 Task: Business Calendars
Action: Mouse pressed left at (114, 59)
Screenshot: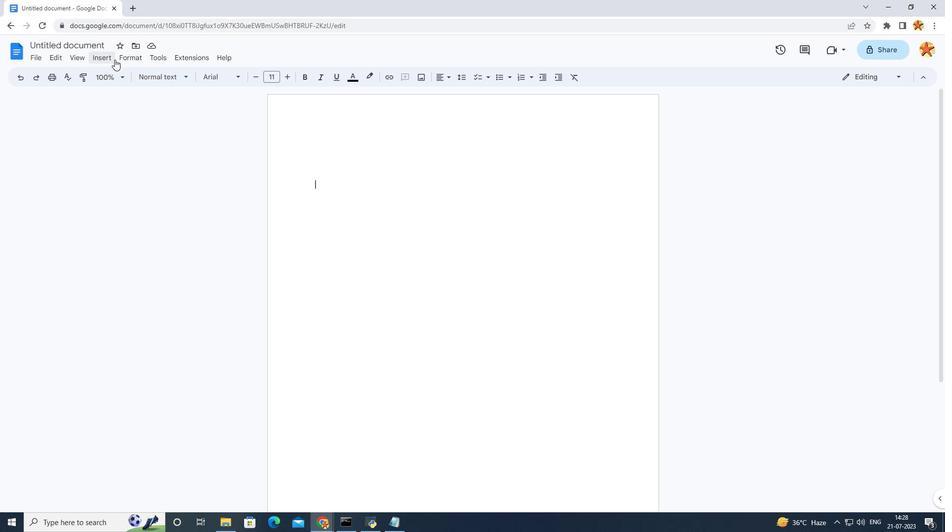 
Action: Mouse moved to (120, 84)
Screenshot: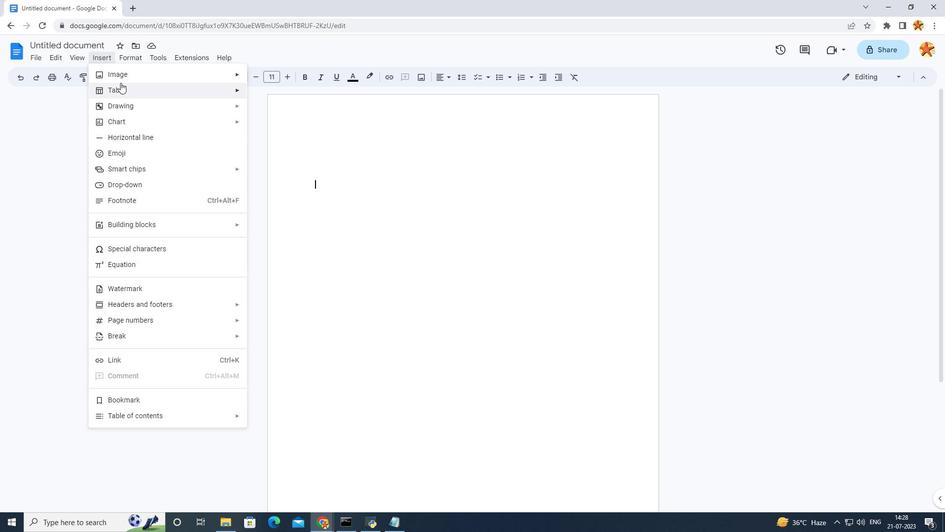 
Action: Mouse pressed left at (120, 84)
Screenshot: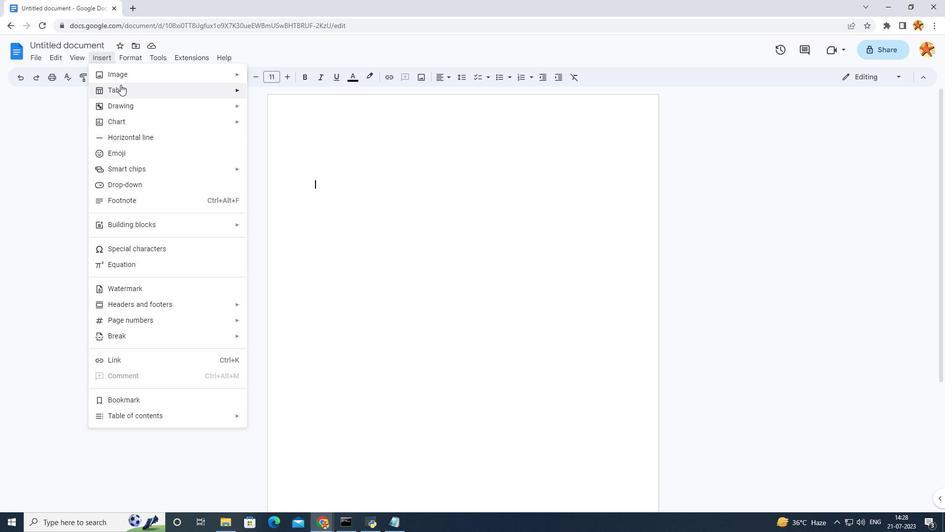 
Action: Mouse moved to (308, 168)
Screenshot: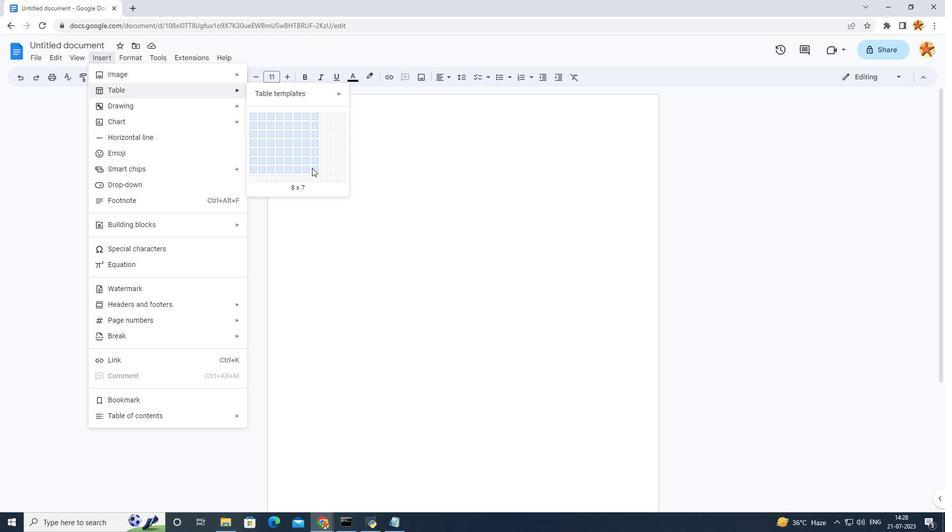 
Action: Mouse pressed left at (308, 168)
Screenshot: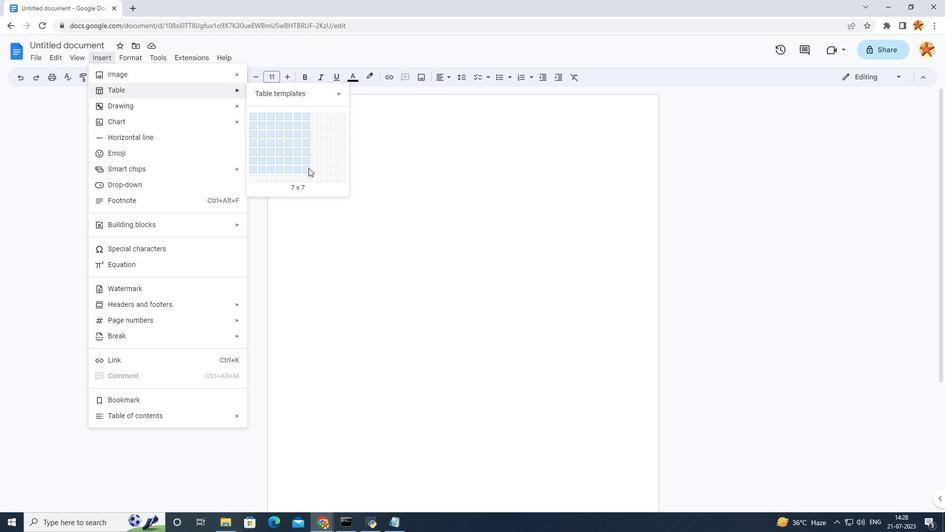 
Action: Mouse moved to (378, 307)
Screenshot: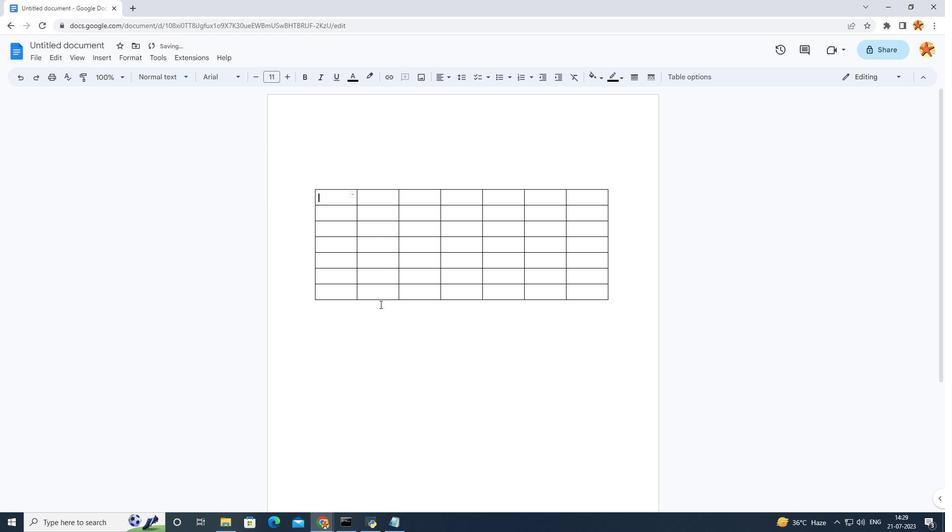 
Action: Mouse scrolled (378, 306) with delta (0, 0)
Screenshot: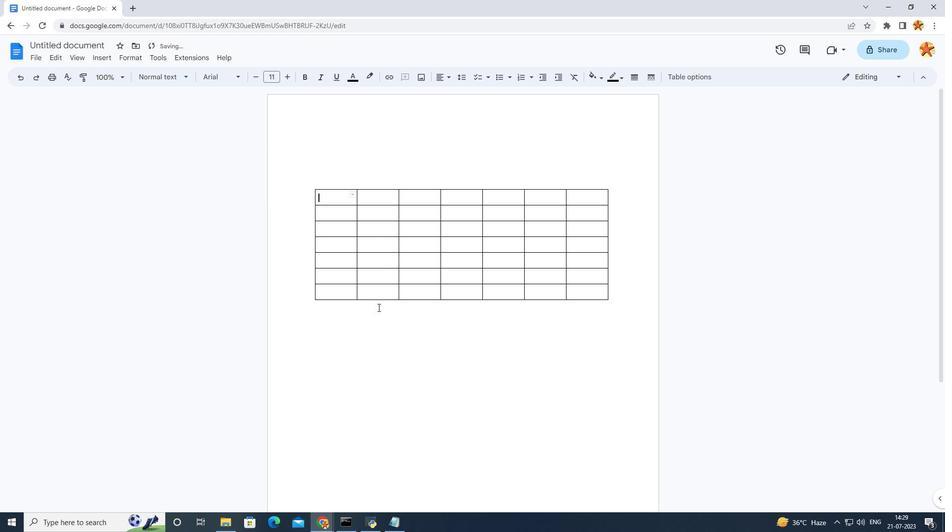 
Action: Mouse scrolled (378, 306) with delta (0, 0)
Screenshot: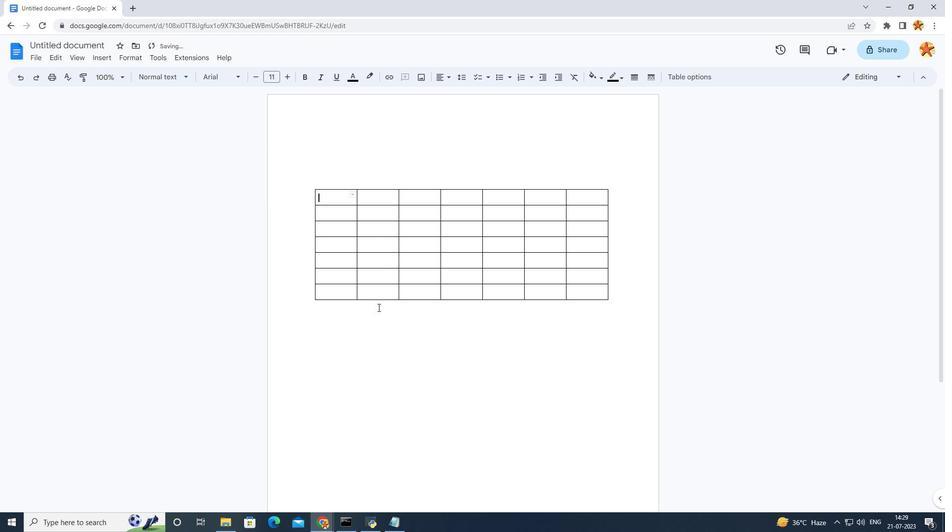 
Action: Mouse scrolled (378, 306) with delta (0, 0)
Screenshot: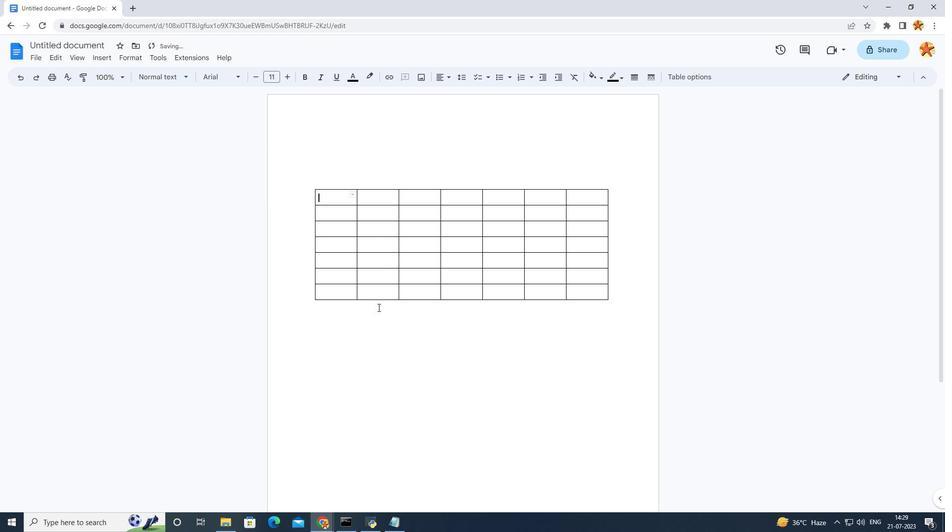 
Action: Mouse moved to (376, 286)
Screenshot: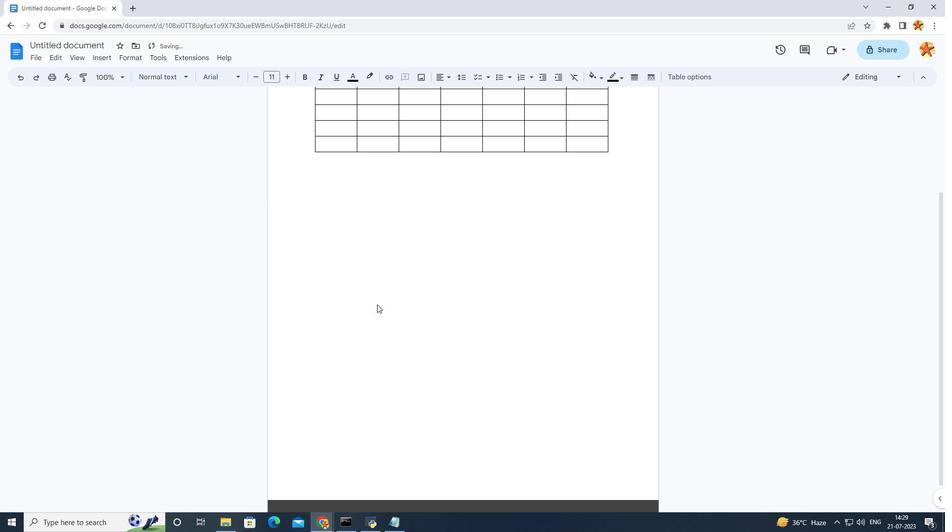 
Action: Mouse scrolled (376, 287) with delta (0, 0)
Screenshot: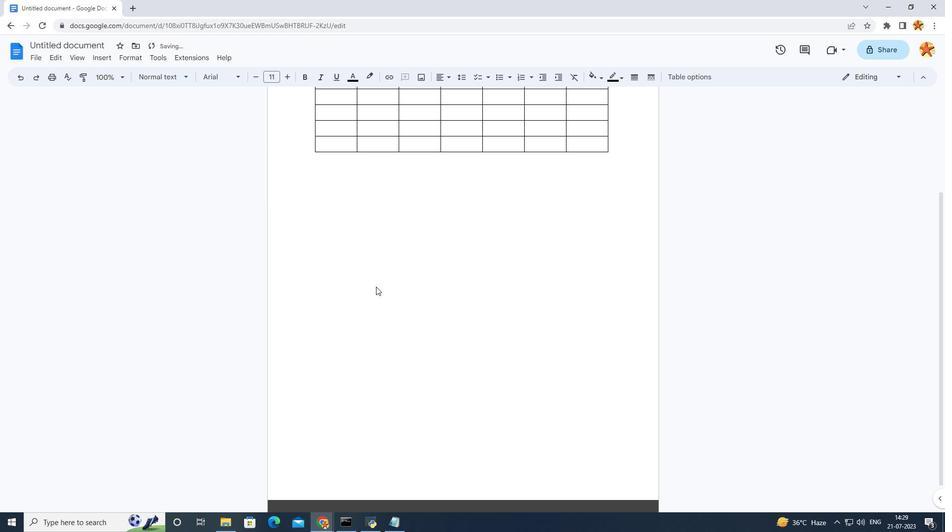 
Action: Mouse moved to (375, 286)
Screenshot: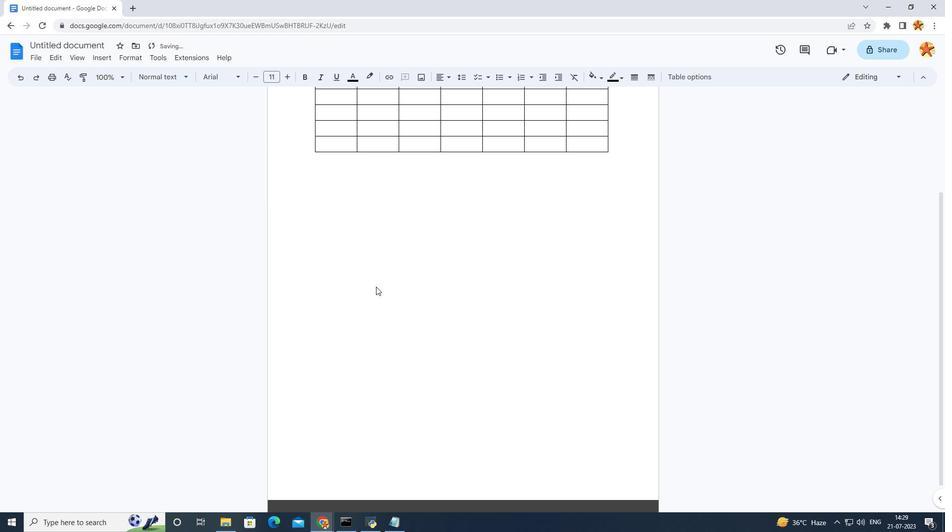 
Action: Mouse scrolled (375, 286) with delta (0, 0)
Screenshot: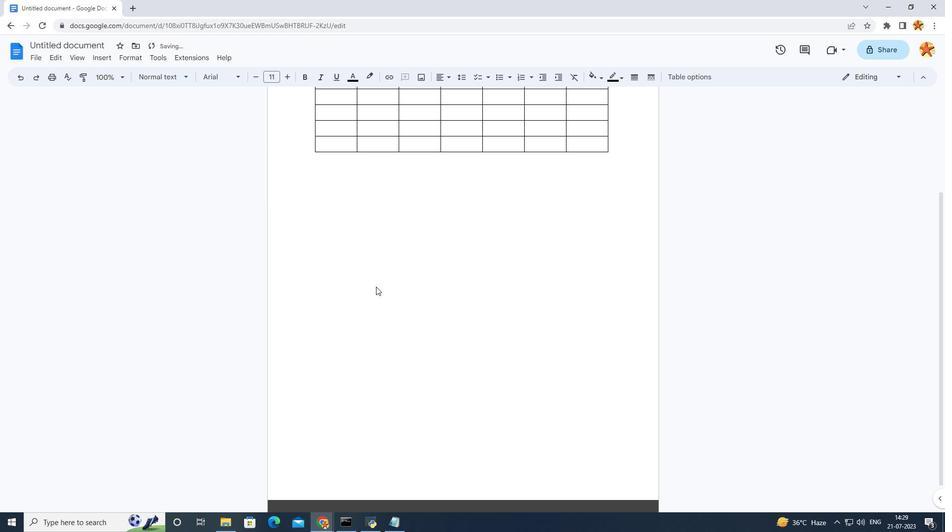 
Action: Mouse moved to (329, 276)
Screenshot: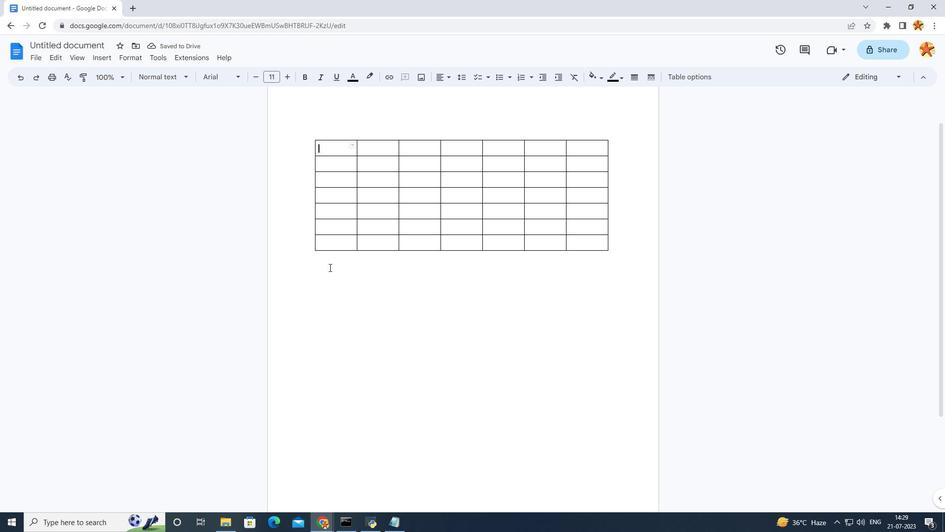 
Action: Mouse pressed left at (329, 276)
Screenshot: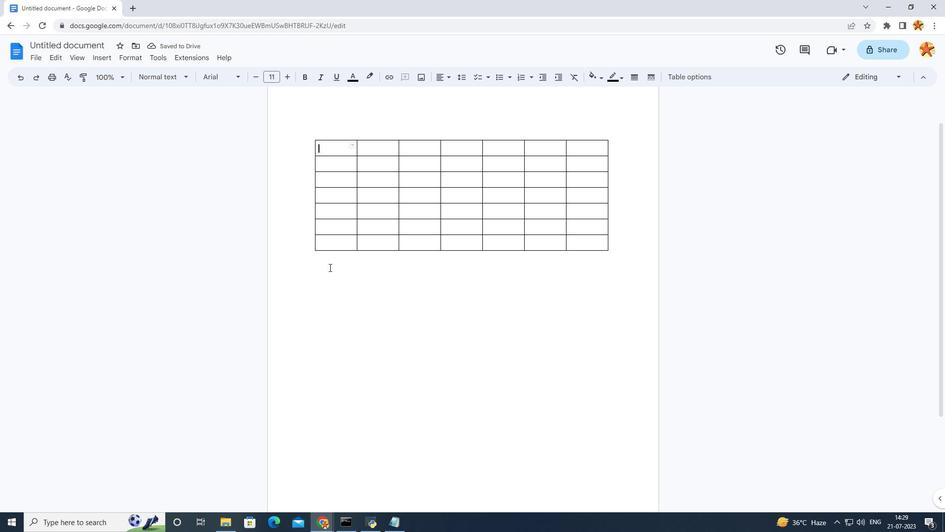 
Action: Mouse moved to (100, 55)
Screenshot: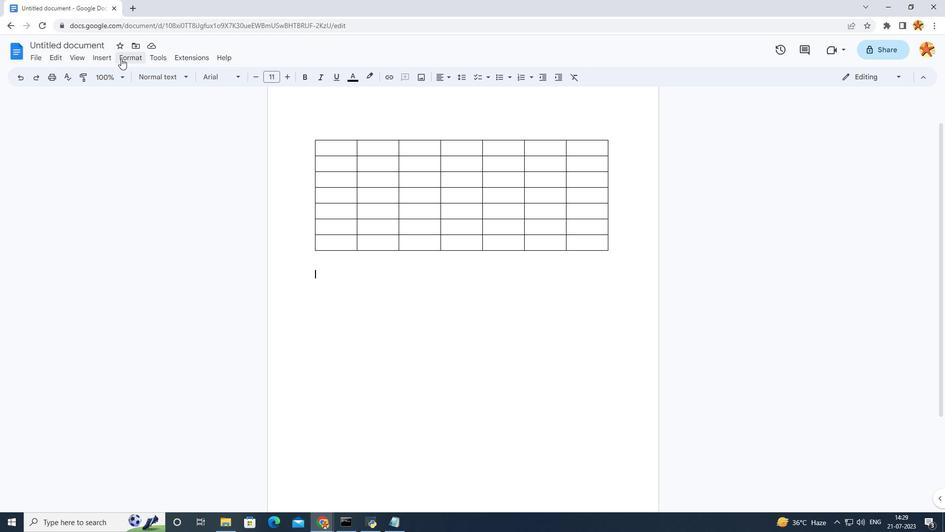 
Action: Mouse pressed left at (100, 55)
Screenshot: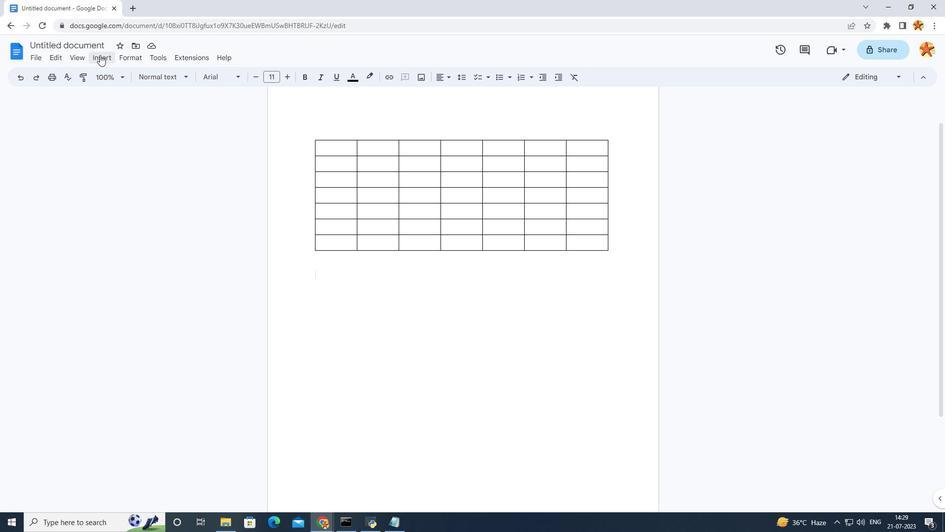 
Action: Mouse moved to (299, 155)
Screenshot: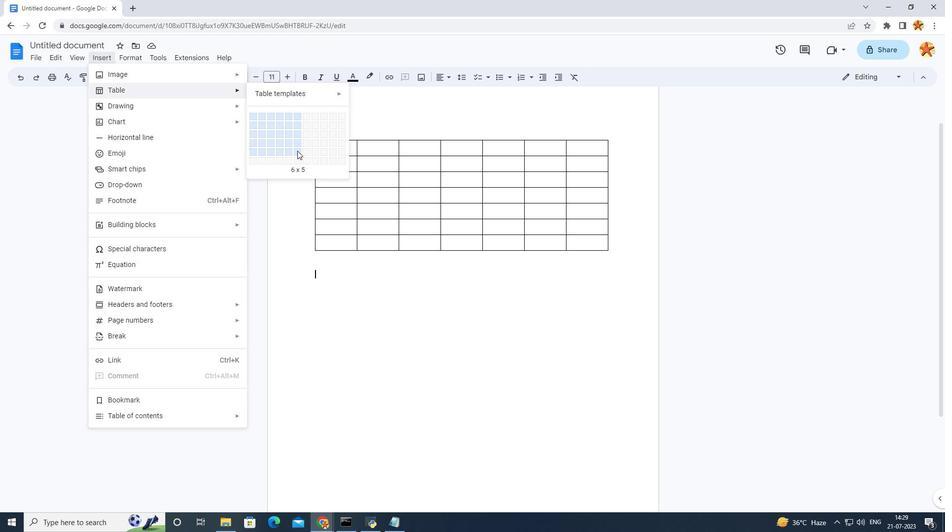 
Action: Mouse pressed left at (299, 155)
Screenshot: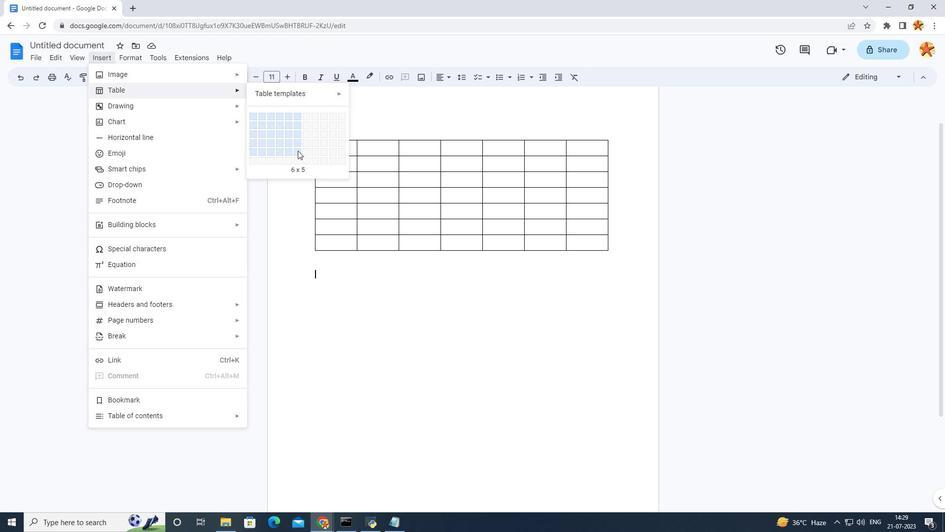 
Action: Mouse moved to (383, 447)
Screenshot: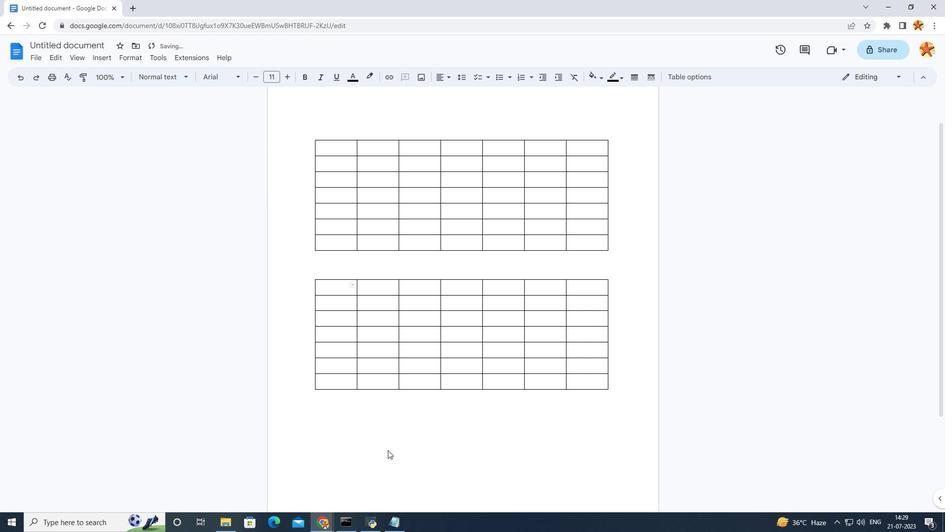 
Action: Mouse pressed left at (383, 447)
Screenshot: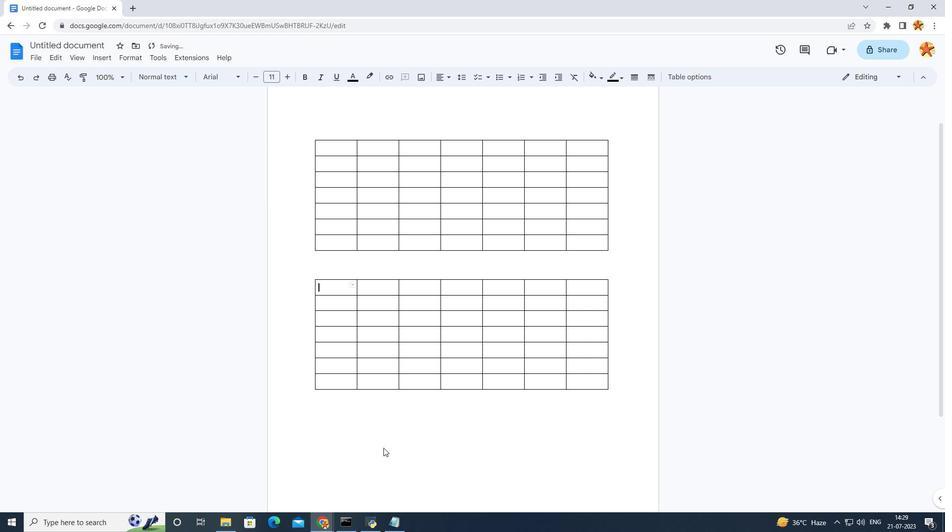
Action: Mouse moved to (384, 432)
Screenshot: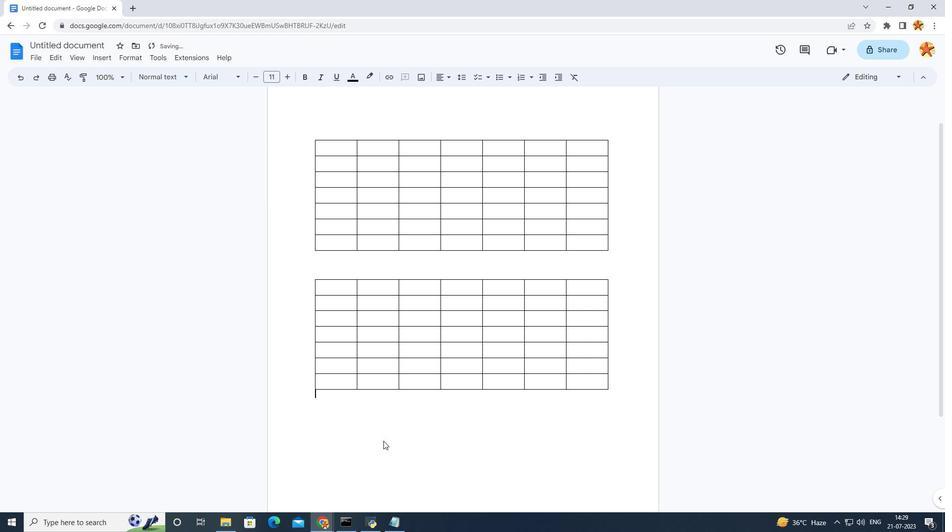 
Action: Key pressed <Key.enter>
Screenshot: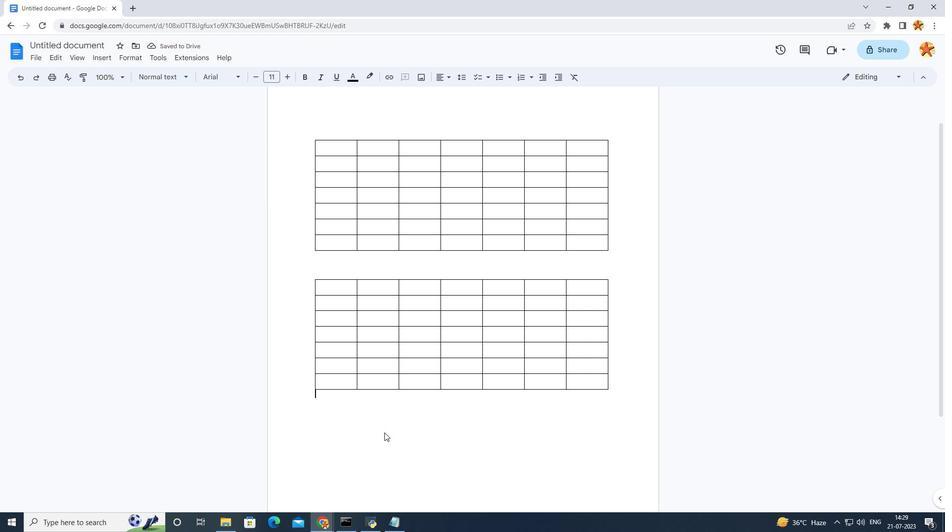 
Action: Mouse moved to (376, 423)
Screenshot: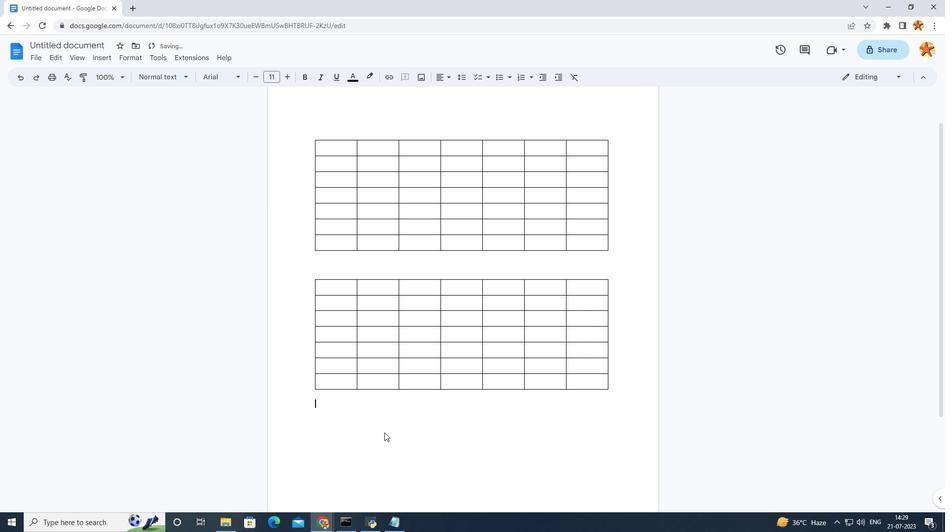 
Action: Key pressed <Key.enter>
Screenshot: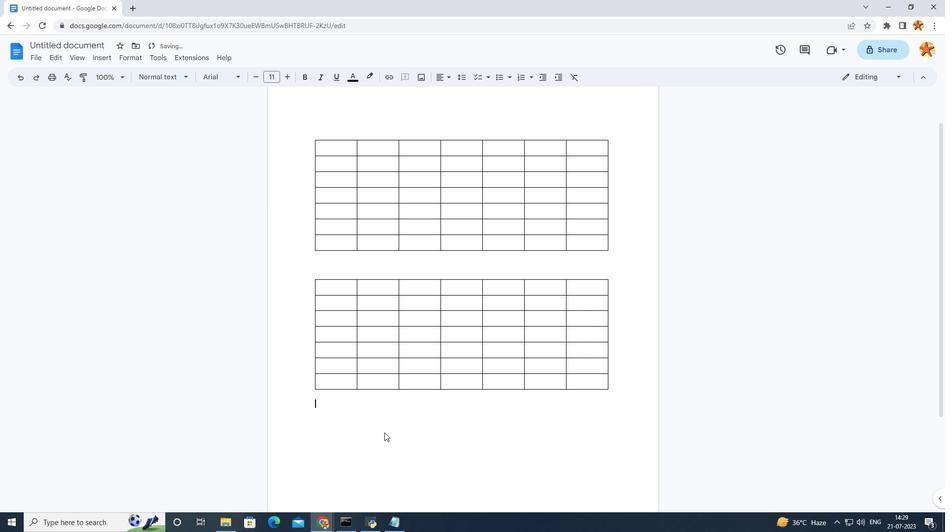 
Action: Mouse moved to (348, 403)
Screenshot: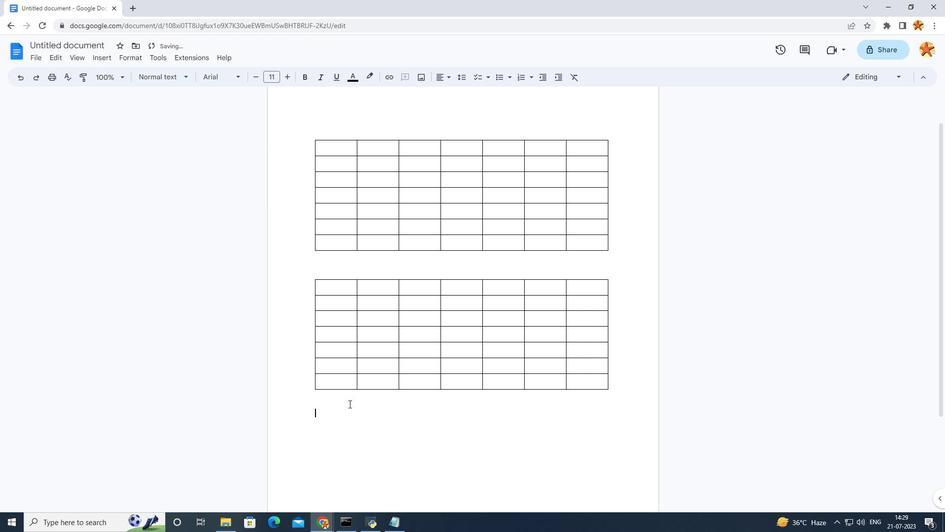 
Action: Mouse scrolled (348, 403) with delta (0, 0)
Screenshot: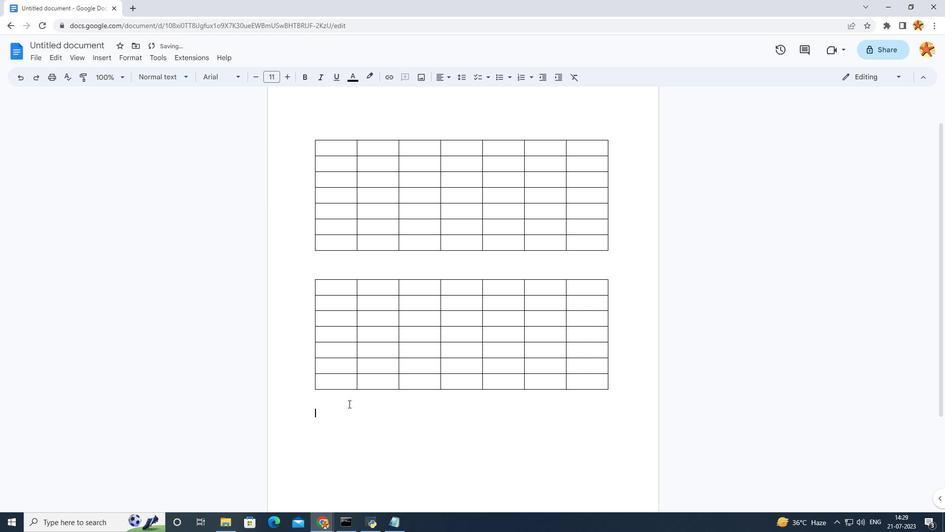 
Action: Mouse scrolled (348, 404) with delta (0, 0)
Screenshot: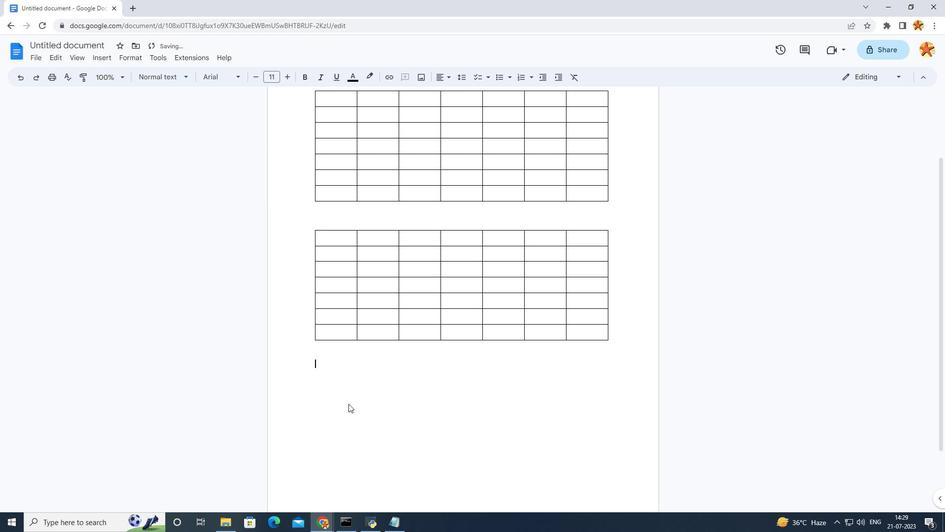 
Action: Mouse moved to (615, 268)
Screenshot: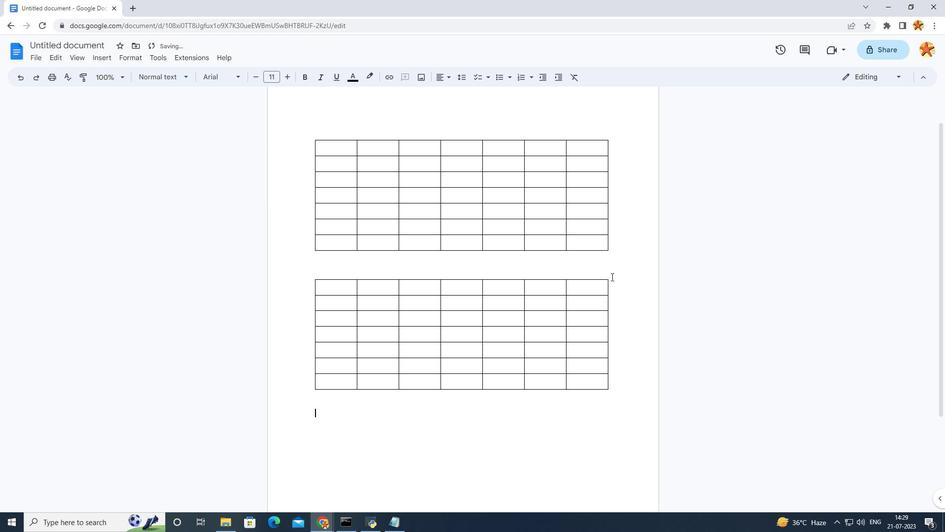 
Action: Mouse pressed left at (615, 268)
Screenshot: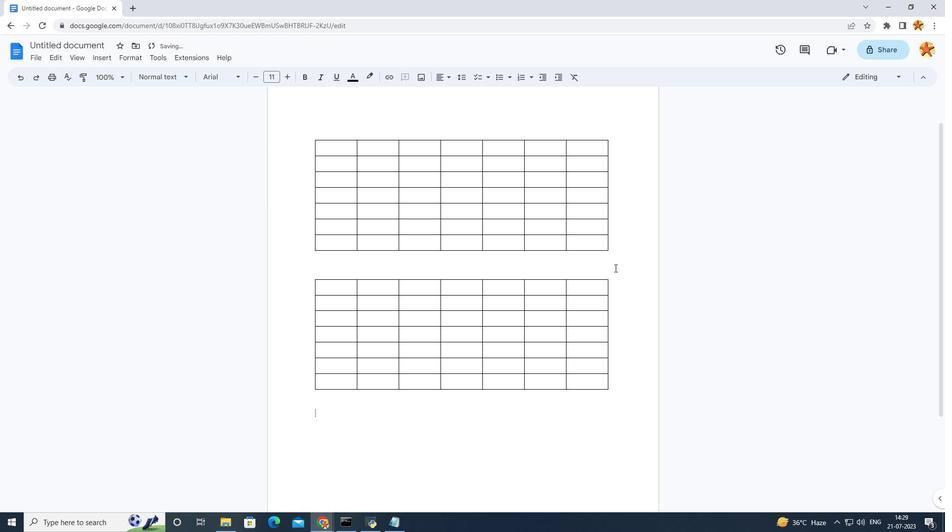 
Action: Key pressed <Key.enter><Key.enter><Key.enter>
Screenshot: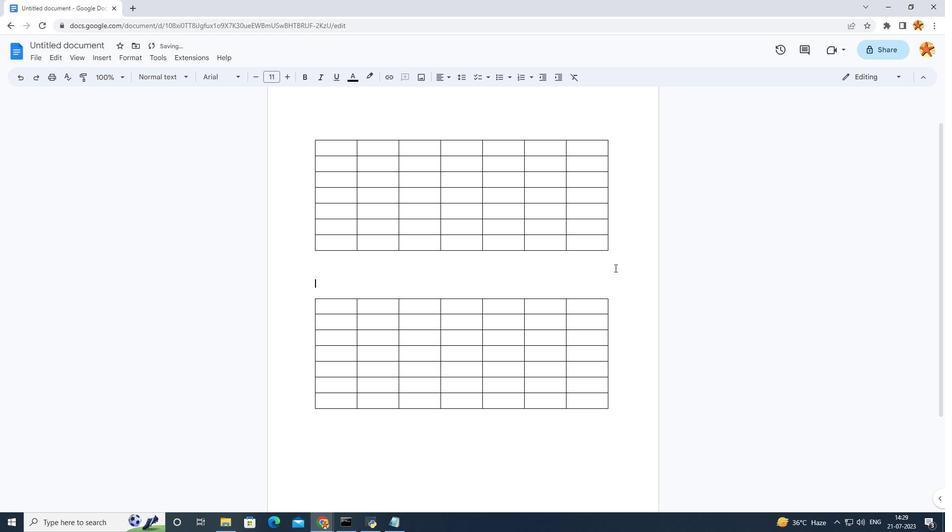 
Action: Mouse moved to (332, 452)
Screenshot: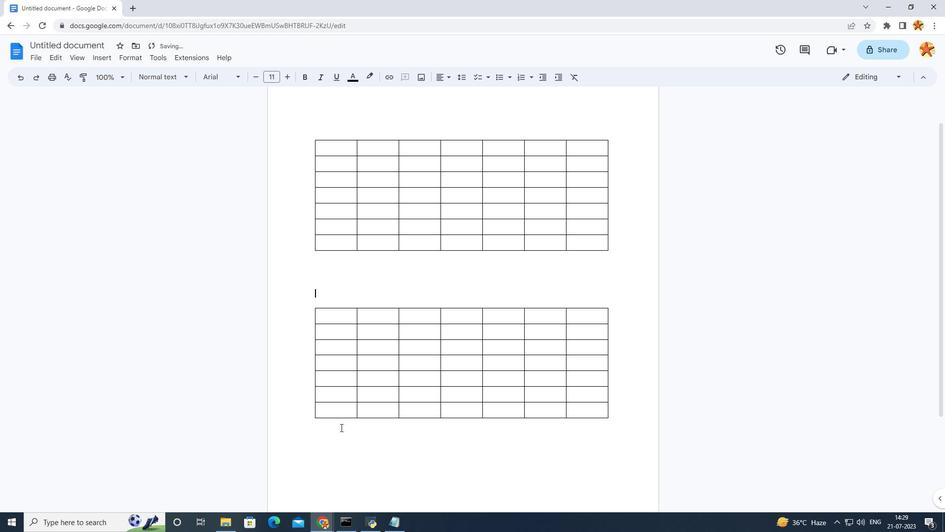 
Action: Mouse pressed left at (332, 452)
Screenshot: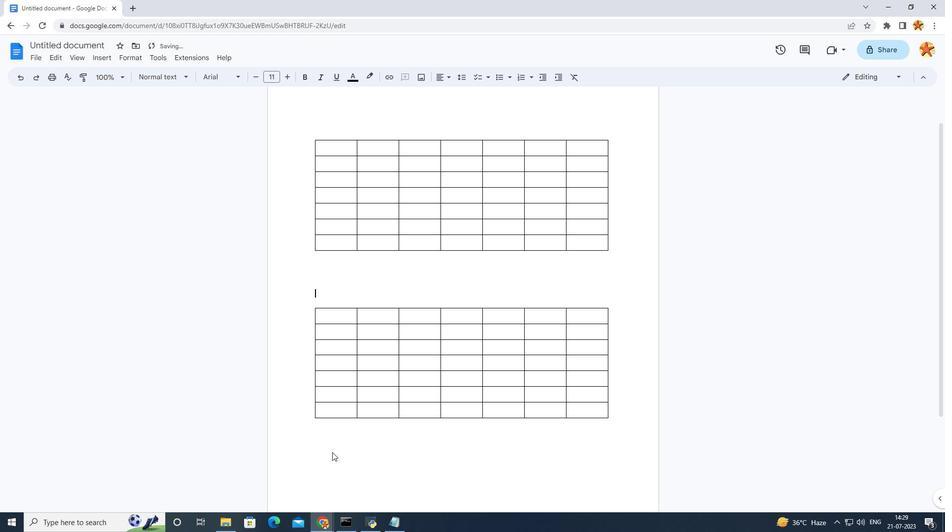 
Action: Key pressed <Key.enter><Key.enter>
Screenshot: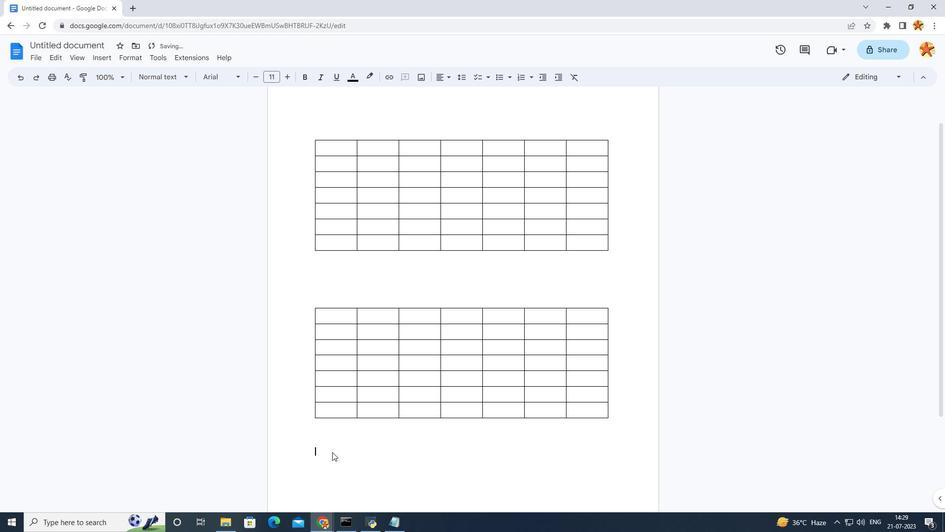 
Action: Mouse moved to (106, 57)
Screenshot: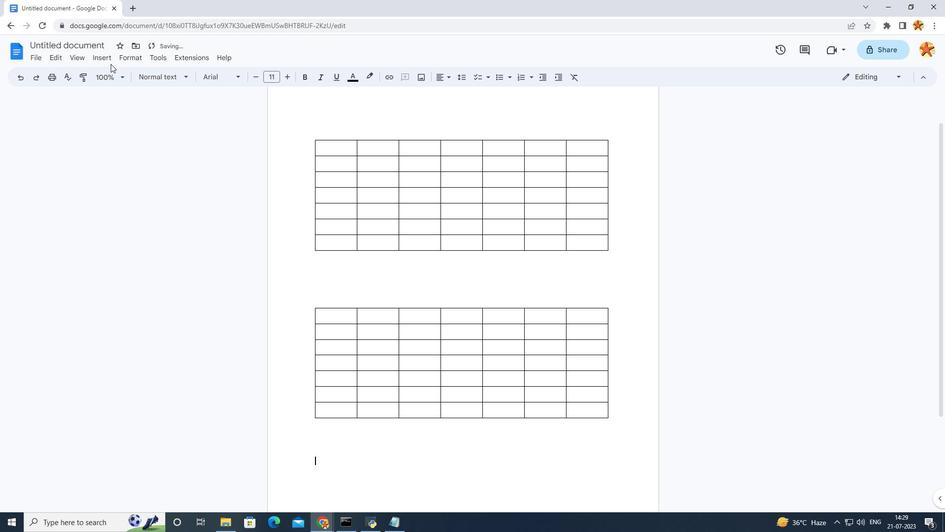
Action: Mouse pressed left at (106, 57)
Screenshot: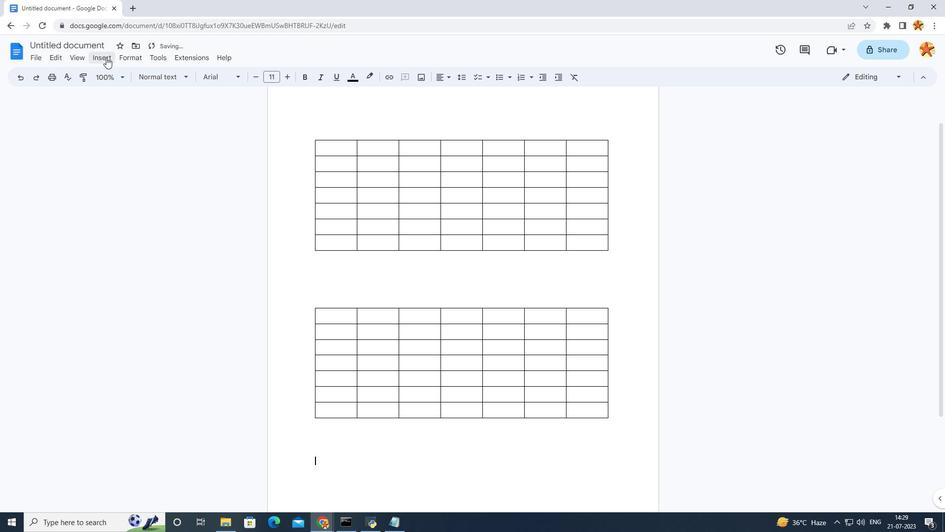 
Action: Mouse moved to (303, 167)
Screenshot: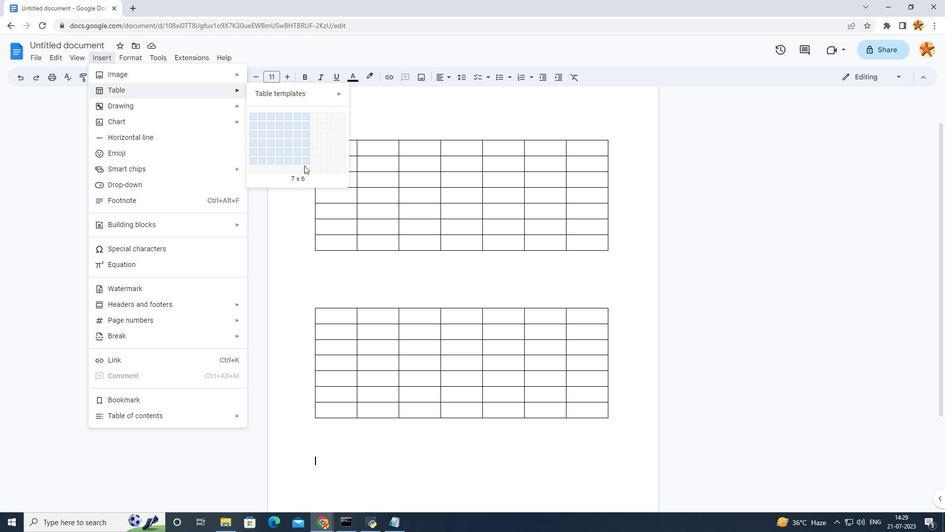 
Action: Mouse pressed left at (303, 167)
Screenshot: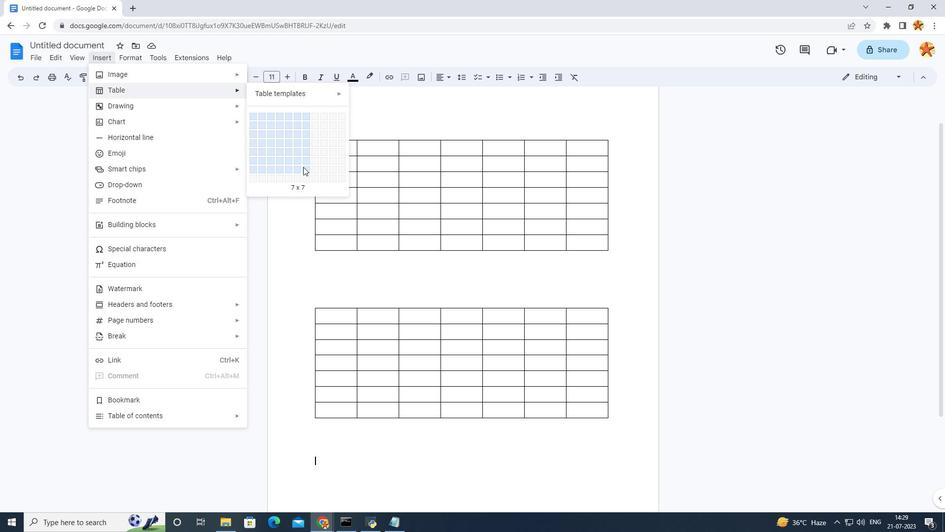 
Action: Mouse moved to (363, 289)
Screenshot: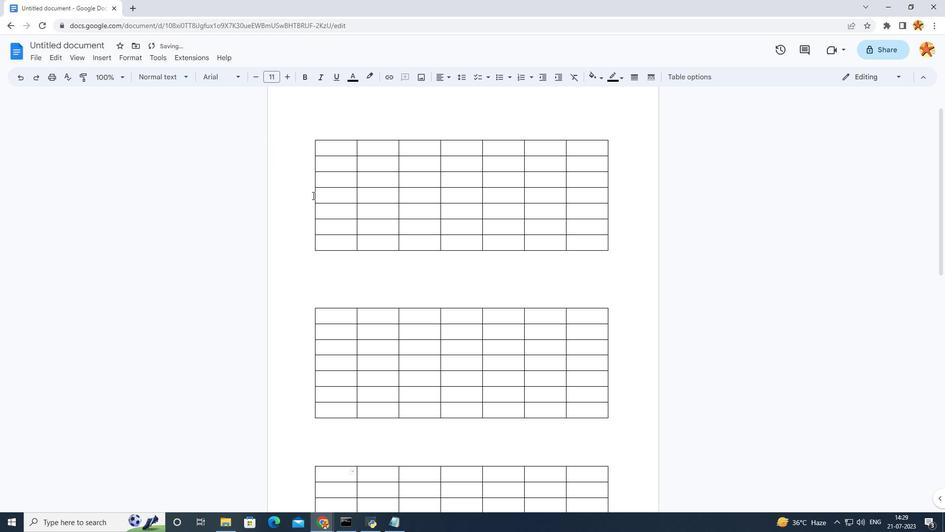 
Action: Mouse scrolled (363, 289) with delta (0, 0)
Screenshot: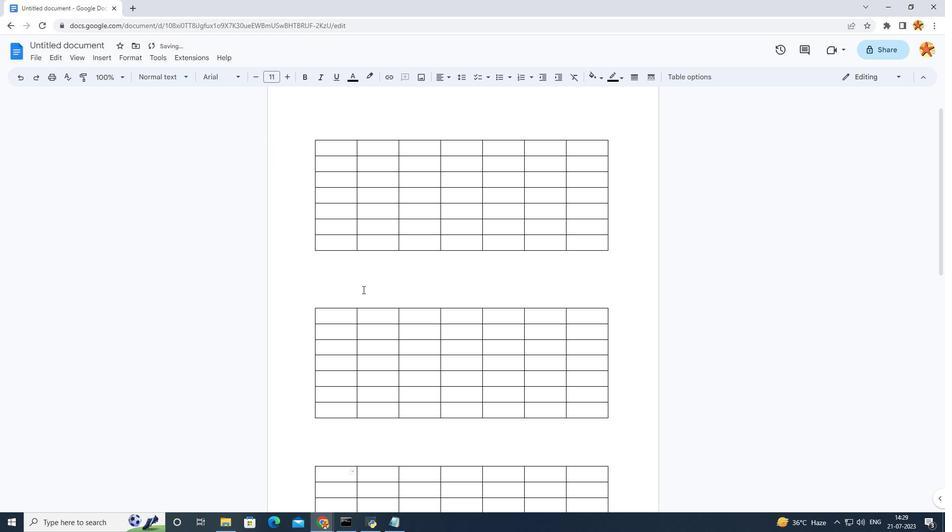 
Action: Mouse scrolled (363, 289) with delta (0, 0)
Screenshot: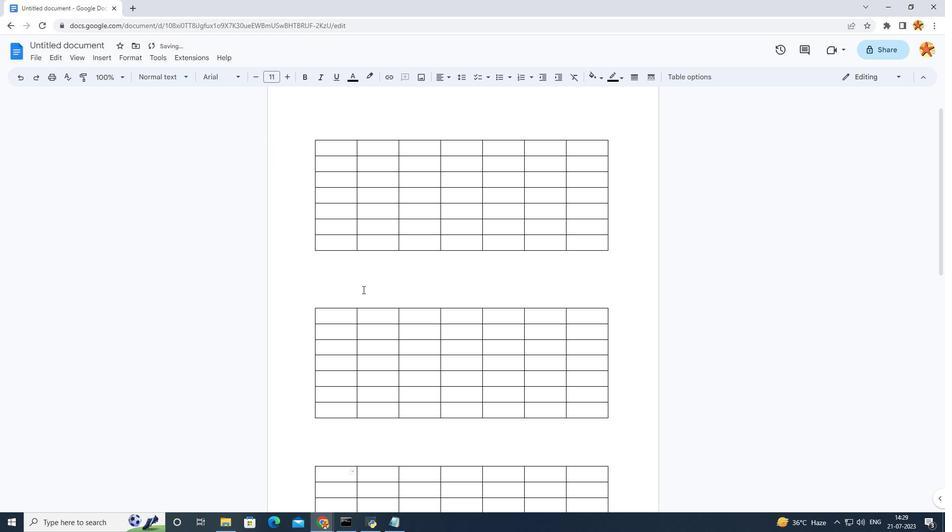 
Action: Mouse scrolled (363, 289) with delta (0, 0)
Screenshot: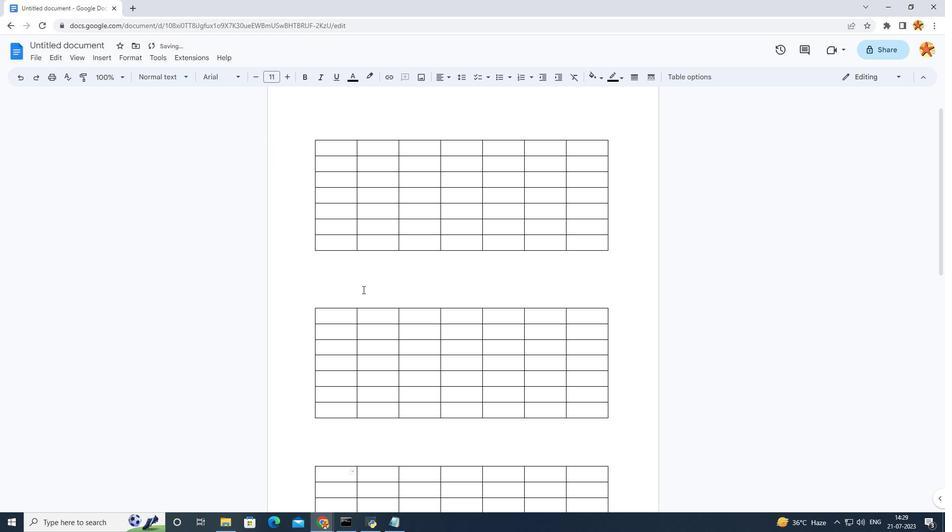 
Action: Mouse scrolled (363, 289) with delta (0, 0)
Screenshot: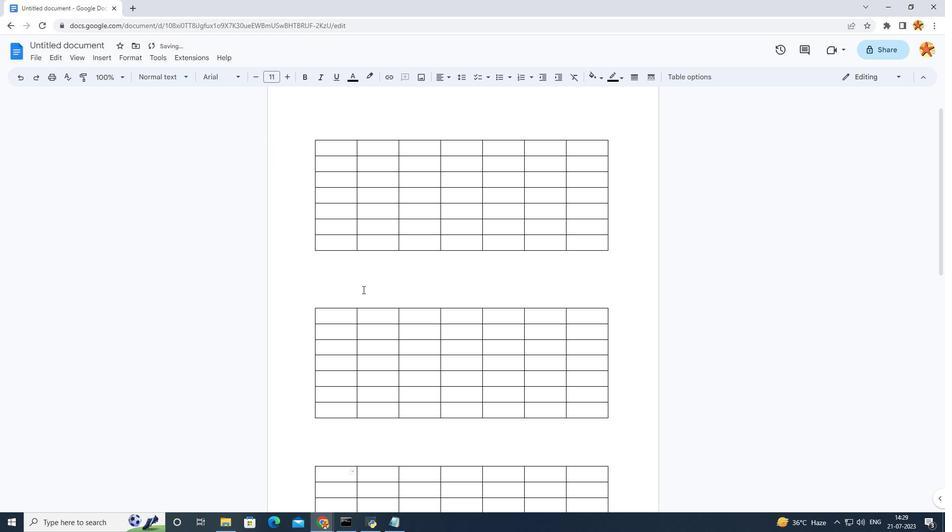 
Action: Mouse scrolled (363, 289) with delta (0, 0)
Screenshot: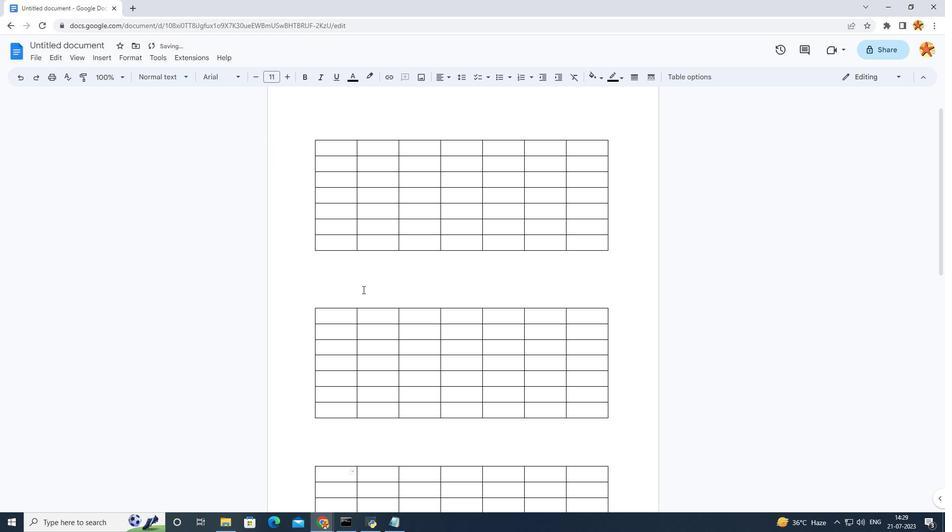 
Action: Mouse scrolled (363, 289) with delta (0, 0)
Screenshot: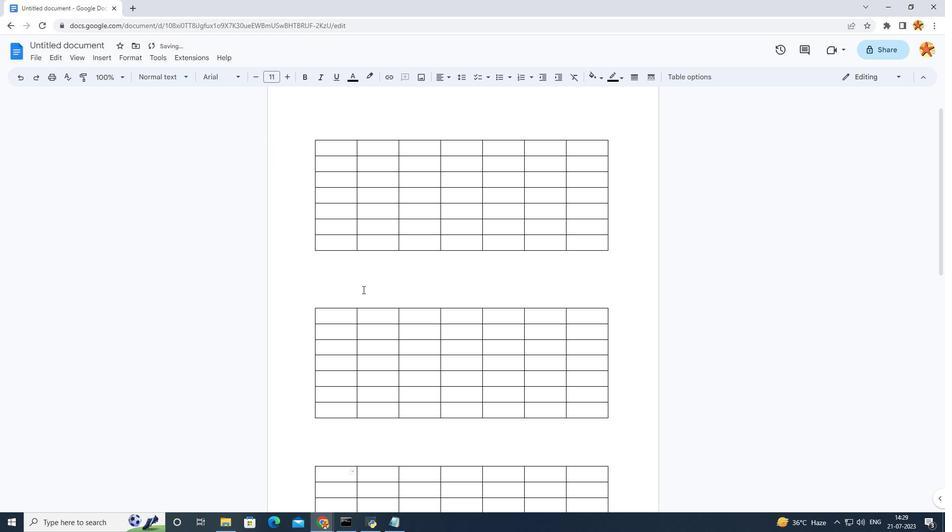 
Action: Mouse scrolled (363, 289) with delta (0, 0)
Screenshot: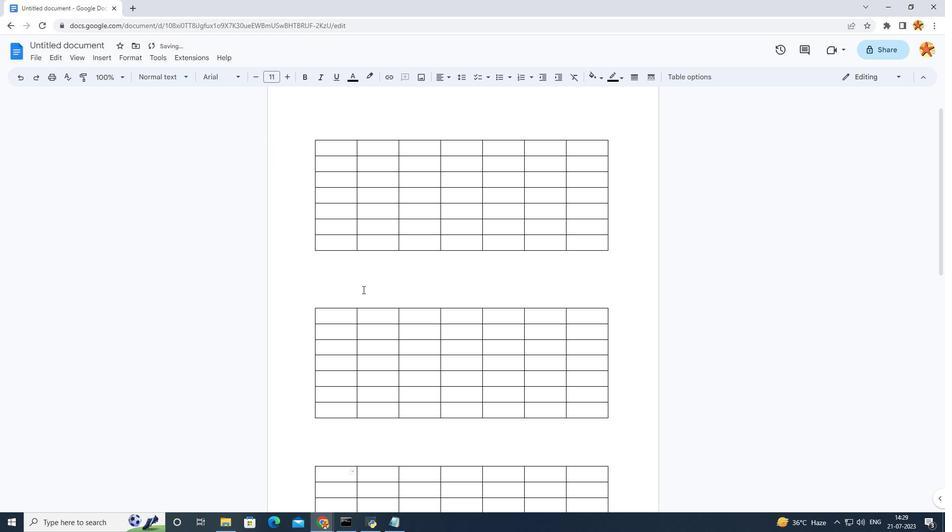 
Action: Mouse moved to (338, 114)
Screenshot: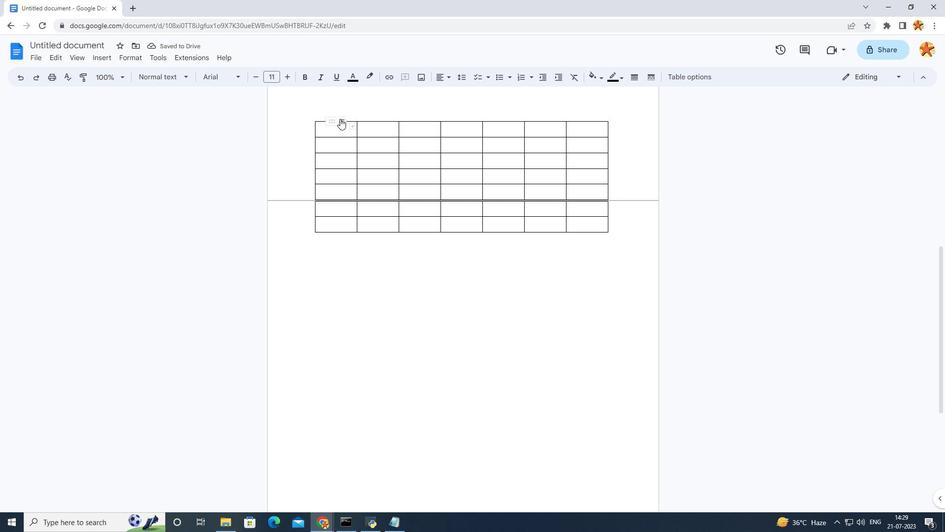 
Action: Mouse pressed left at (338, 114)
Screenshot: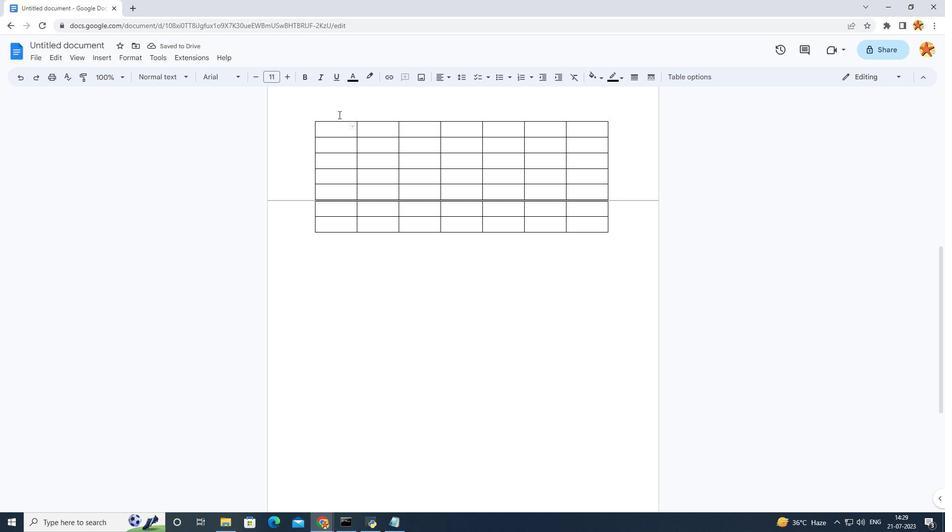 
Action: Key pressed <Key.enter><Key.enter><Key.enter><Key.enter><Key.enter><Key.enter><Key.enter><Key.enter><Key.enter>
Screenshot: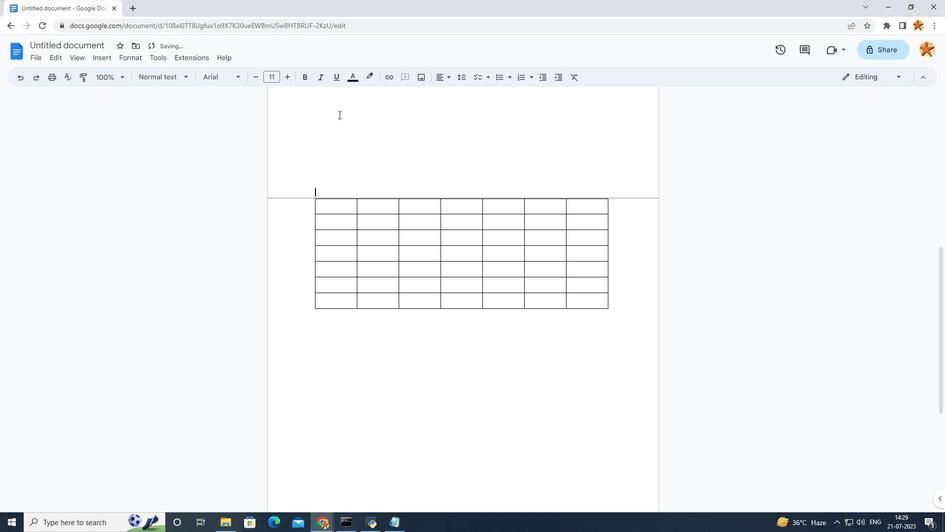 
Action: Mouse moved to (337, 114)
Screenshot: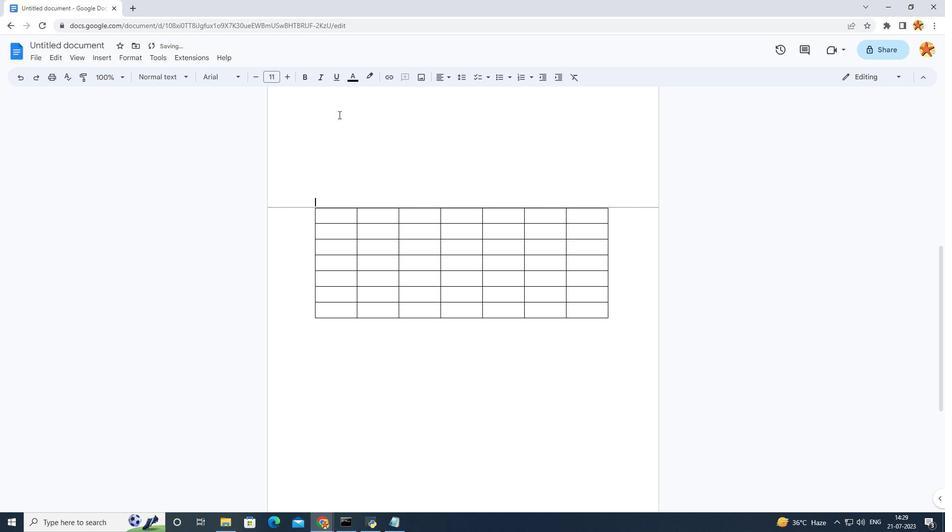 
Action: Key pressed <Key.enter>
Screenshot: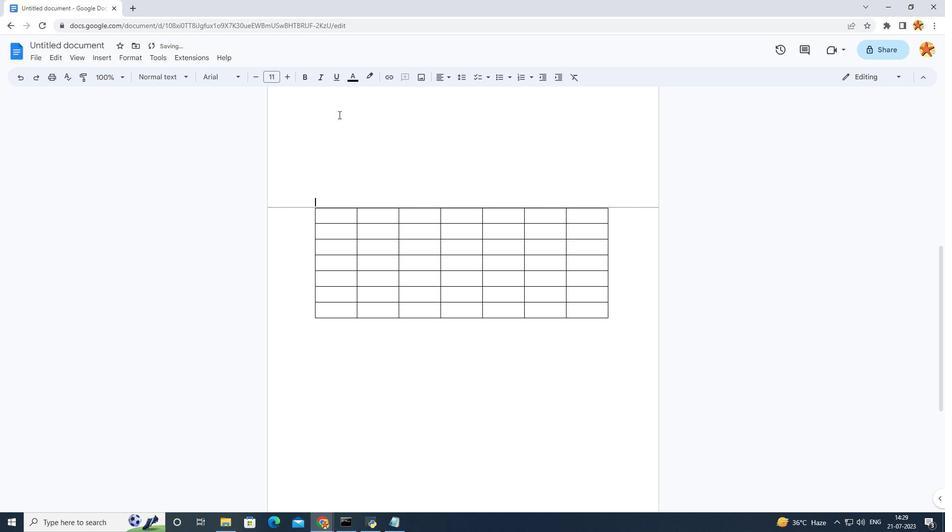 
Action: Mouse moved to (623, 313)
Screenshot: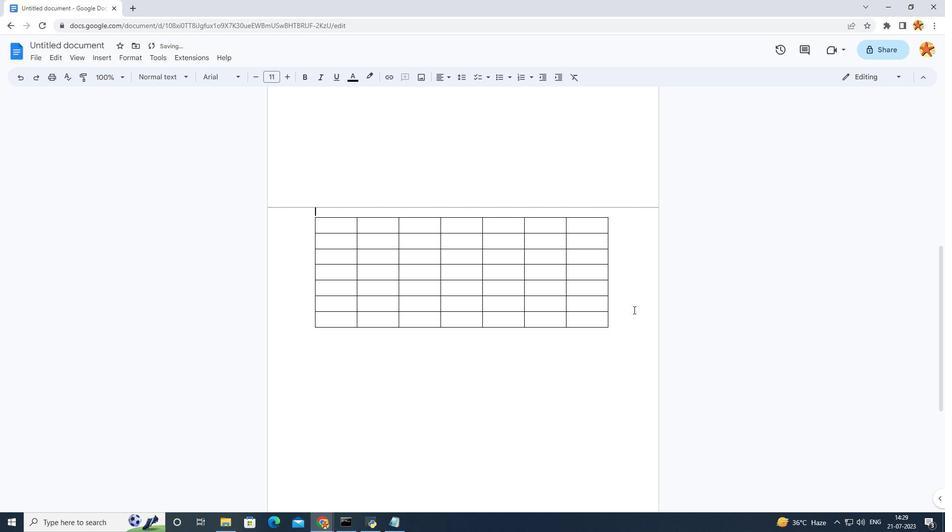 
Action: Mouse pressed left at (623, 313)
Screenshot: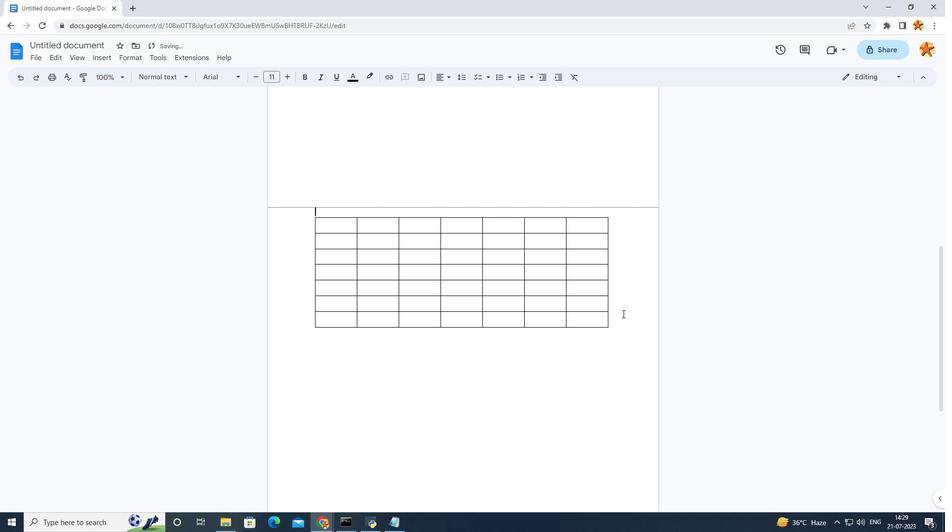 
Action: Mouse moved to (612, 321)
Screenshot: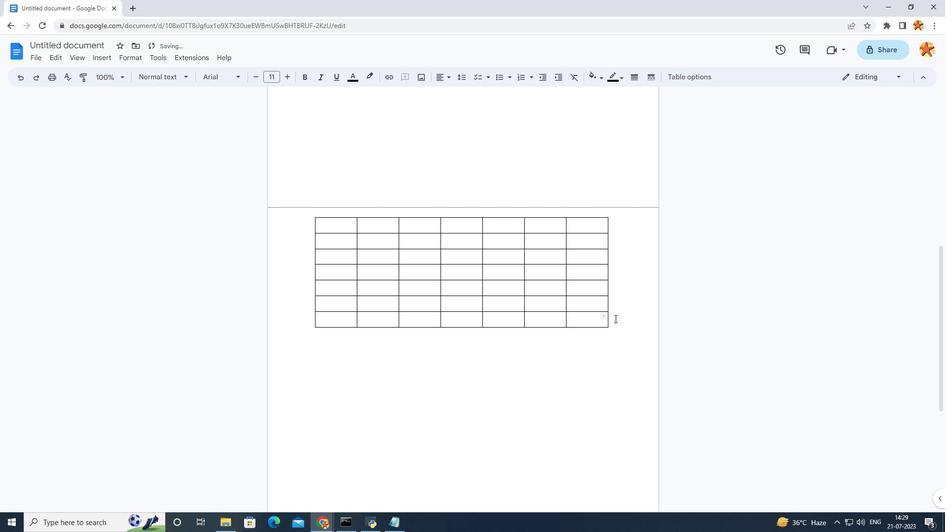 
Action: Key pressed <Key.enter>
Screenshot: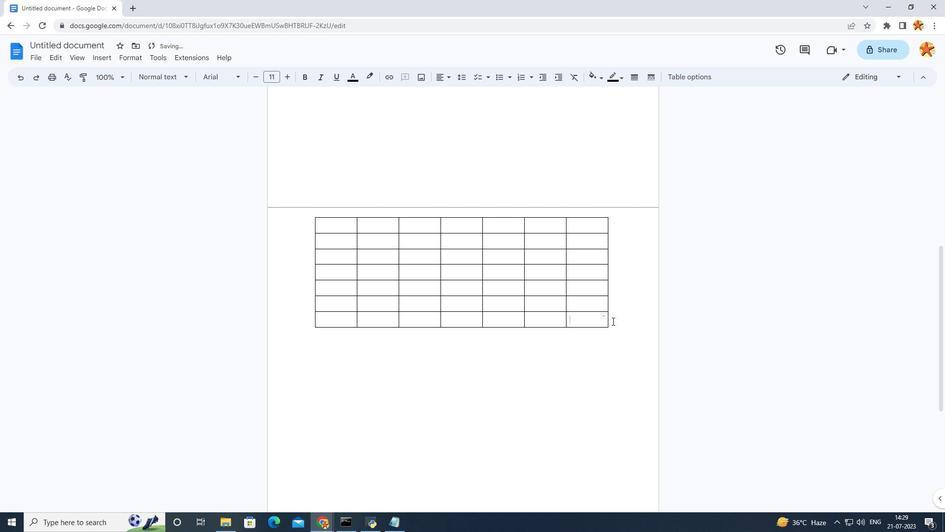 
Action: Mouse moved to (616, 328)
Screenshot: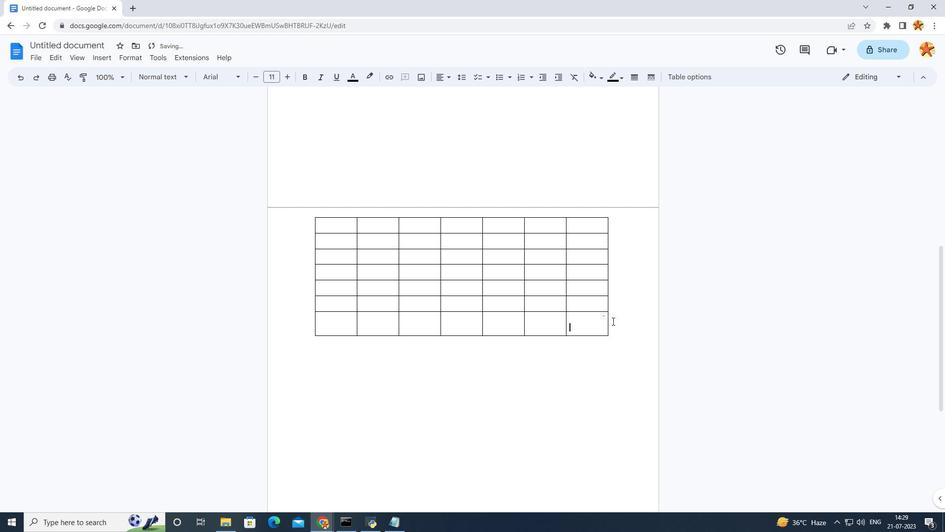 
Action: Mouse pressed left at (616, 328)
Screenshot: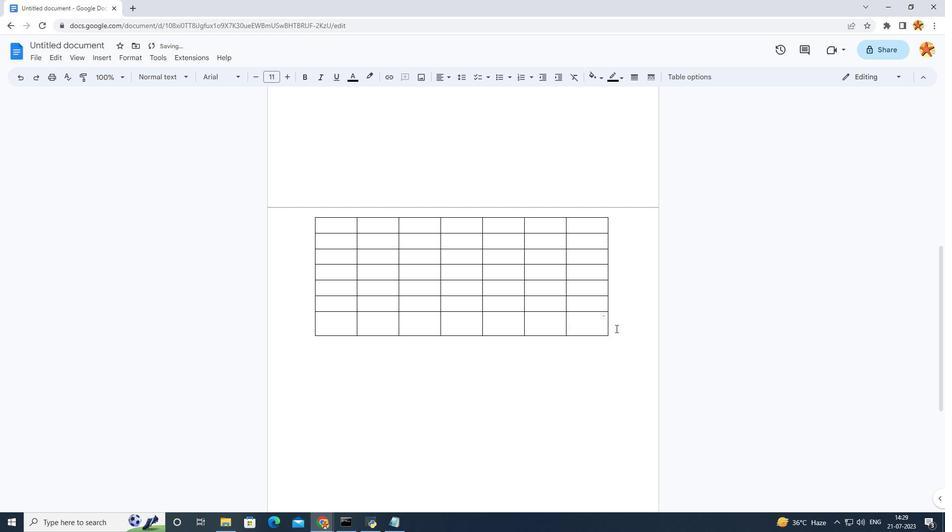 
Action: Mouse moved to (610, 328)
Screenshot: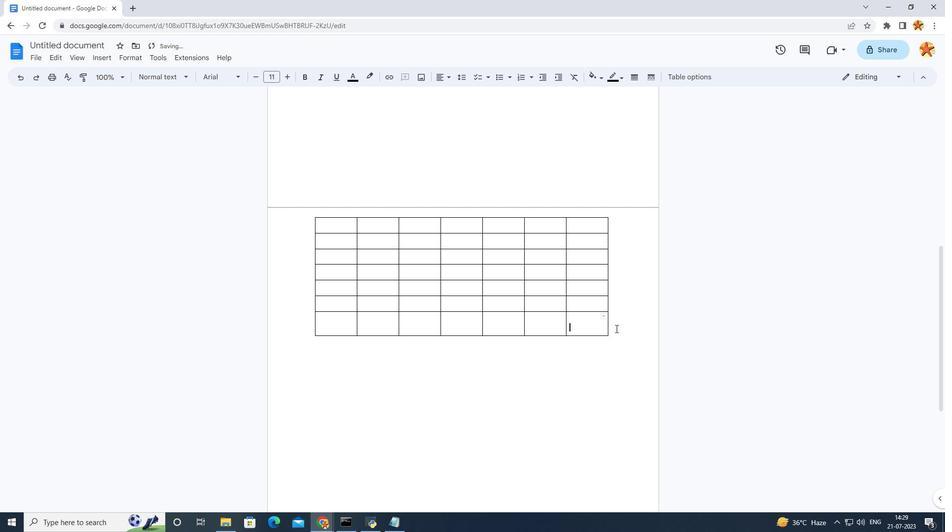 
Action: Key pressed <Key.backspace>
Screenshot: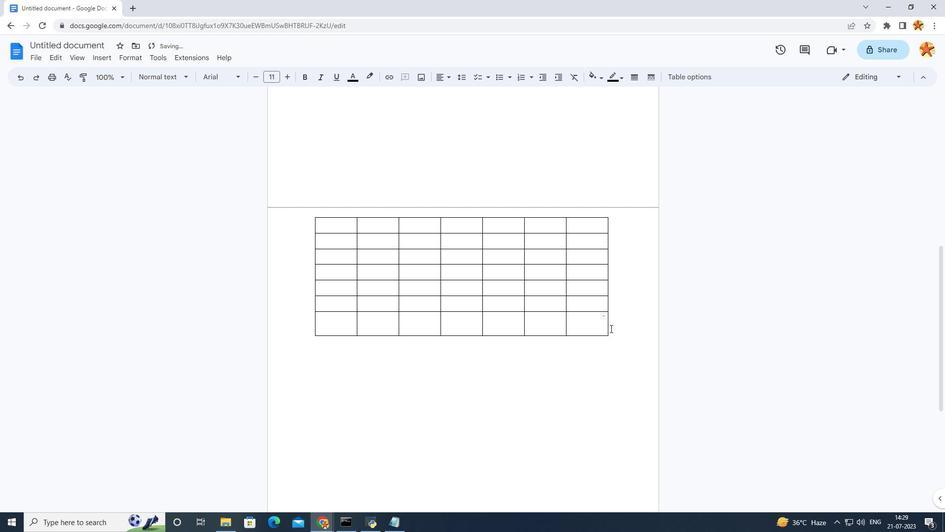
Action: Mouse moved to (577, 347)
Screenshot: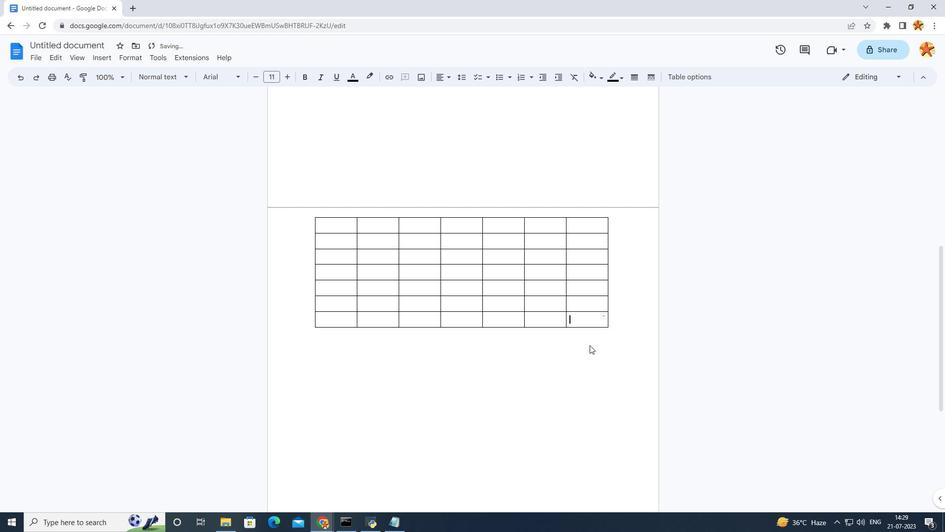 
Action: Mouse pressed left at (577, 347)
Screenshot: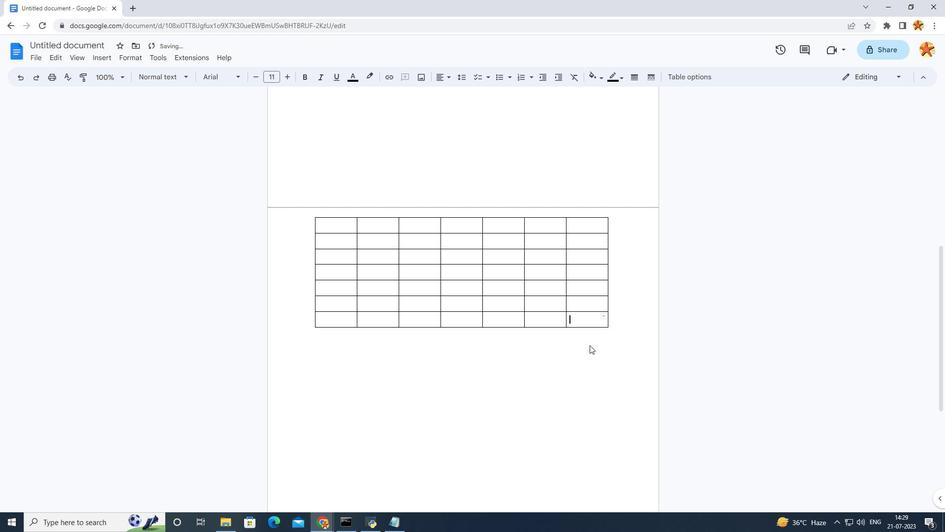 
Action: Key pressed <Key.enter><Key.enter><Key.enter><Key.enter>
Screenshot: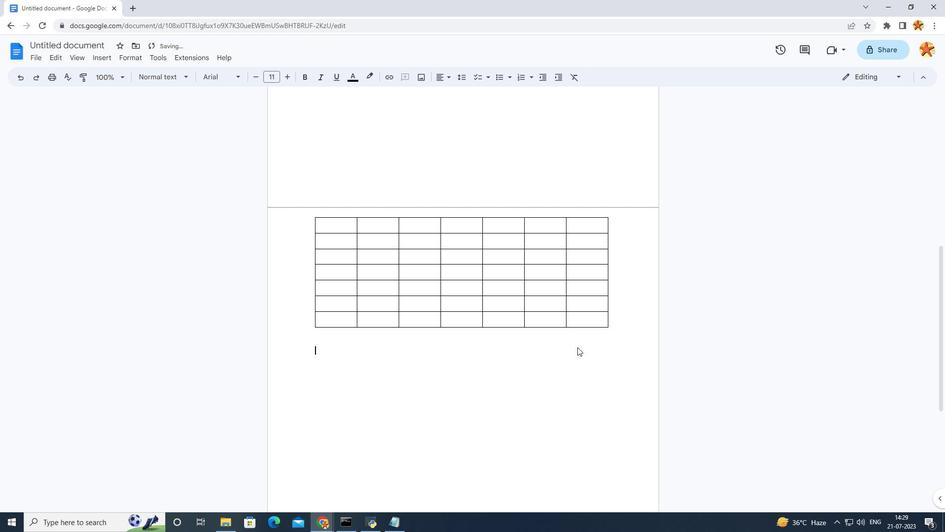 
Action: Mouse moved to (373, 258)
Screenshot: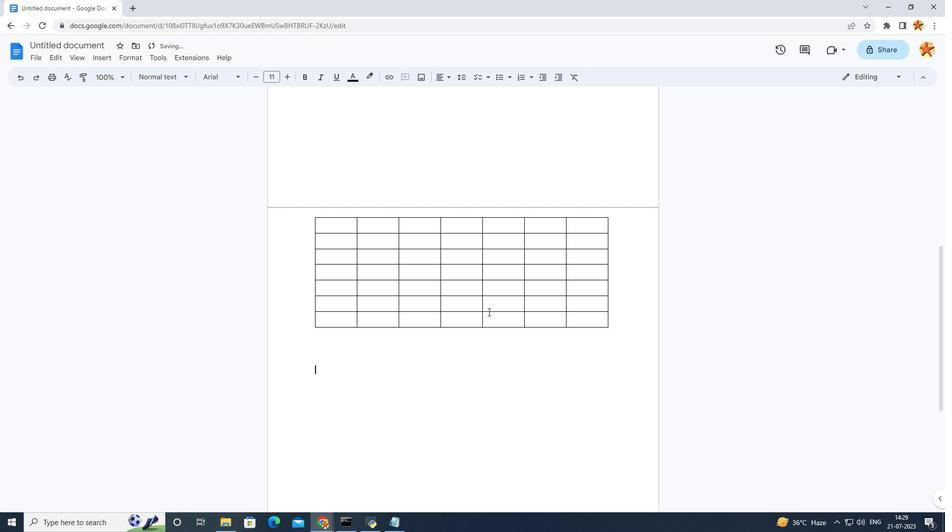 
Action: Mouse pressed left at (373, 258)
Screenshot: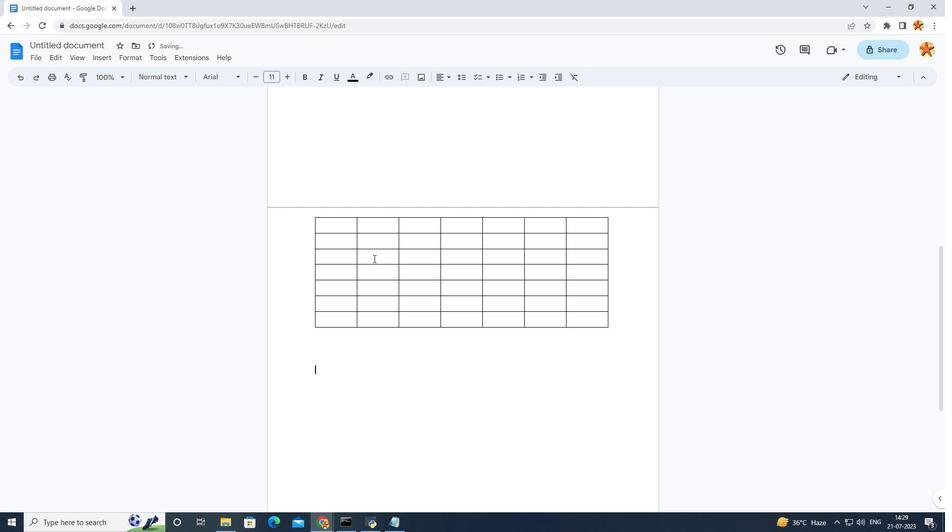 
Action: Mouse moved to (312, 207)
Screenshot: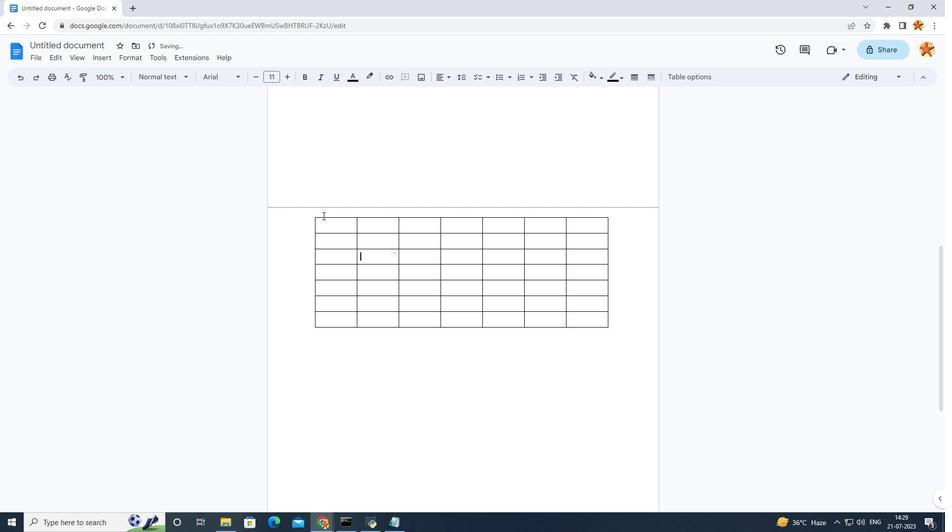 
Action: Mouse pressed left at (312, 207)
Screenshot: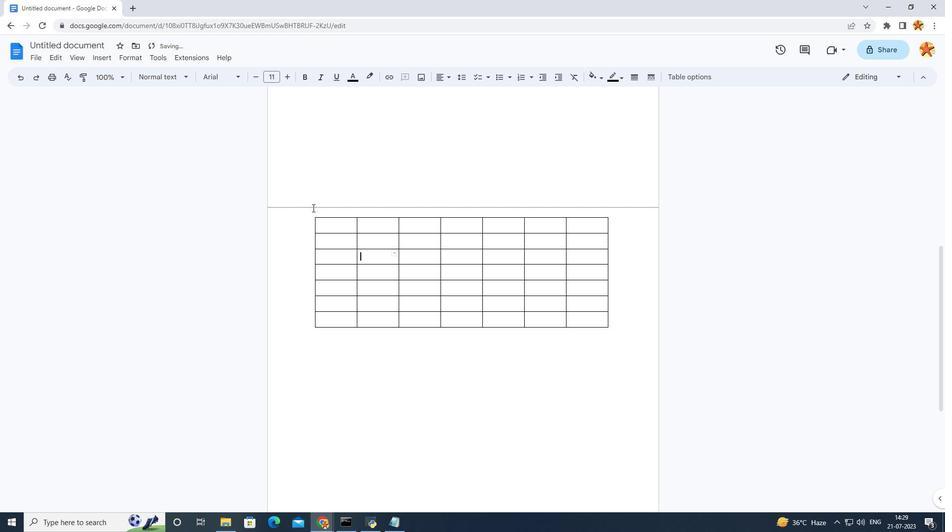 
Action: Key pressed <Key.enter><Key.enter><Key.enter><Key.enter>
Screenshot: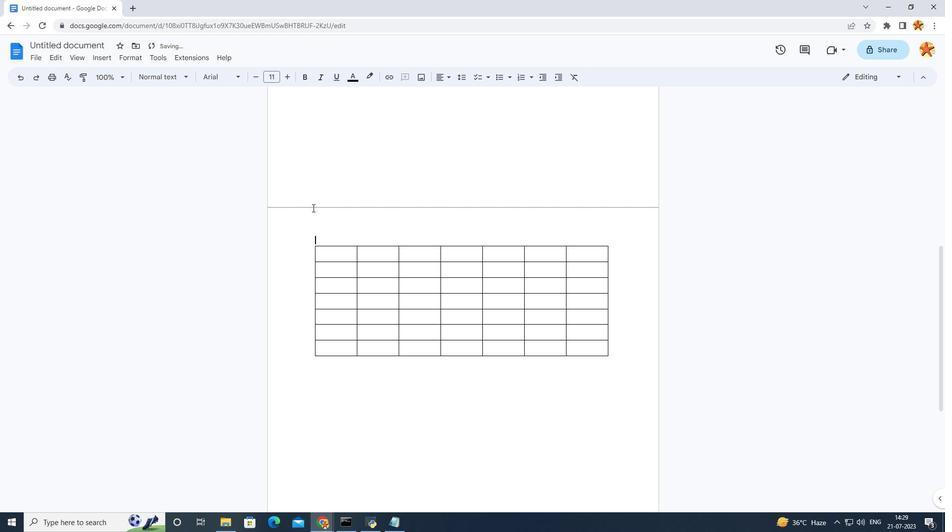 
Action: Mouse moved to (322, 418)
Screenshot: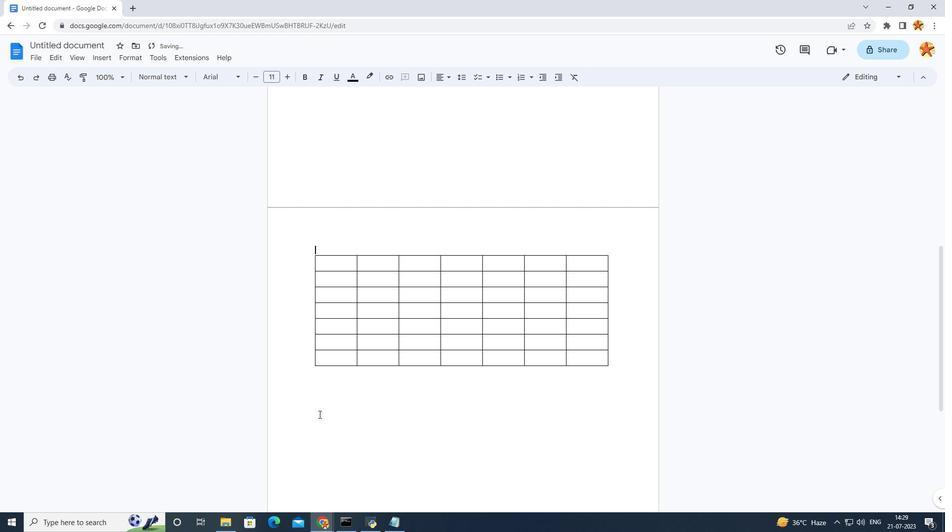
Action: Mouse pressed left at (322, 418)
Screenshot: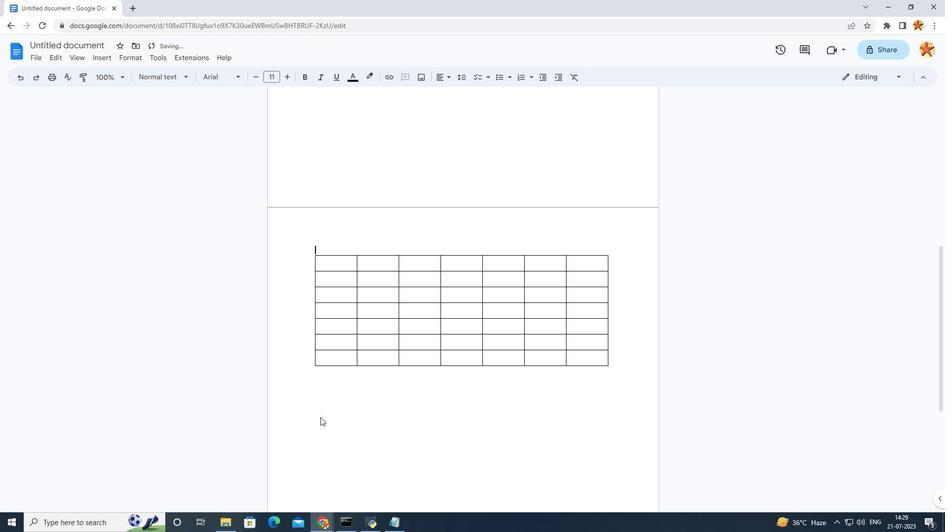 
Action: Mouse moved to (326, 399)
Screenshot: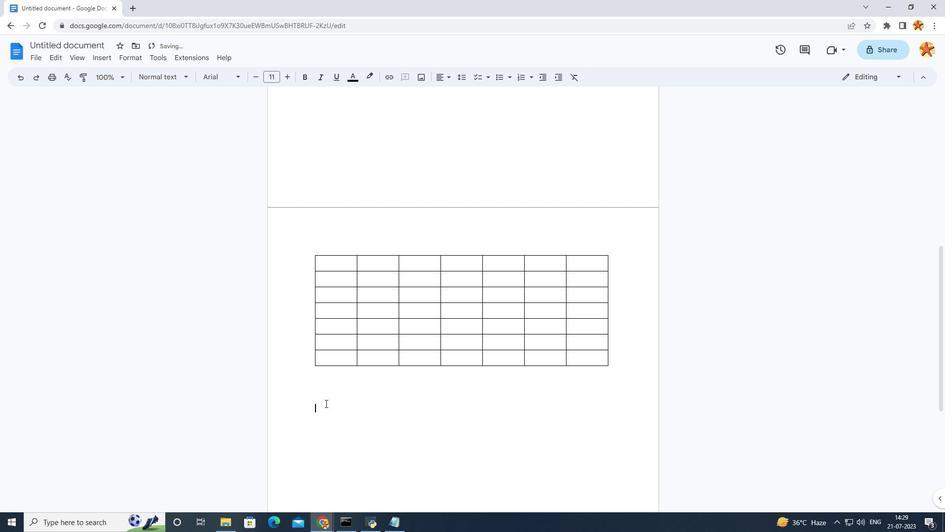 
Action: Key pressed <Key.enter>
Screenshot: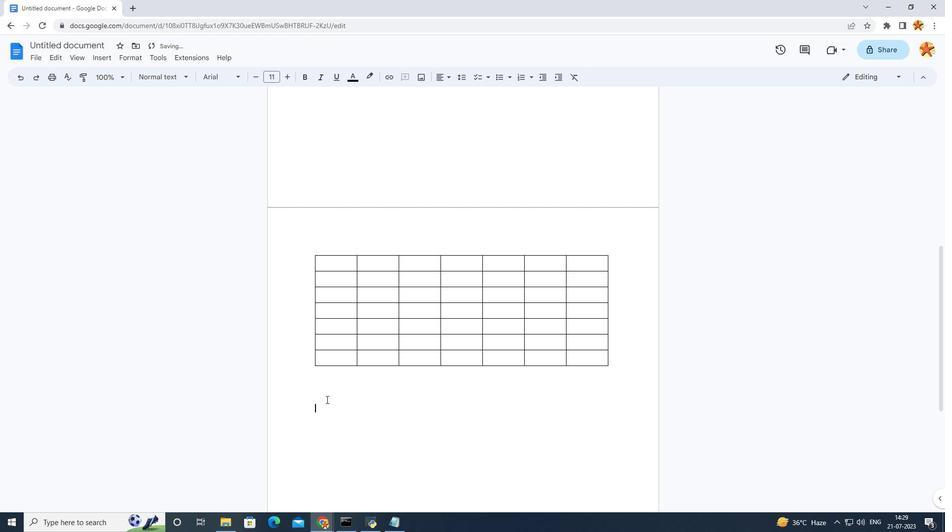 
Action: Mouse moved to (309, 242)
Screenshot: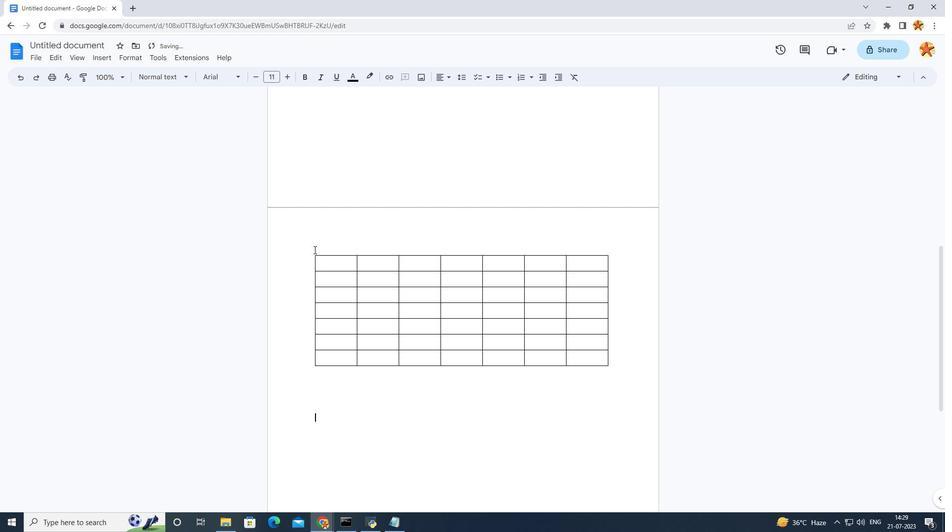 
Action: Mouse pressed left at (309, 242)
Screenshot: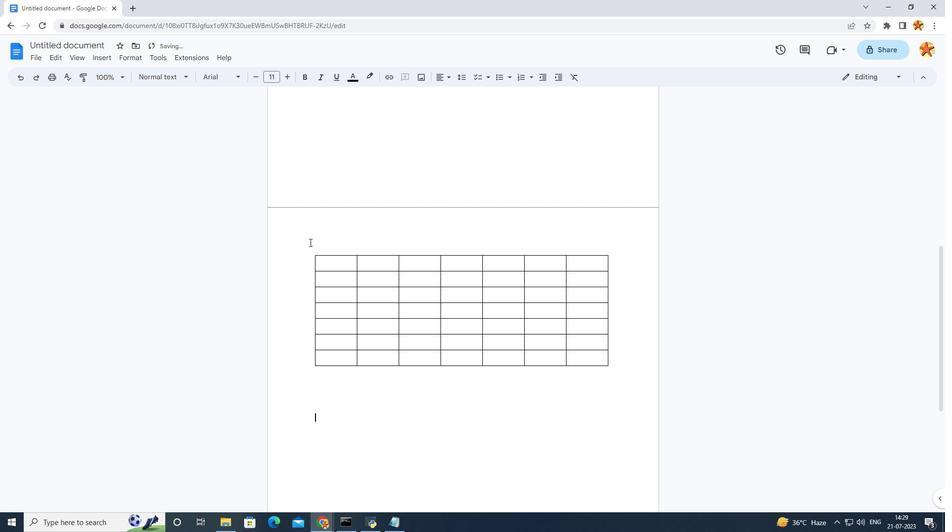 
Action: Key pressed <Key.enter>
Screenshot: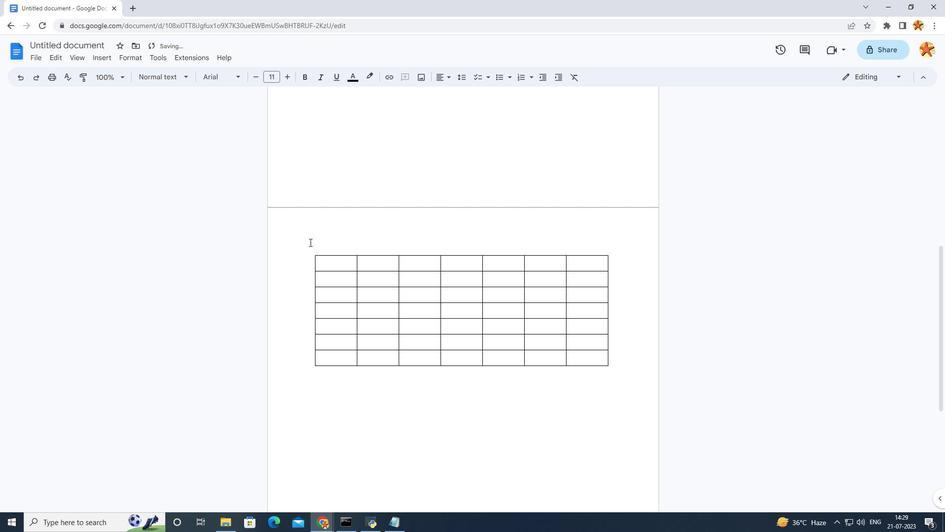 
Action: Mouse moved to (329, 399)
Screenshot: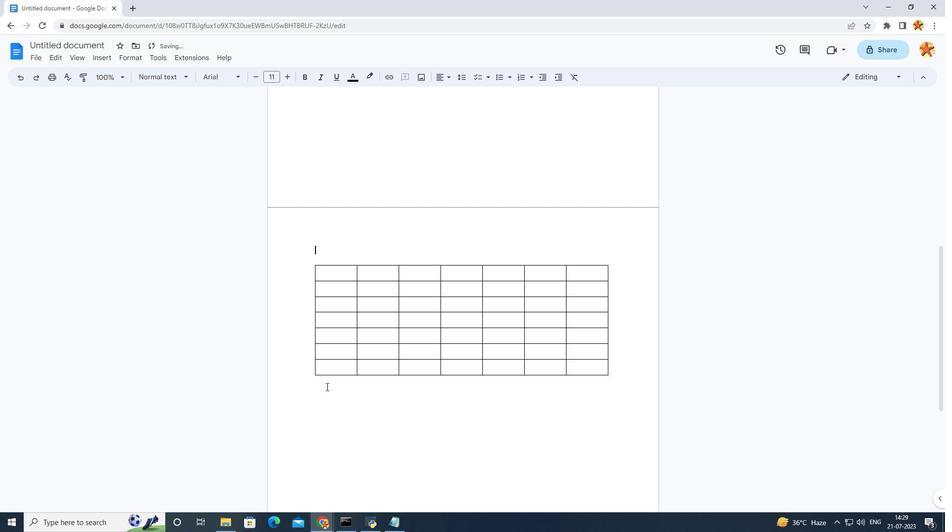 
Action: Mouse pressed left at (329, 399)
Screenshot: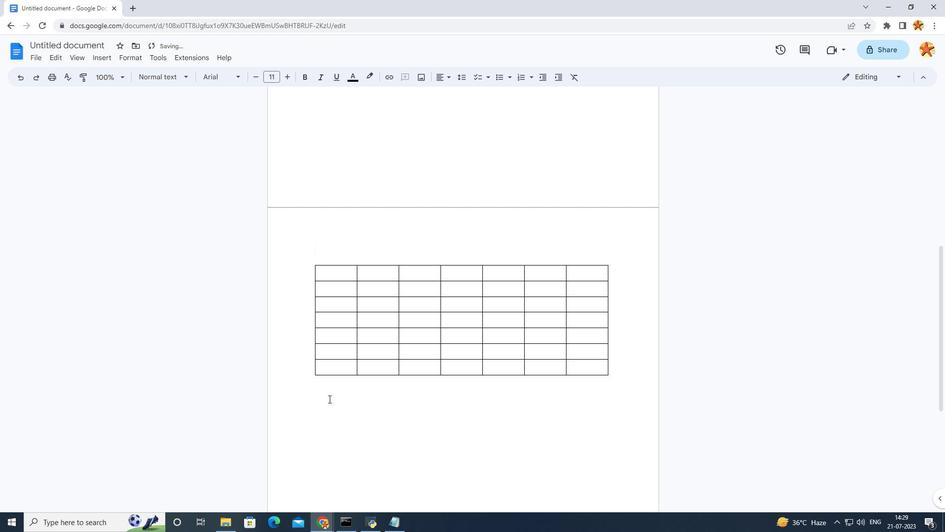 
Action: Mouse moved to (108, 56)
Screenshot: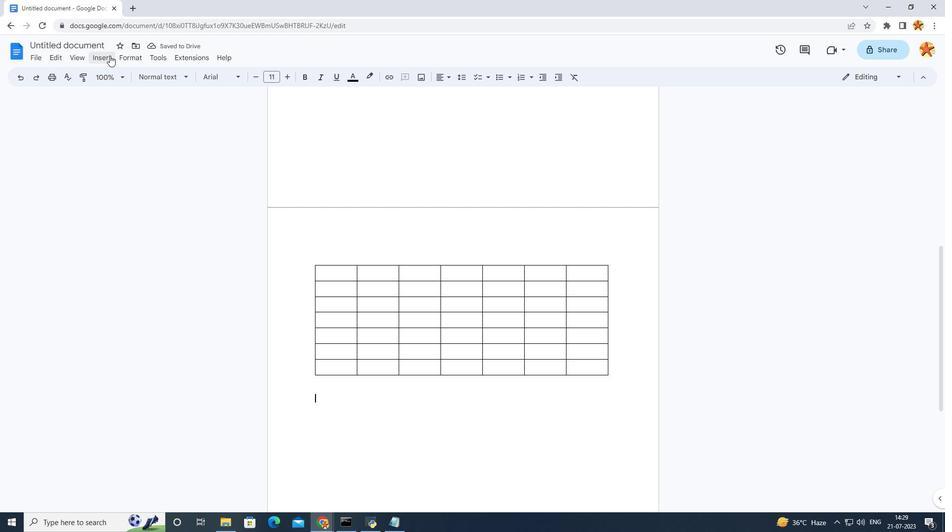 
Action: Mouse pressed left at (108, 56)
Screenshot: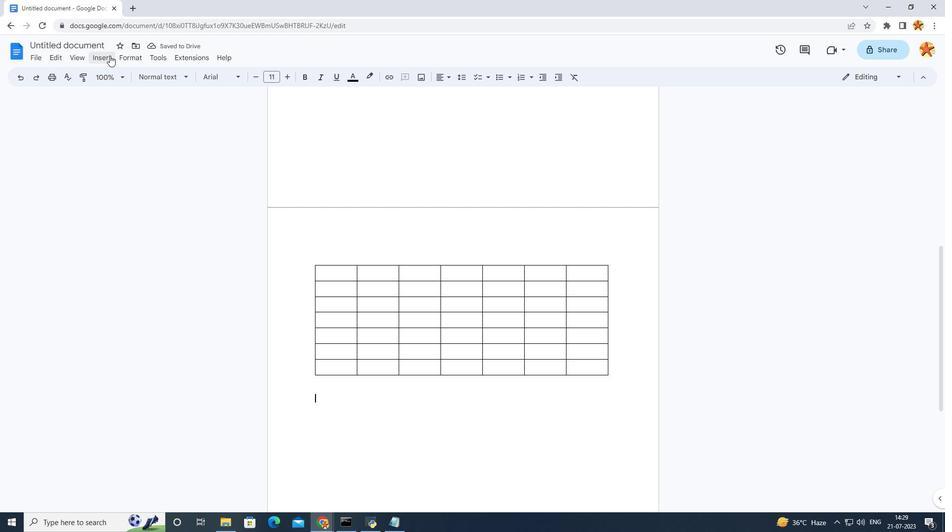 
Action: Mouse moved to (302, 166)
Screenshot: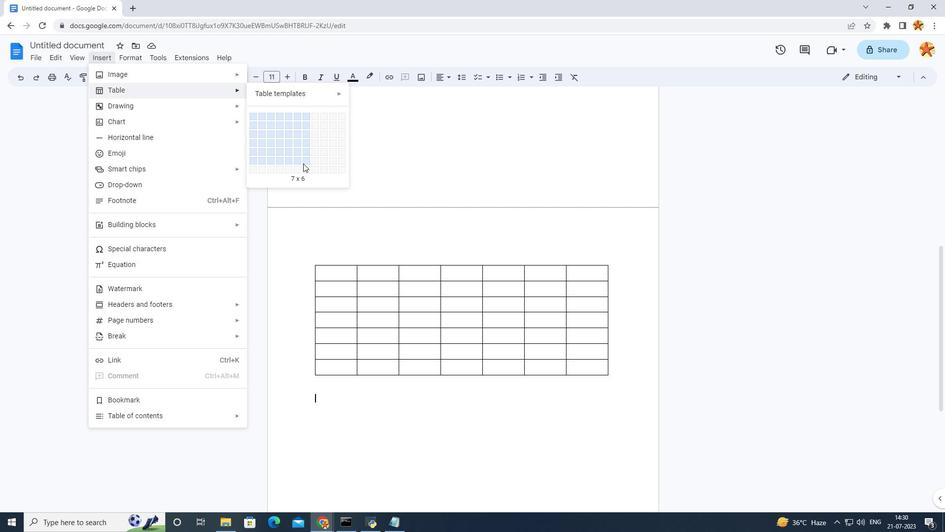 
Action: Mouse pressed left at (302, 166)
Screenshot: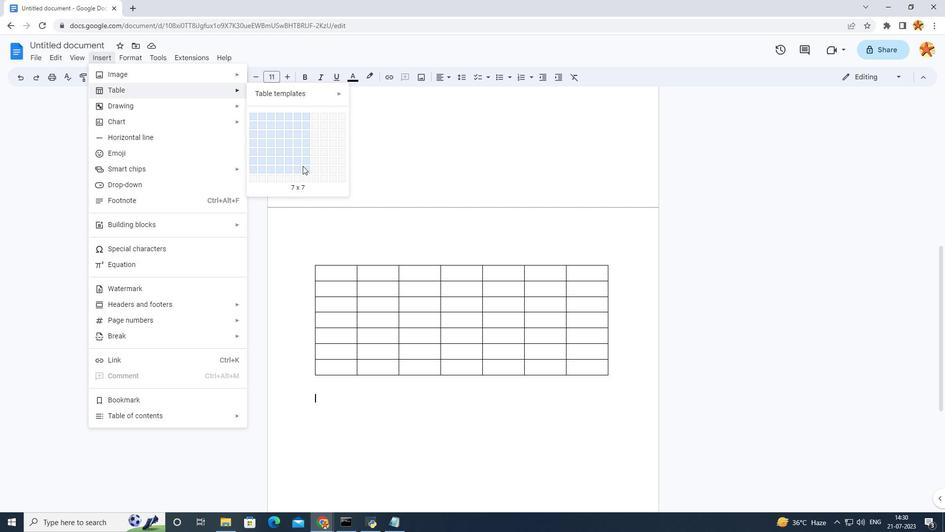 
Action: Mouse moved to (322, 387)
Screenshot: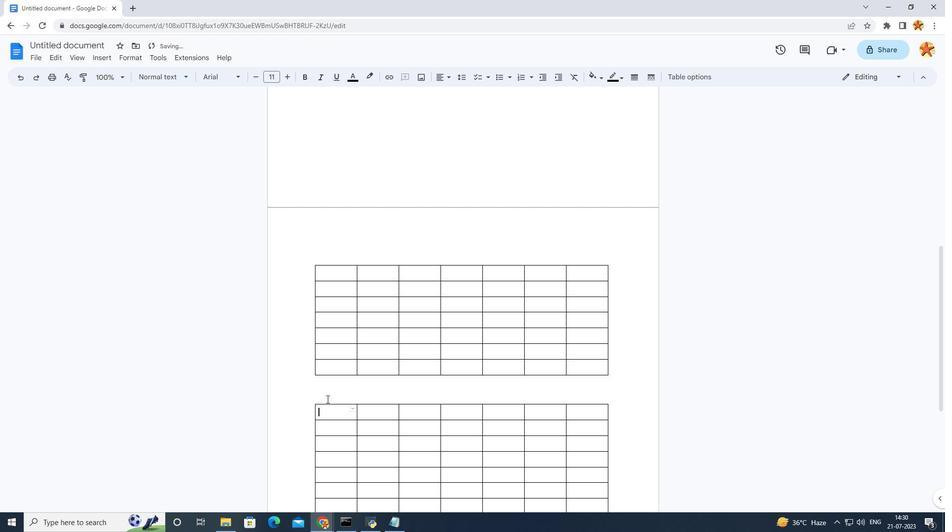 
Action: Mouse pressed left at (322, 387)
Screenshot: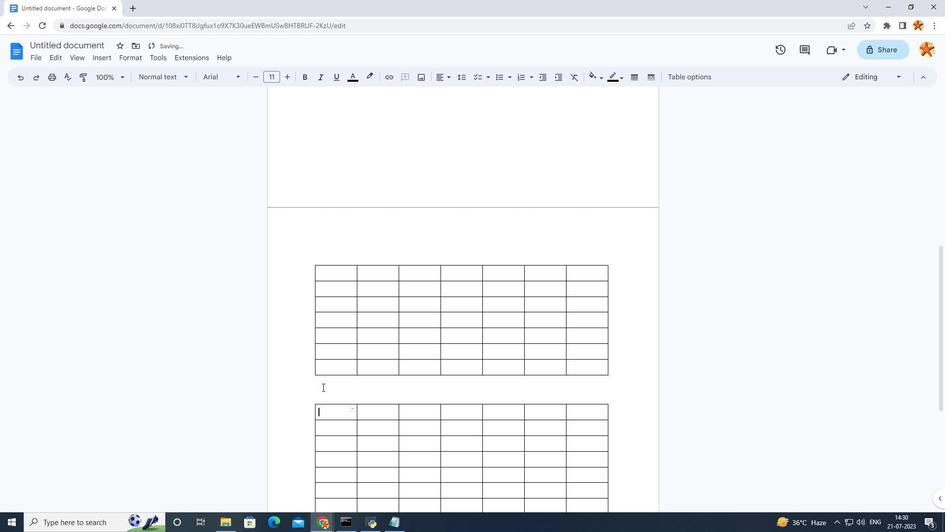 
Action: Key pressed <Key.enter><Key.enter><Key.enter>
Screenshot: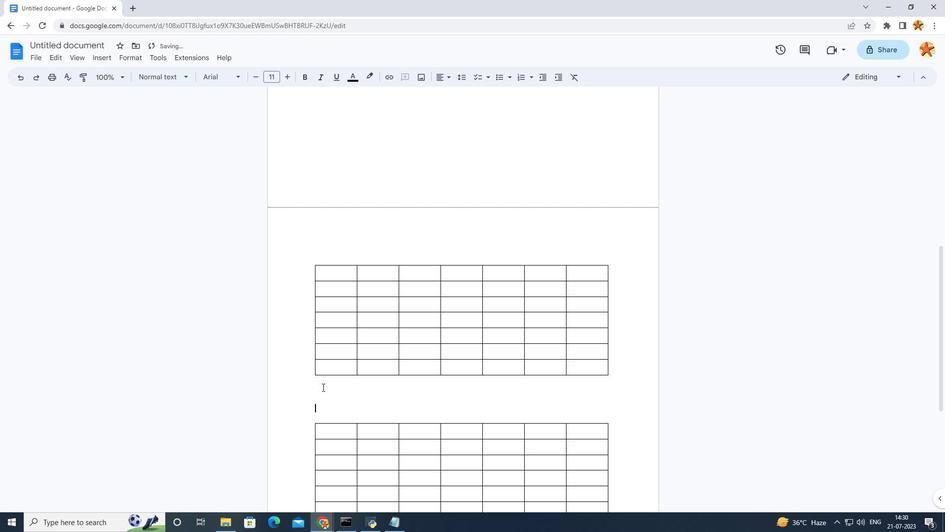 
Action: Mouse moved to (322, 387)
Screenshot: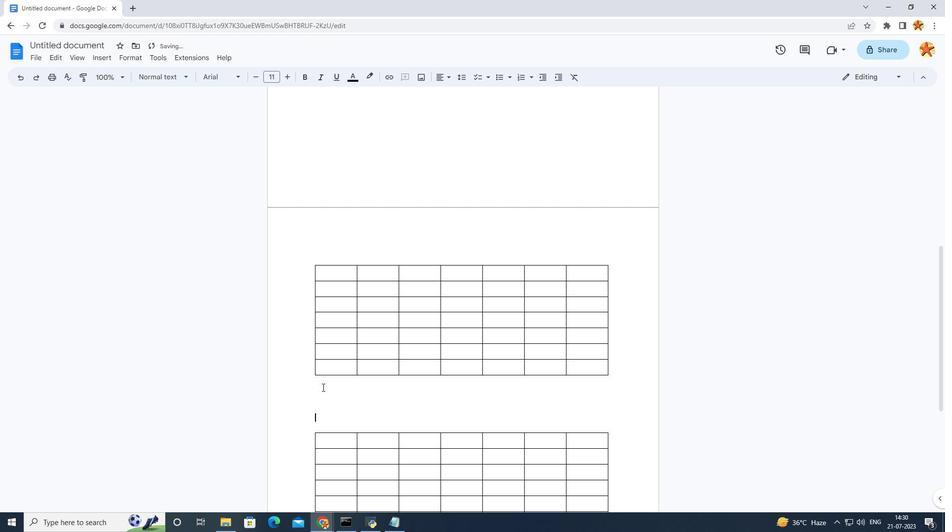 
Action: Mouse scrolled (322, 386) with delta (0, 0)
Screenshot: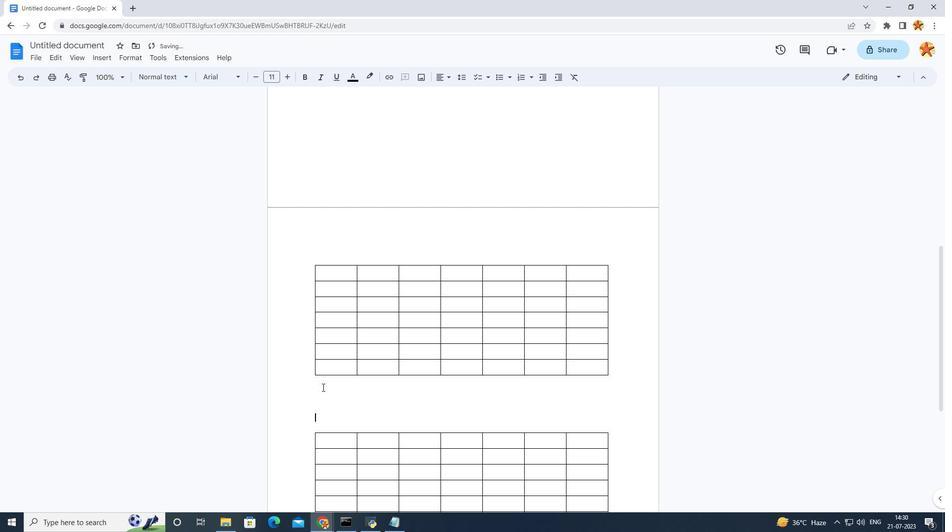 
Action: Mouse scrolled (322, 386) with delta (0, 0)
Screenshot: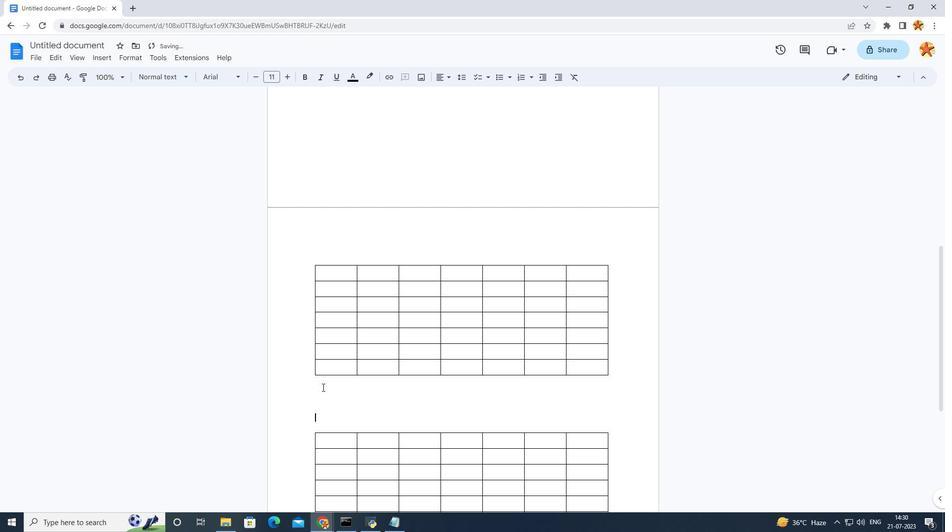 
Action: Mouse scrolled (322, 386) with delta (0, 0)
Screenshot: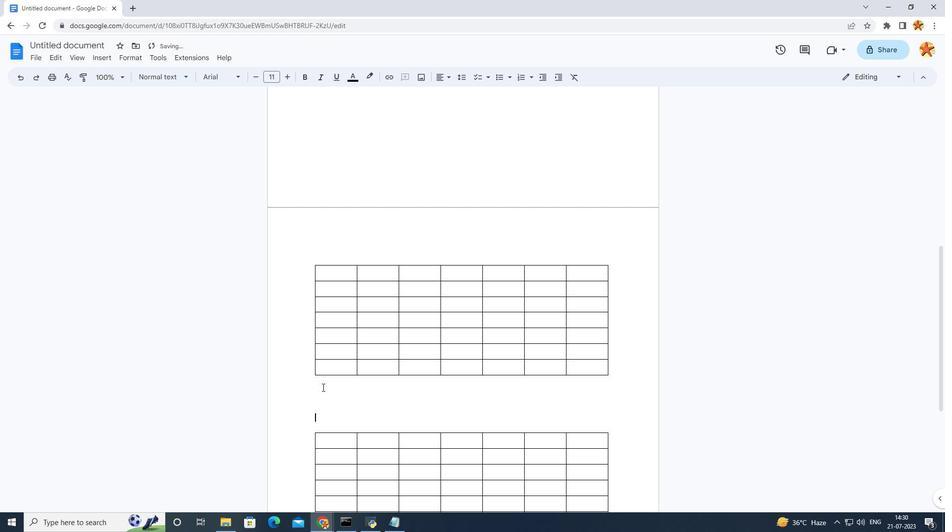 
Action: Mouse scrolled (322, 386) with delta (0, 0)
Screenshot: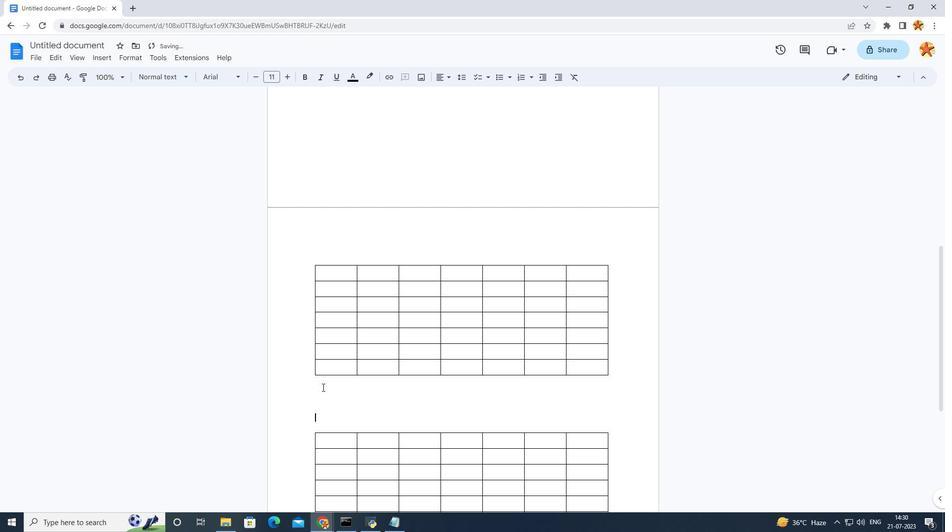 
Action: Mouse scrolled (322, 386) with delta (0, 0)
Screenshot: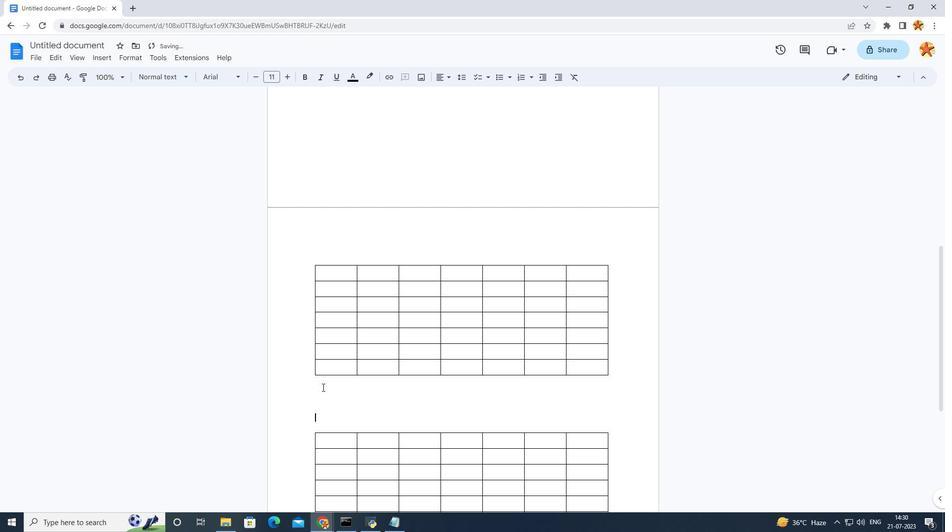 
Action: Mouse scrolled (322, 386) with delta (0, 0)
Screenshot: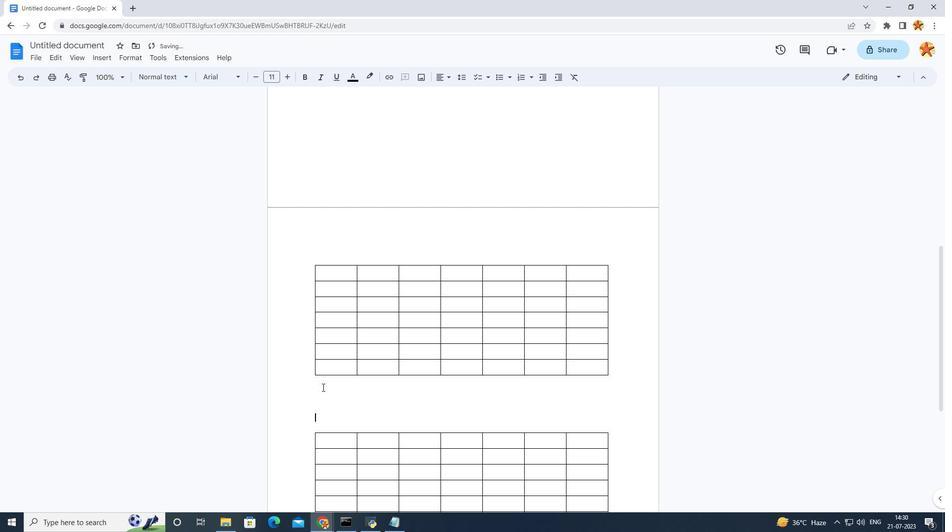
Action: Mouse moved to (326, 370)
Screenshot: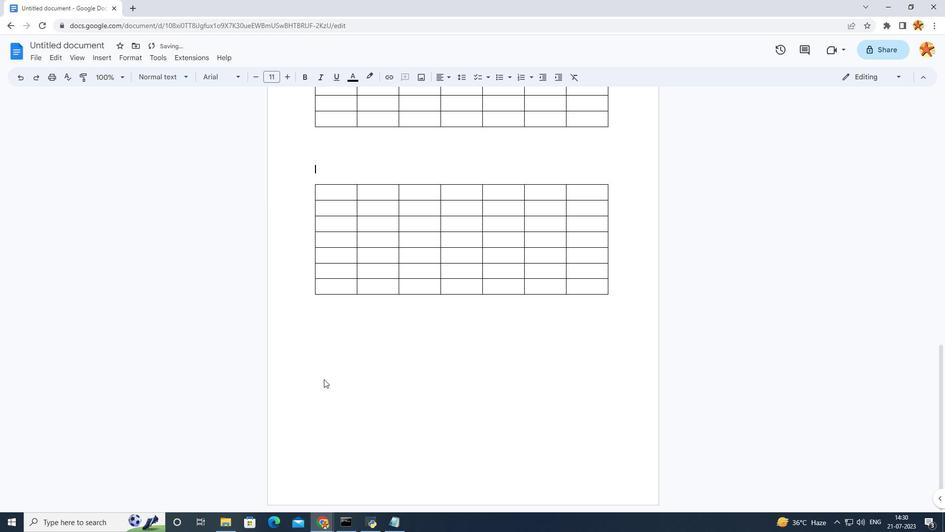 
Action: Mouse pressed left at (326, 370)
Screenshot: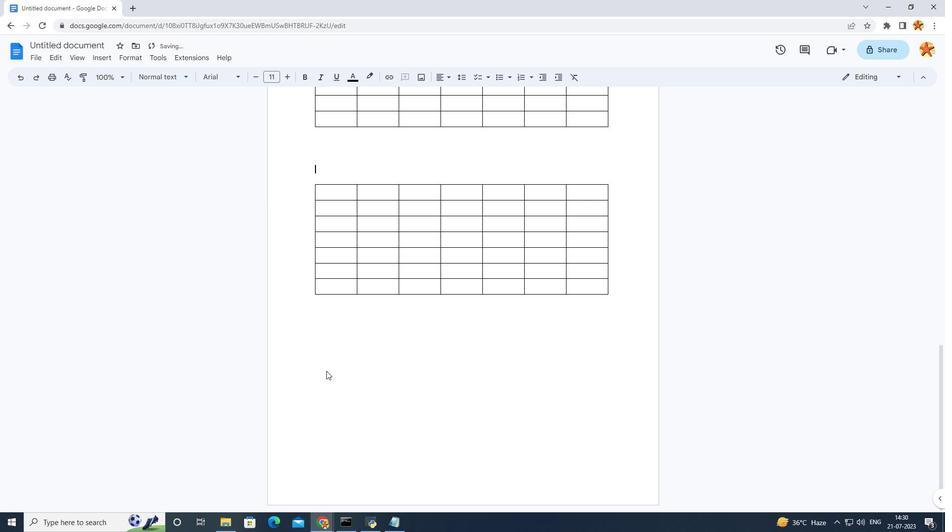 
Action: Key pressed <Key.enter>
Screenshot: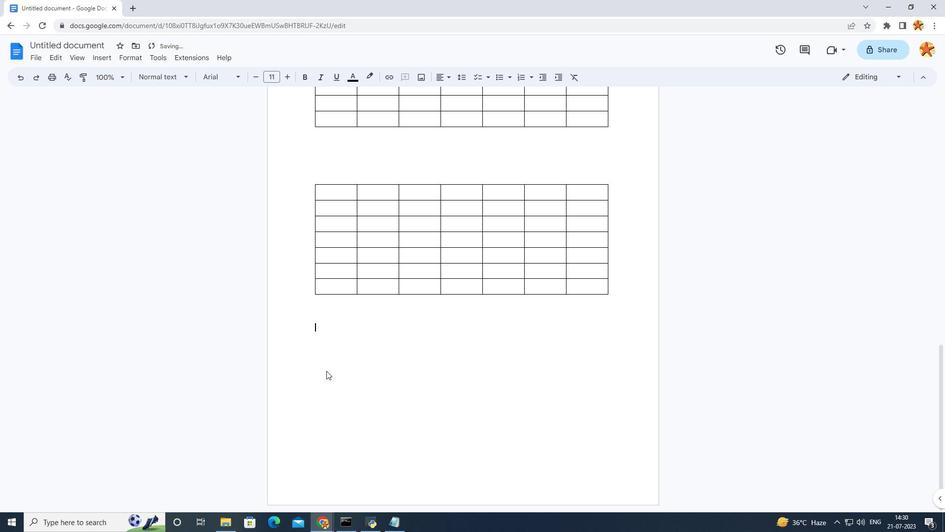 
Action: Mouse moved to (323, 363)
Screenshot: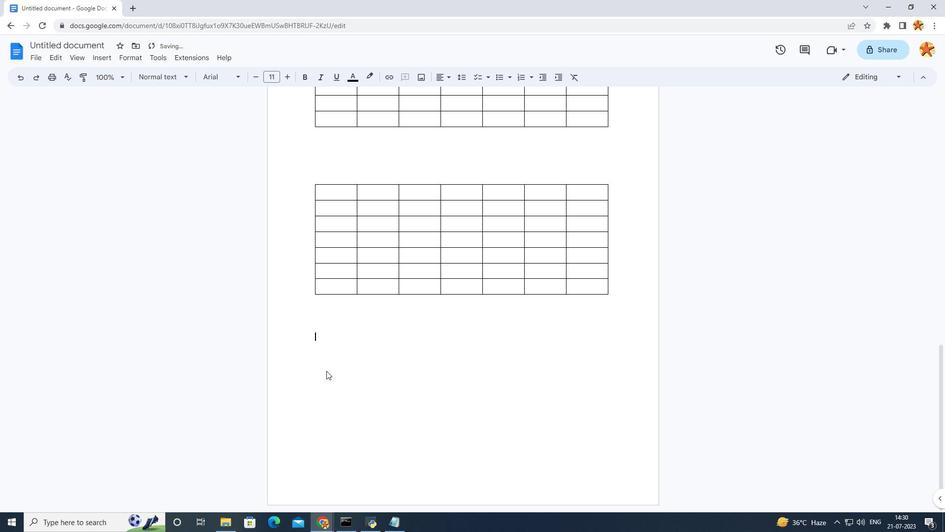 
Action: Key pressed <Key.enter>
Screenshot: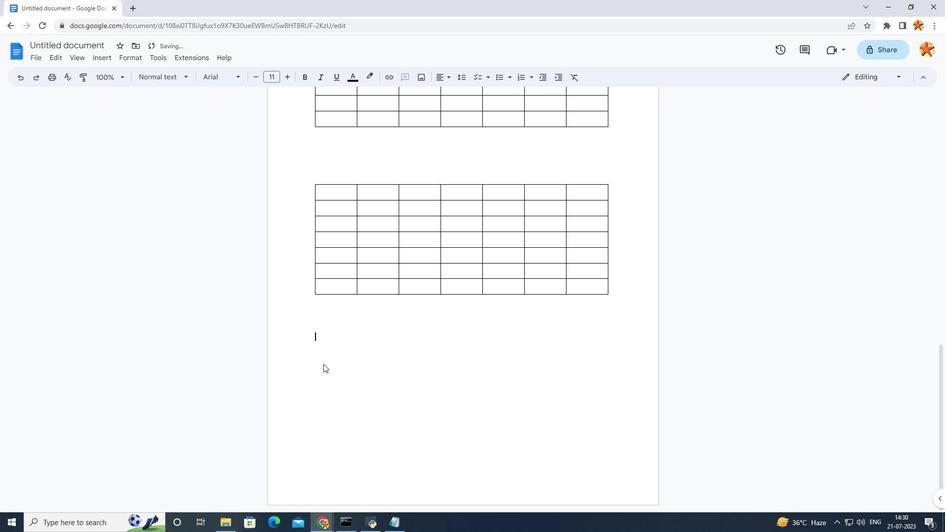 
Action: Mouse scrolled (323, 363) with delta (0, 0)
Screenshot: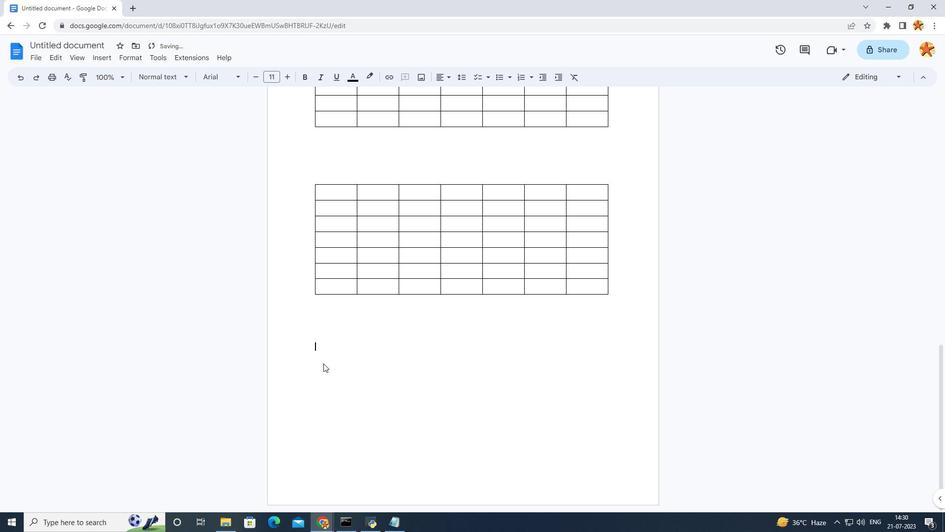 
Action: Mouse scrolled (323, 363) with delta (0, 0)
Screenshot: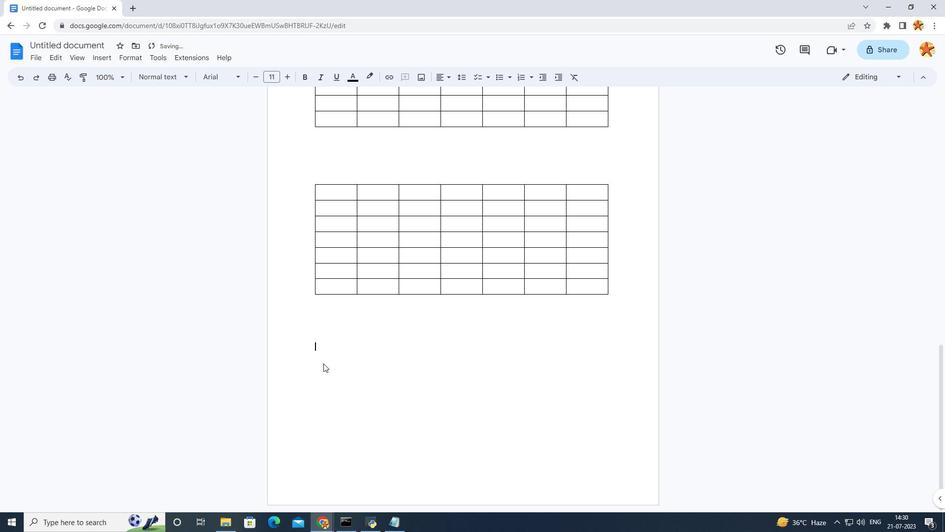 
Action: Mouse scrolled (323, 363) with delta (0, 0)
Screenshot: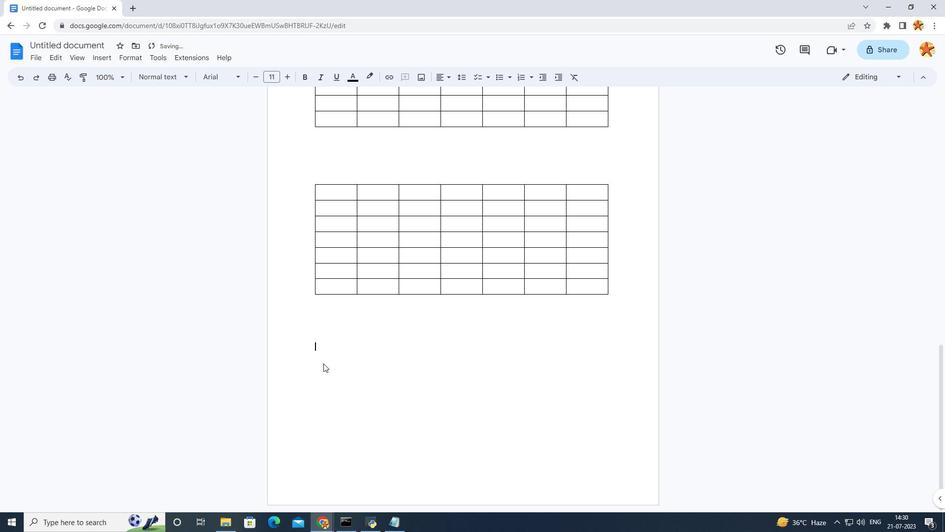 
Action: Mouse scrolled (323, 363) with delta (0, 0)
Screenshot: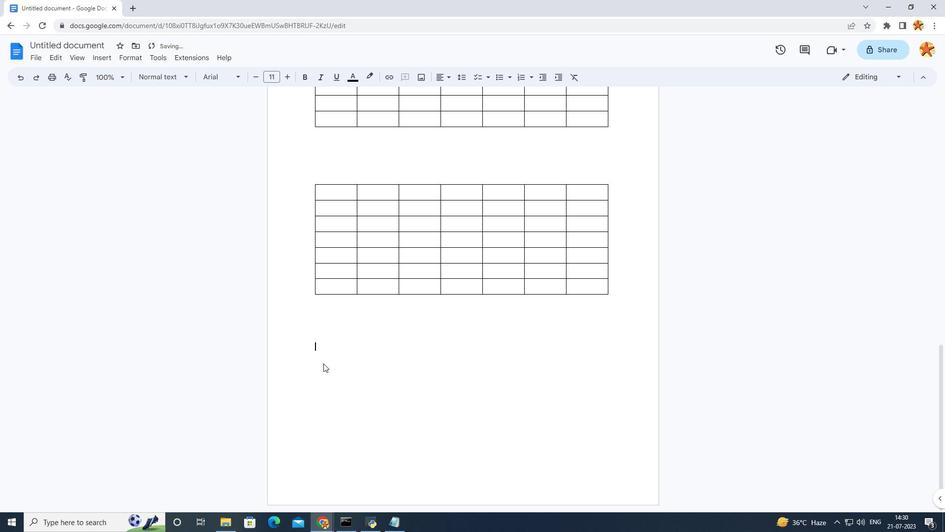 
Action: Mouse moved to (323, 363)
Screenshot: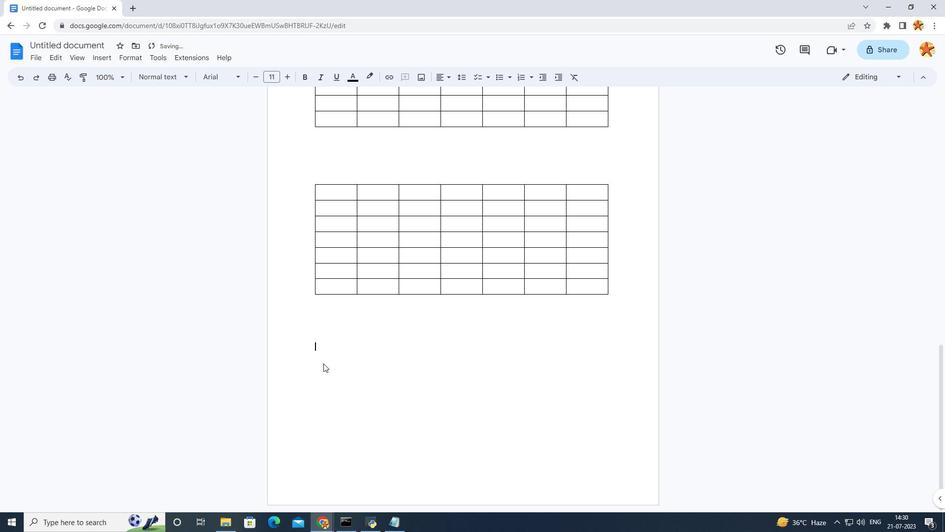 
Action: Mouse scrolled (323, 363) with delta (0, 0)
Screenshot: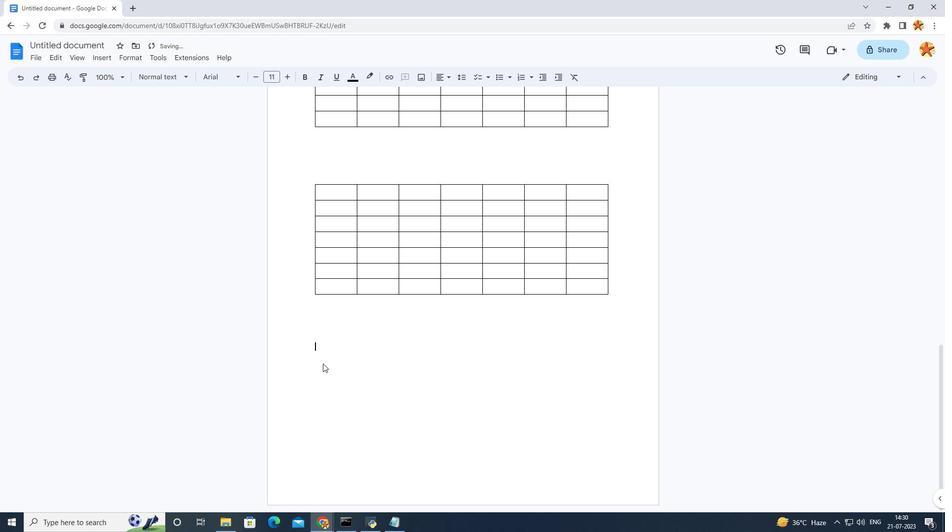 
Action: Mouse scrolled (323, 363) with delta (0, 0)
Screenshot: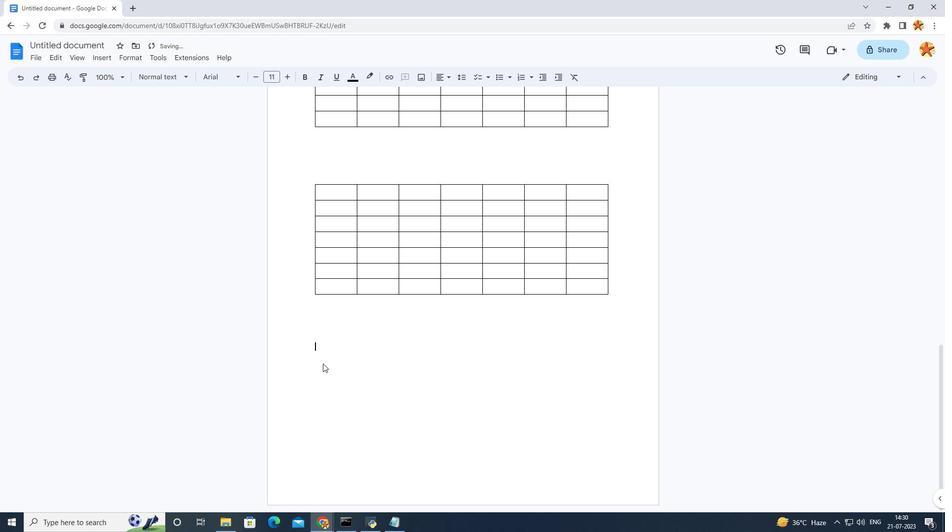 
Action: Mouse scrolled (323, 363) with delta (0, 0)
Screenshot: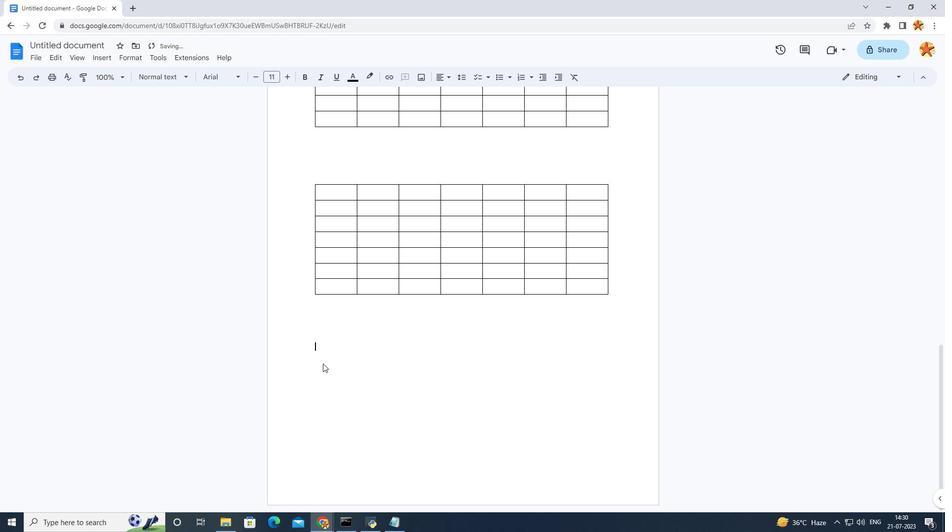 
Action: Mouse scrolled (323, 363) with delta (0, 0)
Screenshot: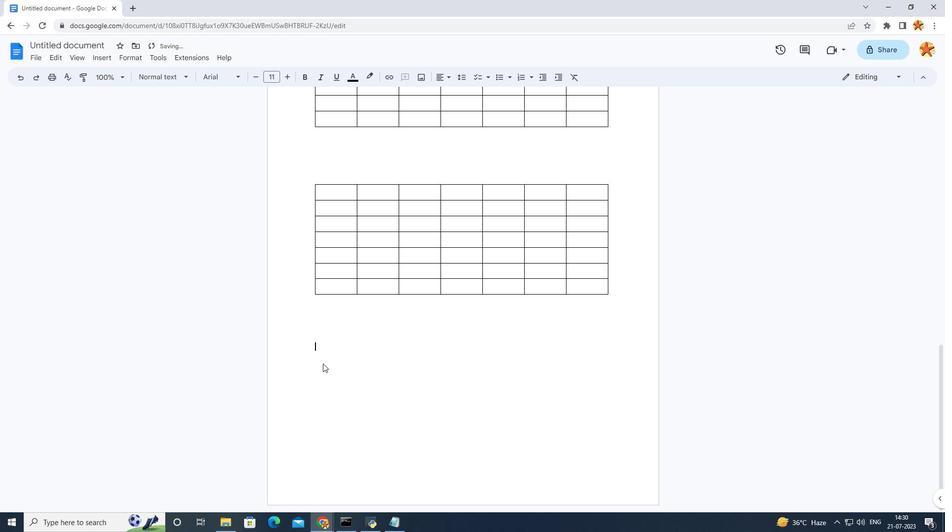 
Action: Mouse scrolled (323, 363) with delta (0, 0)
Screenshot: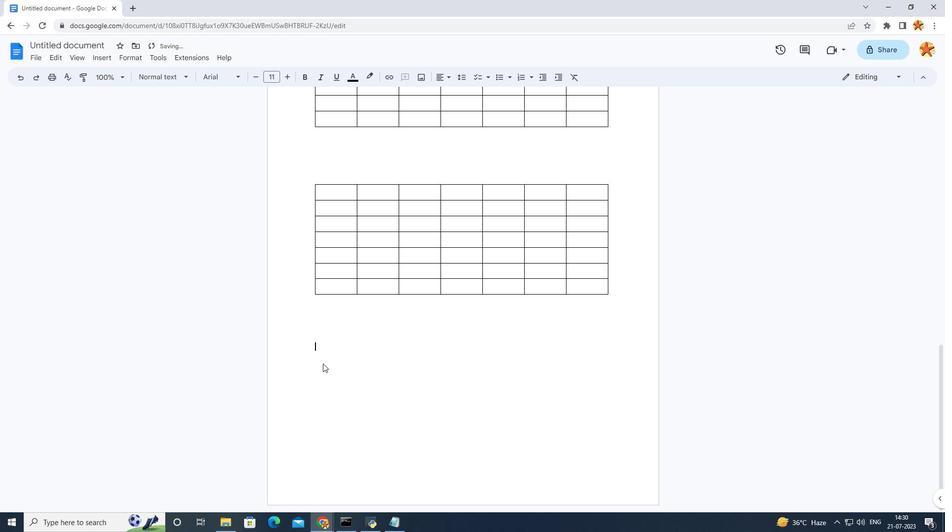 
Action: Mouse moved to (107, 52)
Screenshot: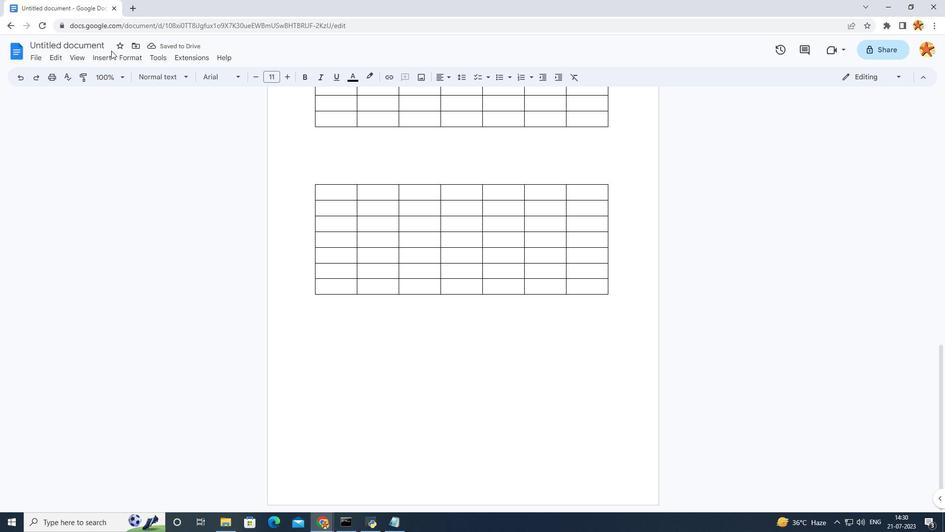 
Action: Mouse pressed left at (107, 52)
Screenshot: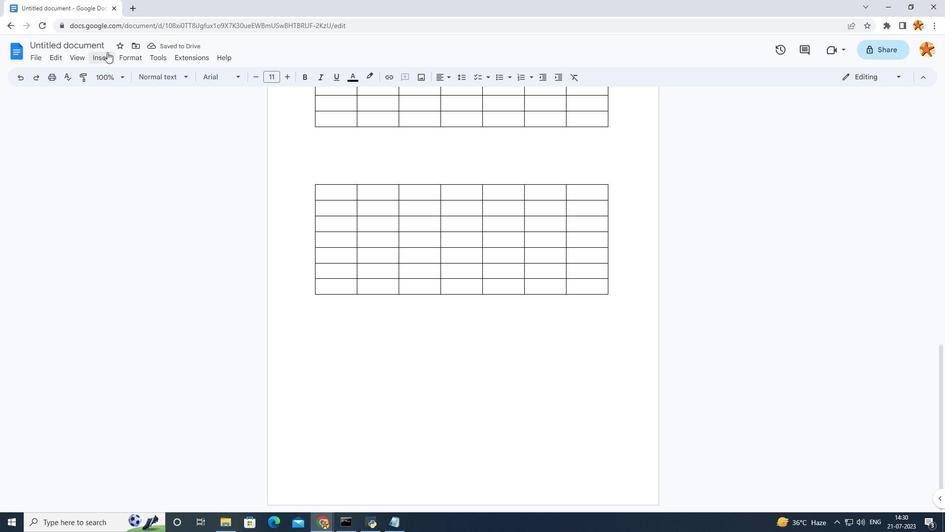 
Action: Mouse moved to (307, 168)
Screenshot: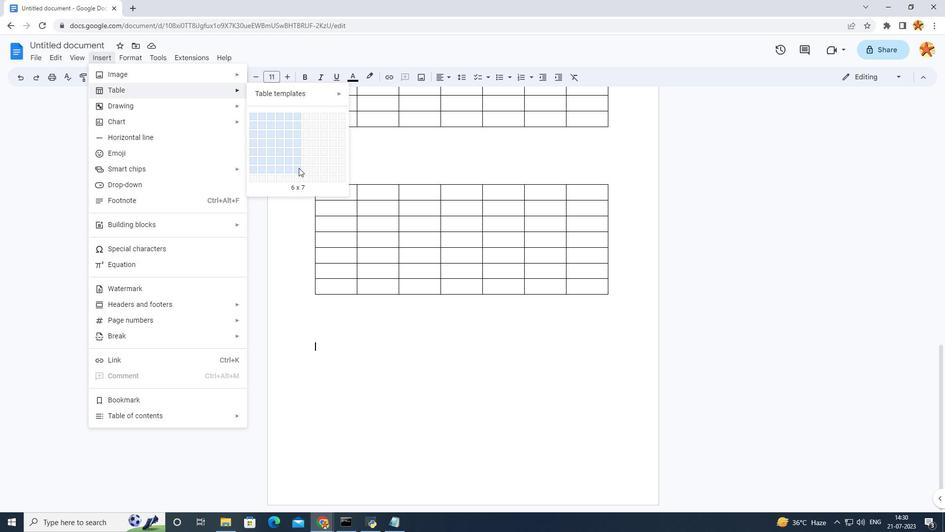 
Action: Mouse pressed left at (307, 168)
Screenshot: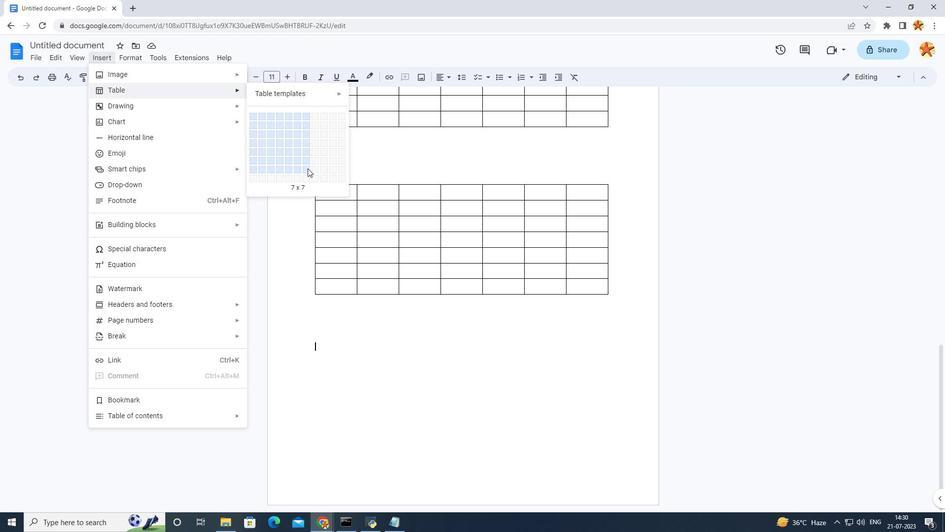 
Action: Mouse moved to (322, 323)
Screenshot: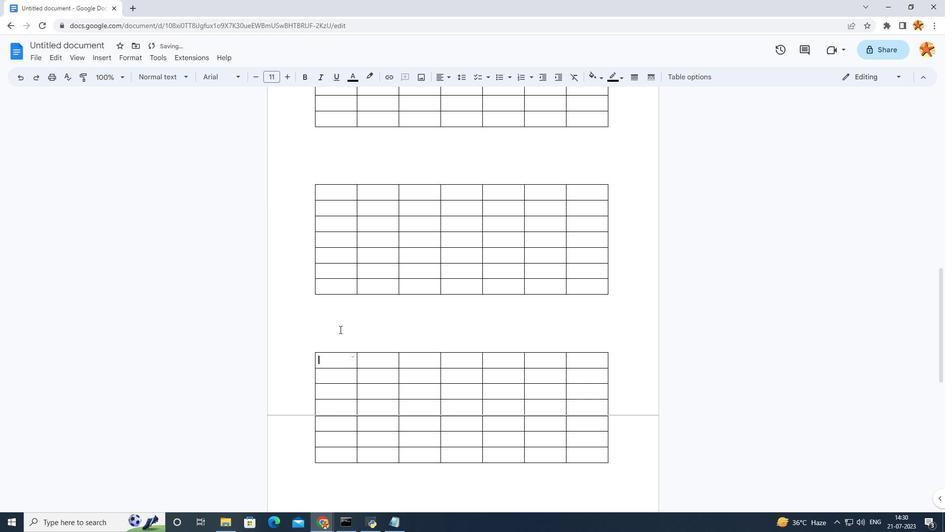 
Action: Mouse pressed left at (322, 323)
Screenshot: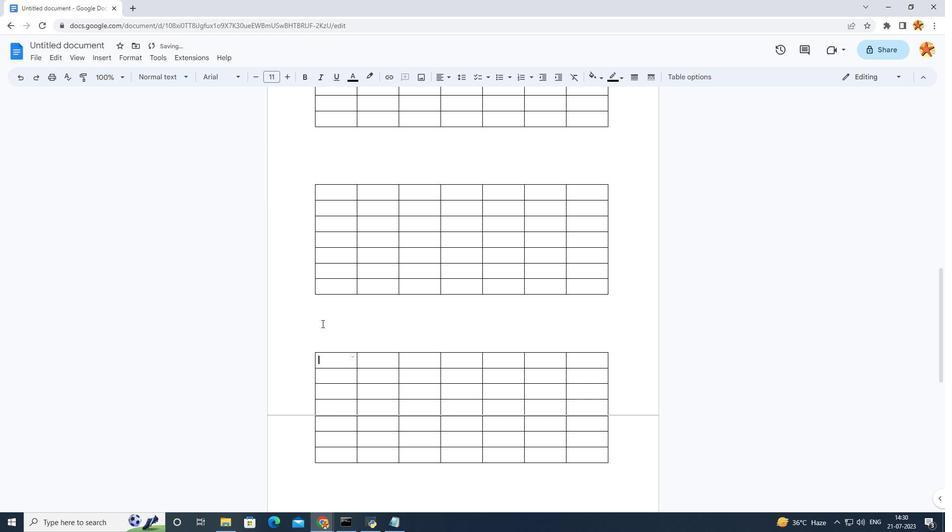 
Action: Key pressed <Key.enter><Key.enter><Key.enter><Key.enter><Key.enter><Key.enter><Key.enter><Key.enter><Key.enter><Key.enter><Key.enter><Key.enter><Key.enter>
Screenshot: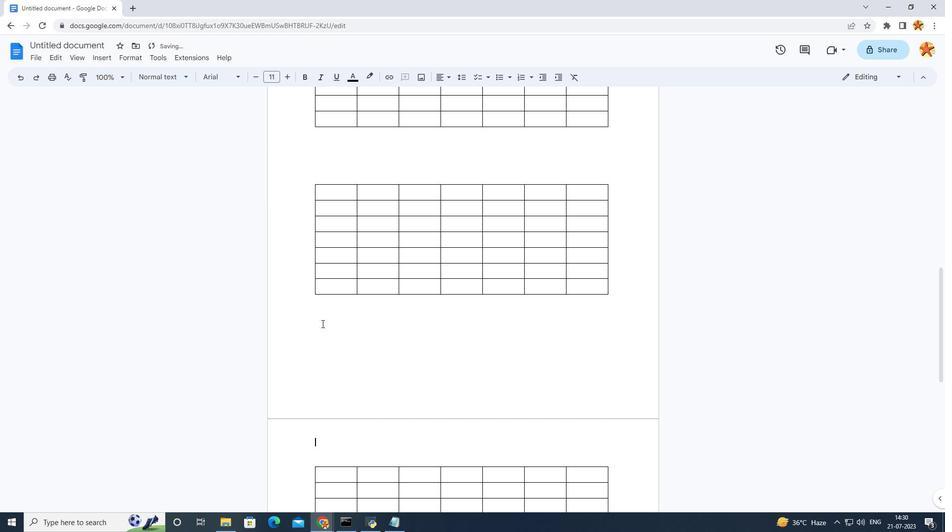 
Action: Mouse scrolled (322, 323) with delta (0, 0)
Screenshot: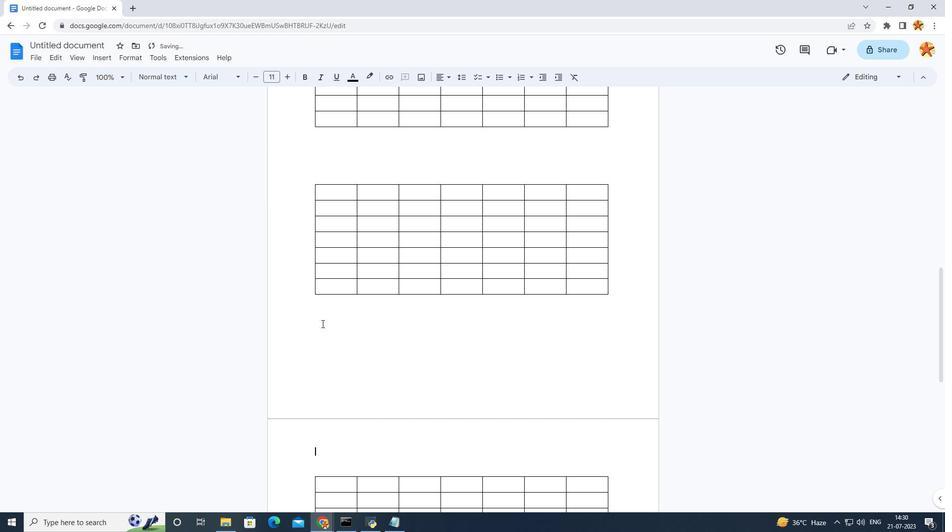 
Action: Mouse scrolled (322, 323) with delta (0, 0)
Screenshot: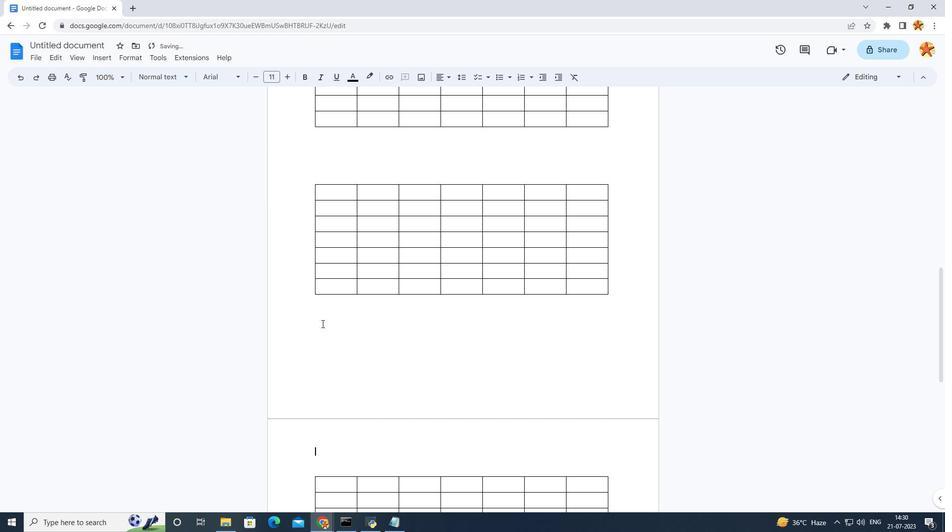 
Action: Mouse scrolled (322, 323) with delta (0, 0)
Screenshot: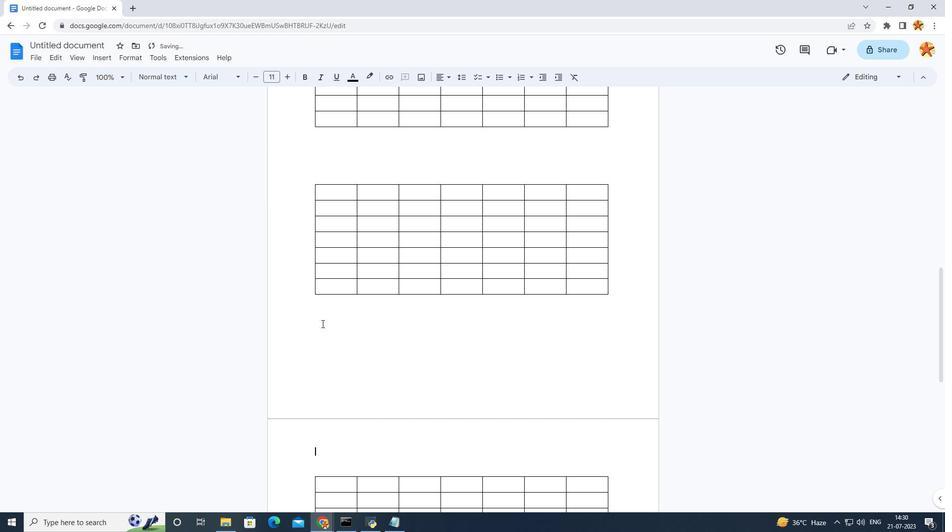 
Action: Mouse scrolled (322, 323) with delta (0, 0)
Screenshot: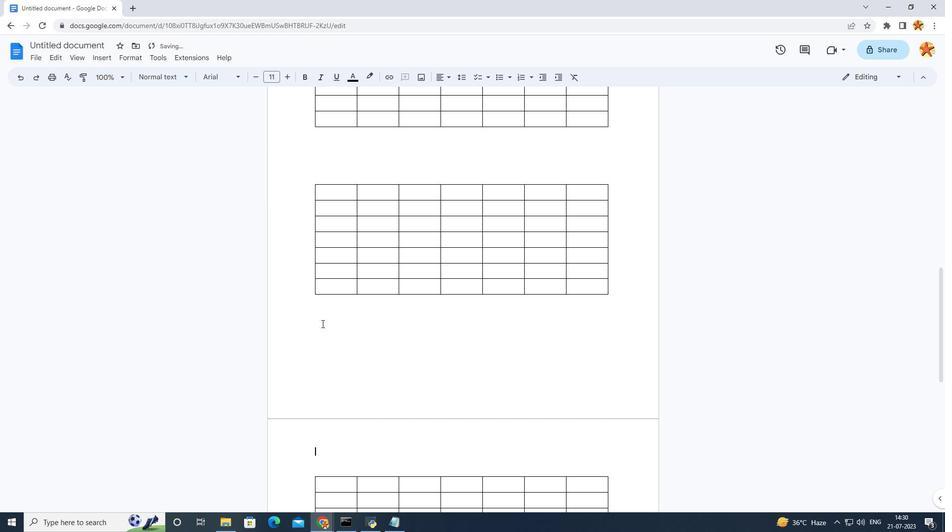 
Action: Mouse moved to (321, 323)
Screenshot: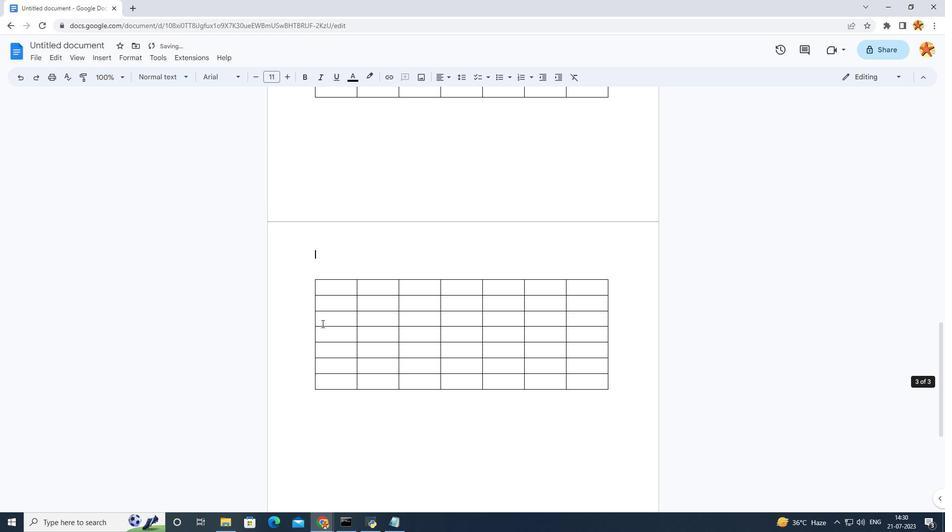 
Action: Key pressed <Key.enter>
Screenshot: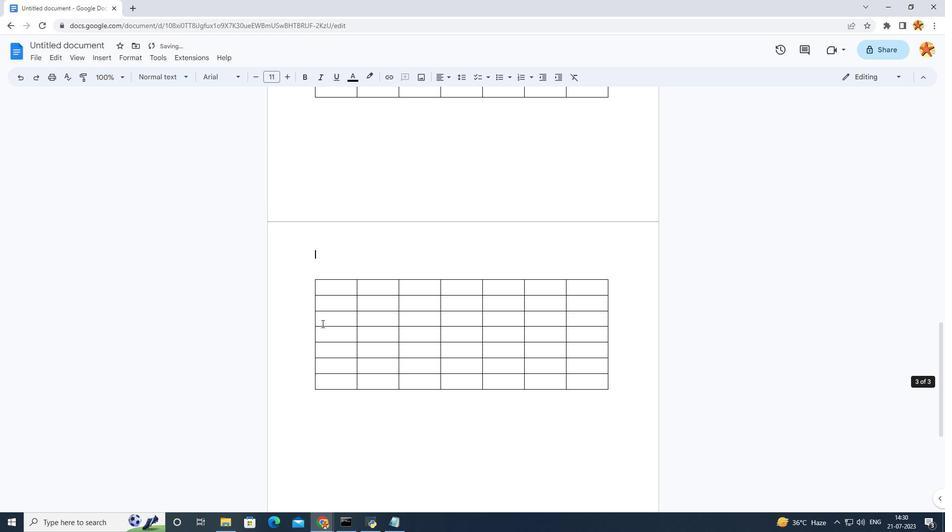 
Action: Mouse moved to (323, 420)
Screenshot: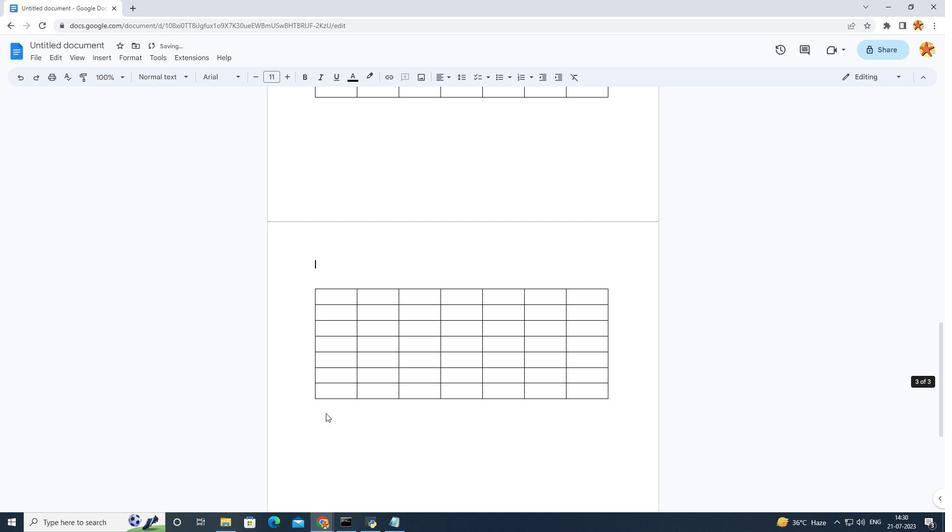 
Action: Mouse pressed left at (323, 420)
Screenshot: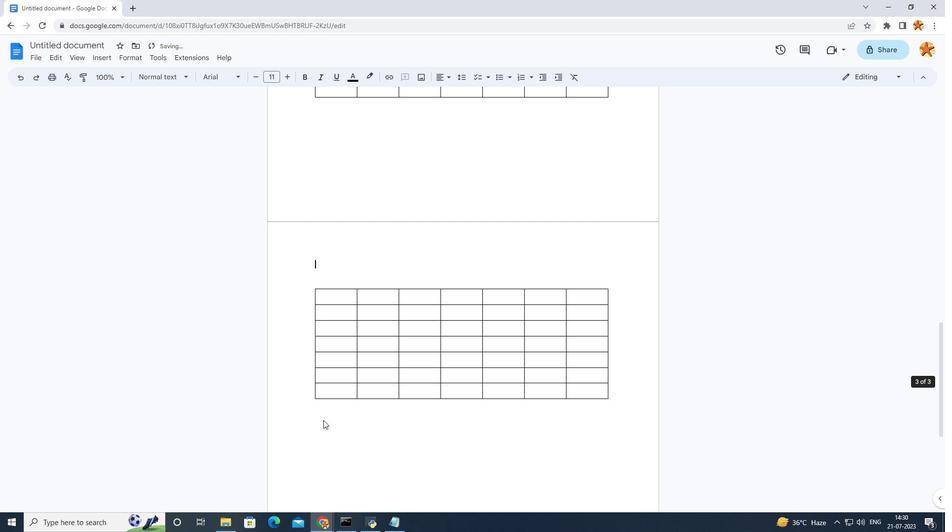 
Action: Key pressed <Key.enter><Key.enter><Key.enter><Key.enter><Key.enter>
Screenshot: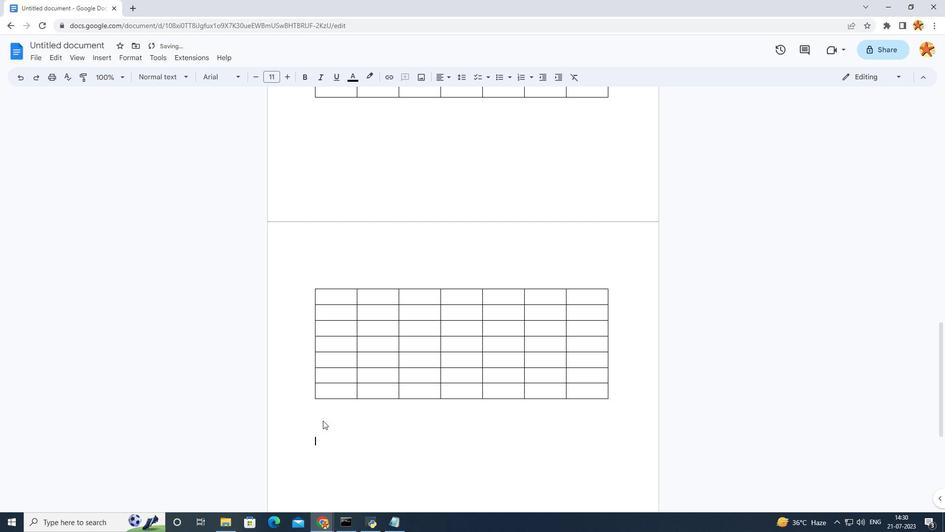 
Action: Mouse moved to (99, 54)
Screenshot: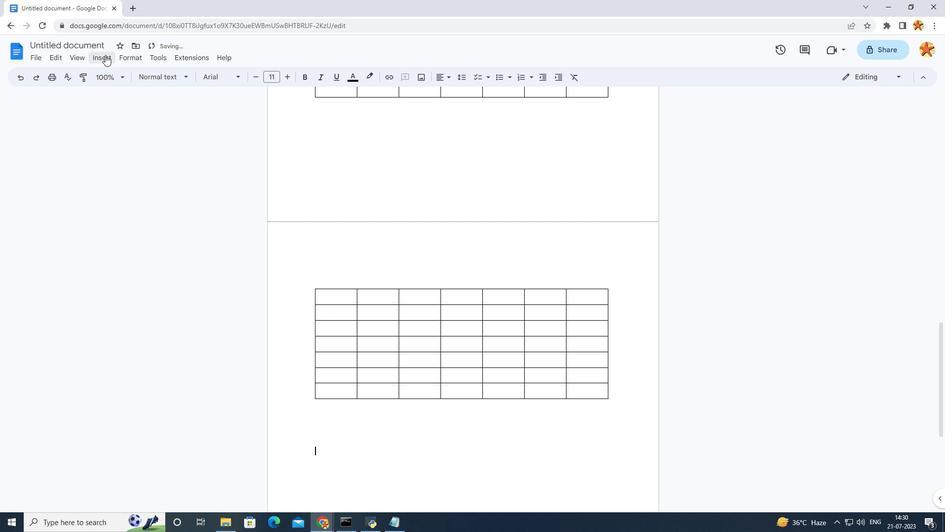 
Action: Mouse pressed left at (99, 54)
Screenshot: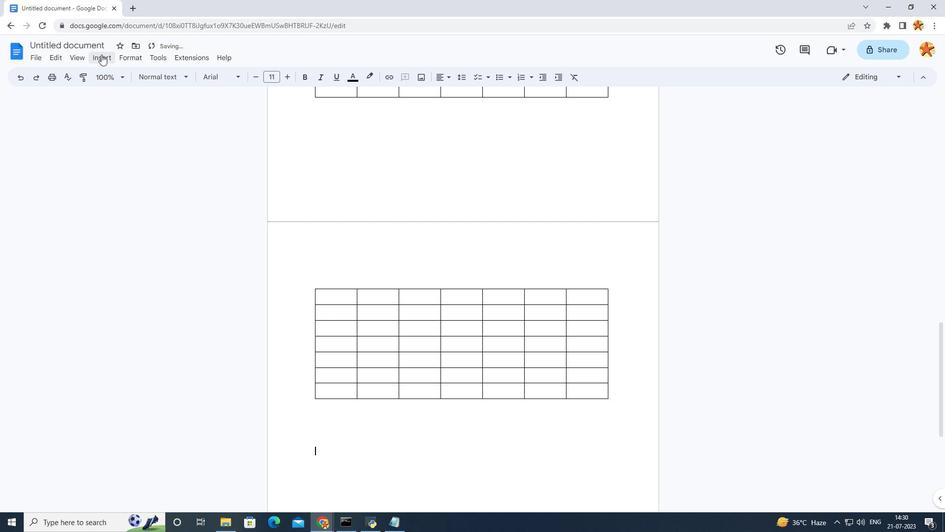 
Action: Mouse moved to (227, 96)
Screenshot: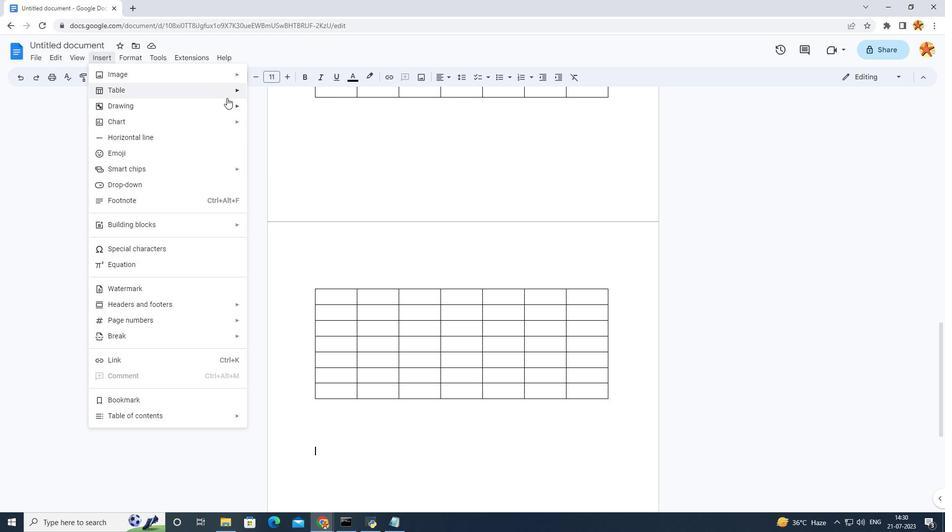 
Action: Mouse pressed left at (227, 96)
Screenshot: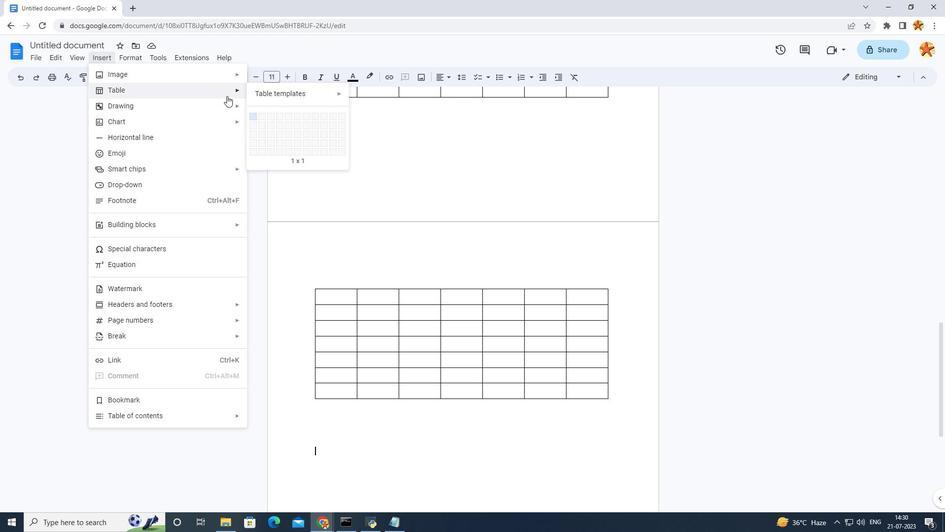 
Action: Mouse moved to (309, 169)
Screenshot: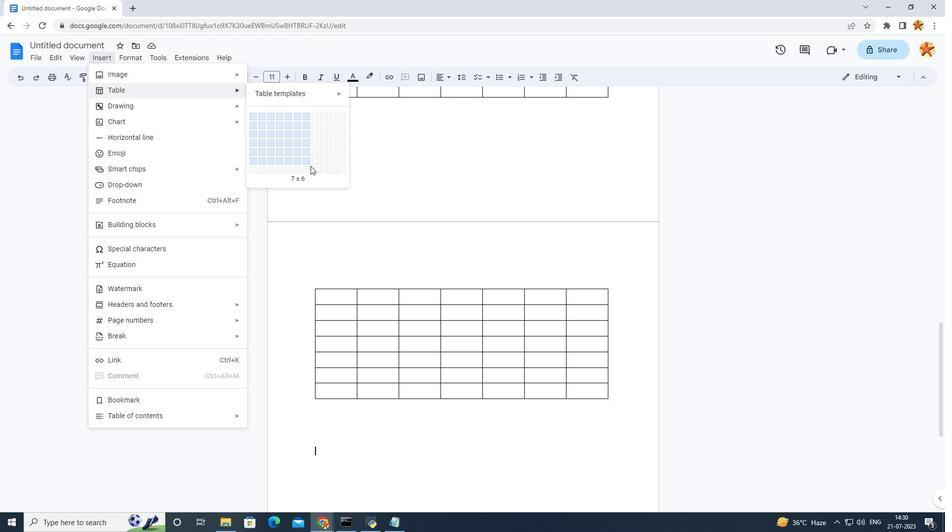 
Action: Mouse pressed left at (309, 169)
Screenshot: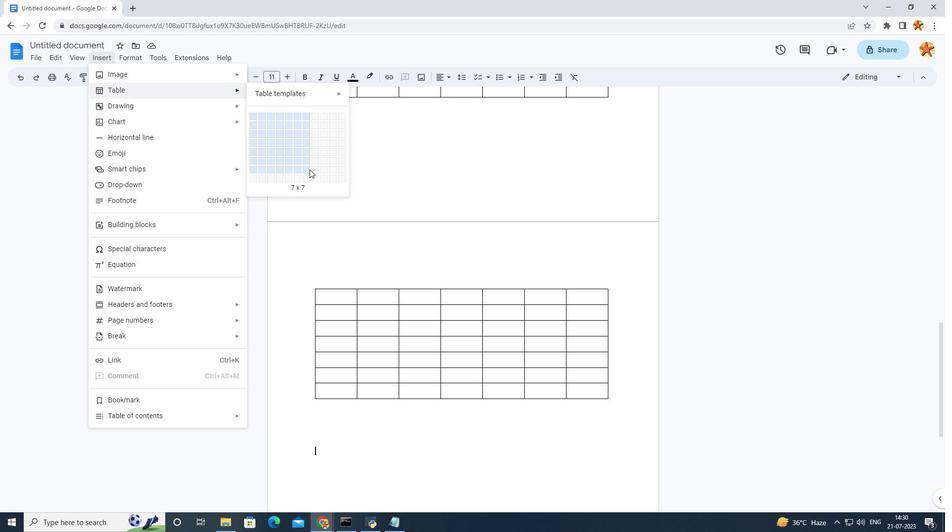 
Action: Mouse moved to (334, 419)
Screenshot: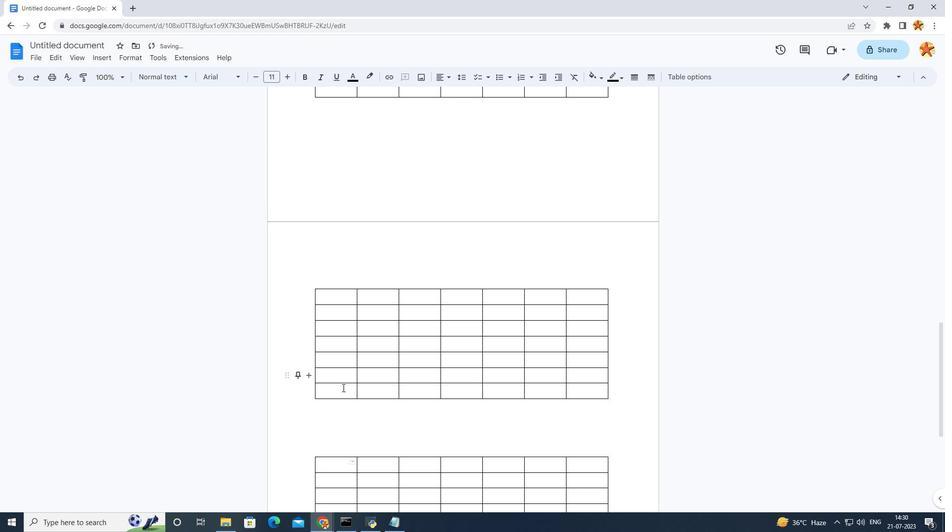 
Action: Mouse scrolled (336, 414) with delta (0, 0)
Screenshot: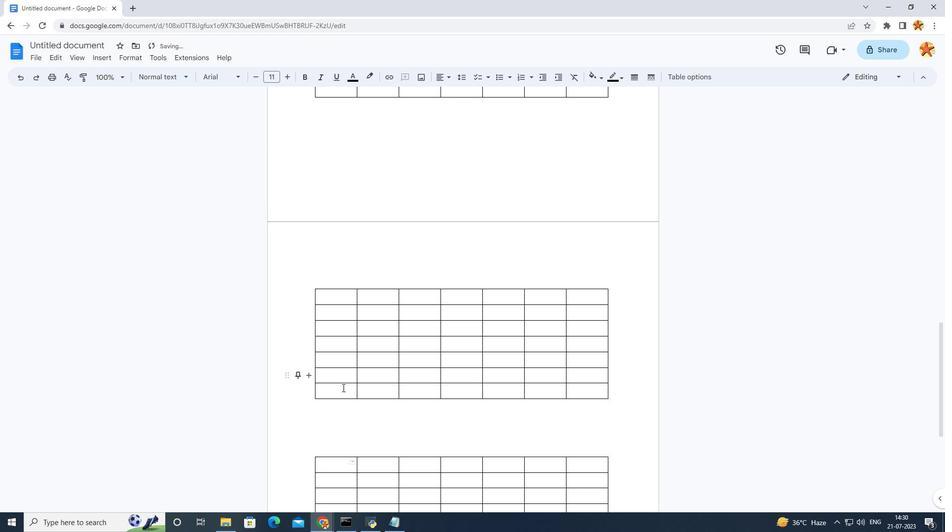 
Action: Mouse scrolled (334, 419) with delta (0, 0)
Screenshot: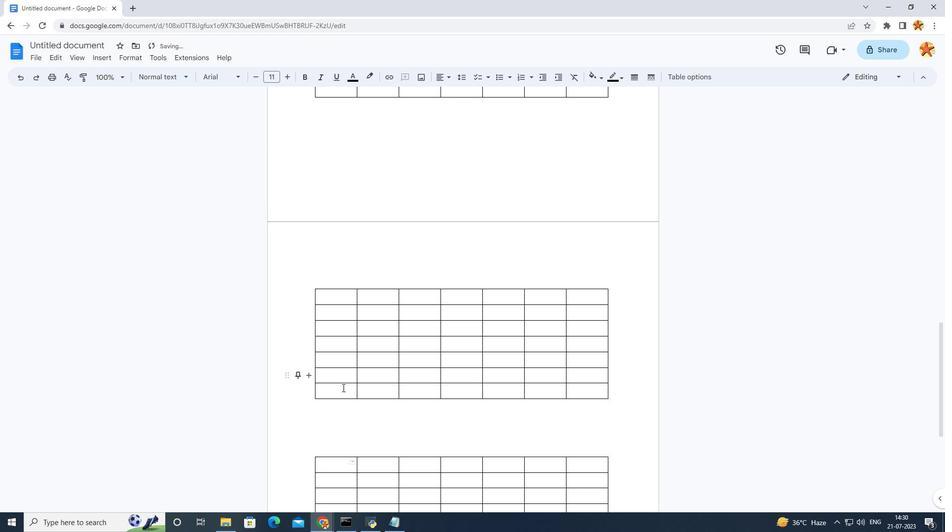 
Action: Mouse scrolled (334, 419) with delta (0, 0)
Screenshot: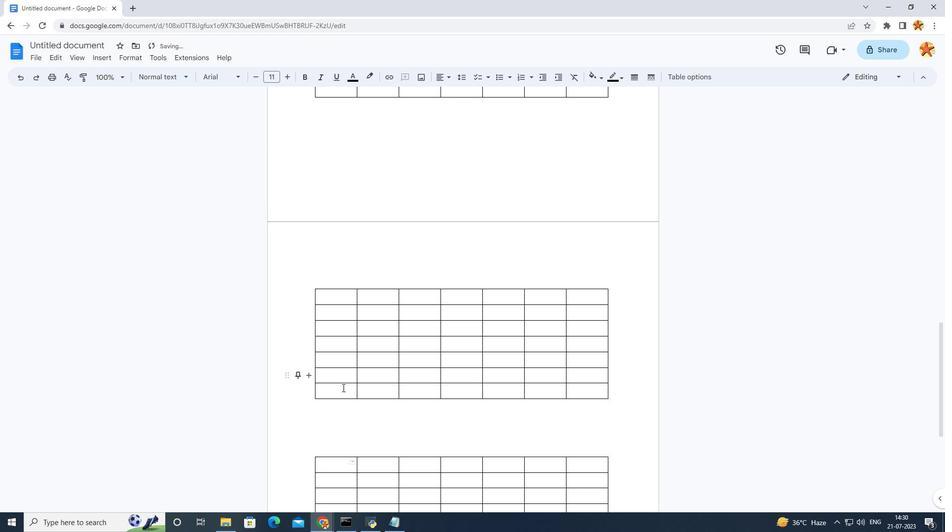 
Action: Mouse scrolled (334, 419) with delta (0, 0)
Screenshot: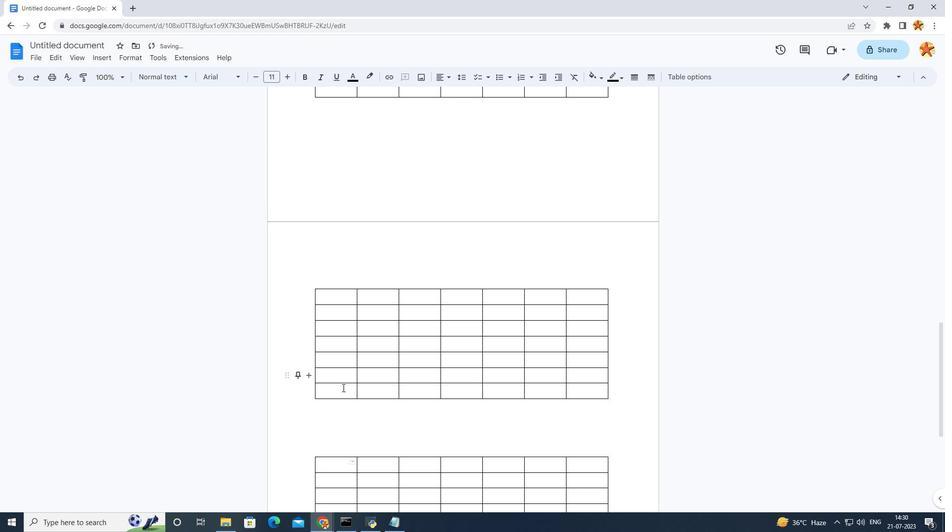 
Action: Mouse moved to (347, 251)
Screenshot: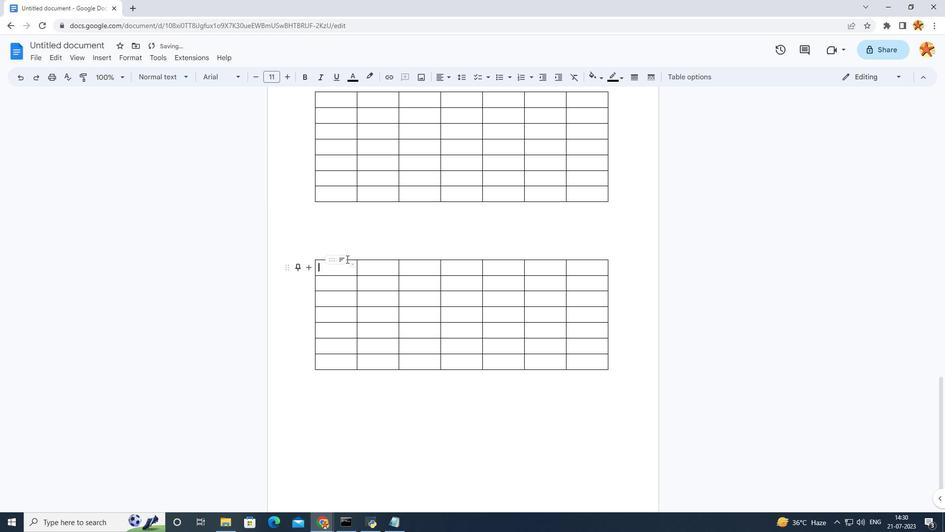 
Action: Mouse pressed left at (347, 251)
Screenshot: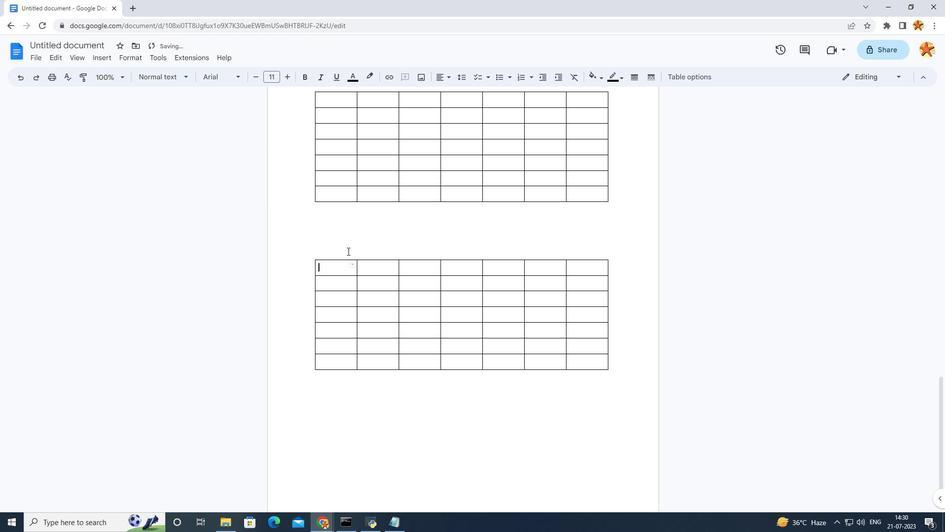
Action: Key pressed <Key.enter><Key.enter>
Screenshot: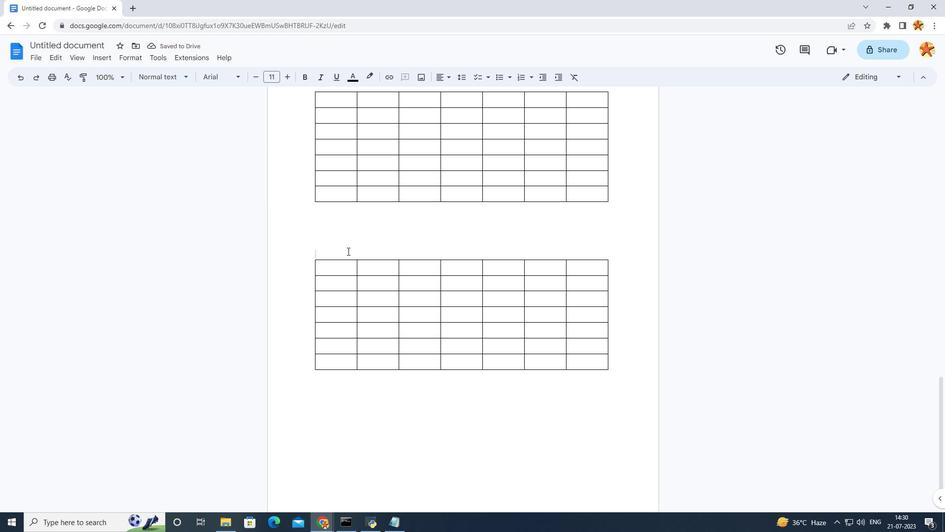 
Action: Mouse scrolled (347, 251) with delta (0, 0)
Screenshot: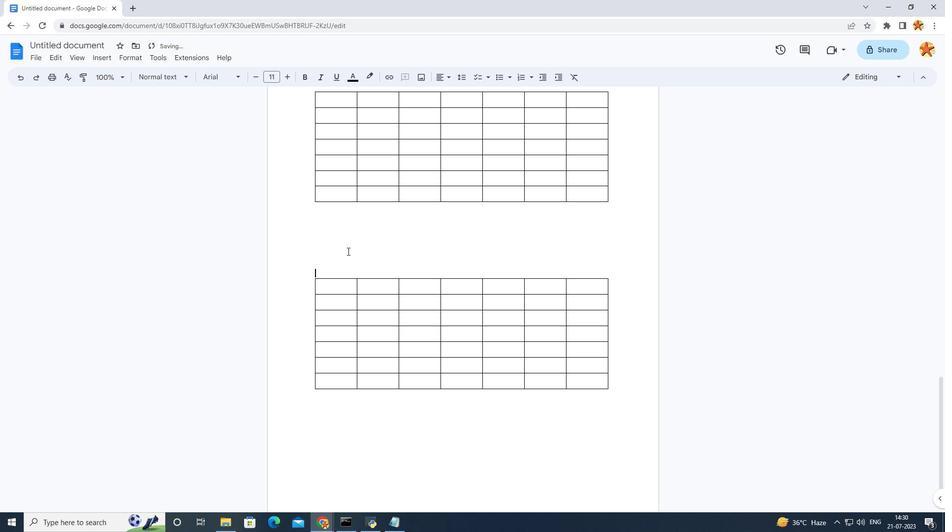 
Action: Mouse scrolled (347, 251) with delta (0, 0)
Screenshot: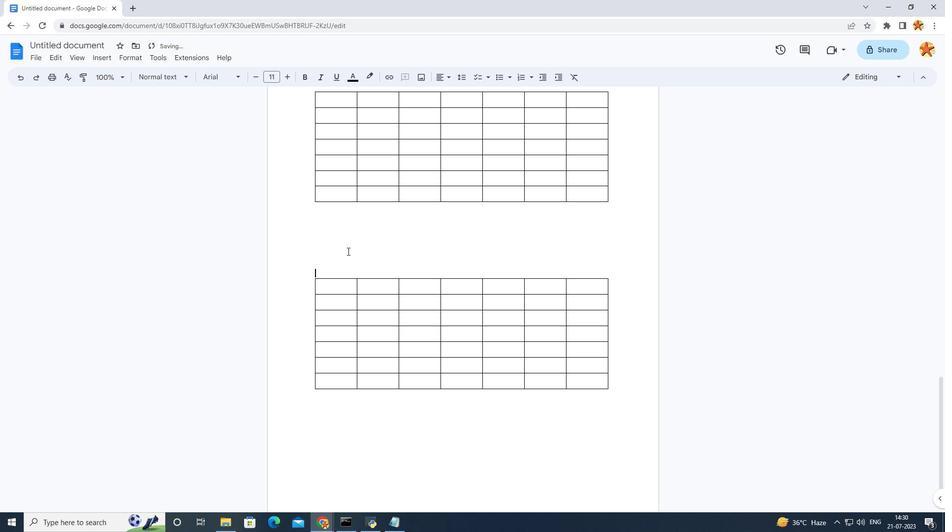 
Action: Mouse scrolled (347, 251) with delta (0, 0)
Screenshot: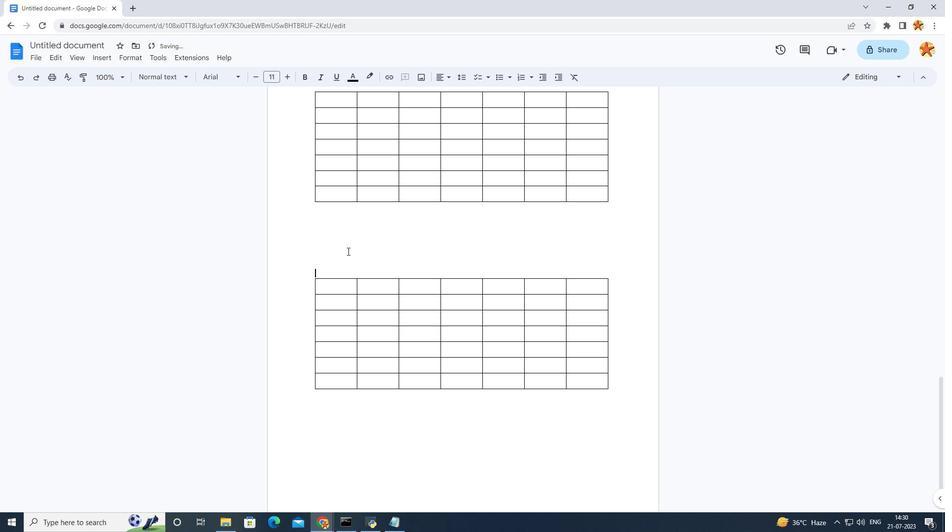 
Action: Mouse scrolled (347, 251) with delta (0, 0)
Screenshot: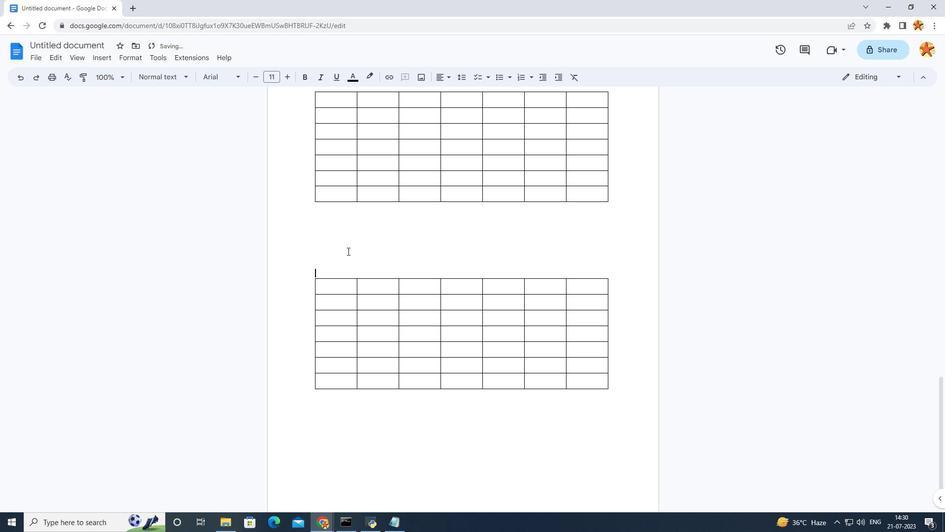 
Action: Mouse scrolled (347, 251) with delta (0, 0)
Screenshot: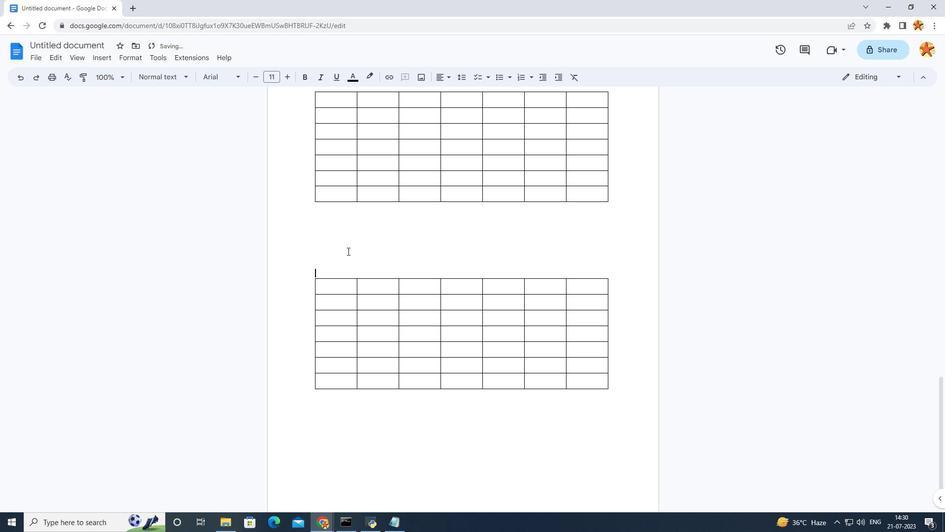 
Action: Mouse moved to (331, 318)
Screenshot: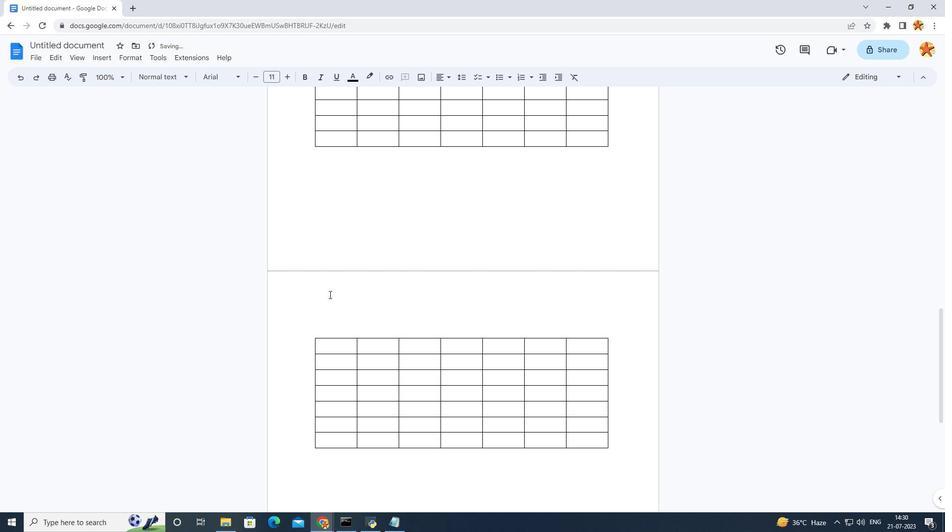 
Action: Mouse pressed left at (331, 318)
Screenshot: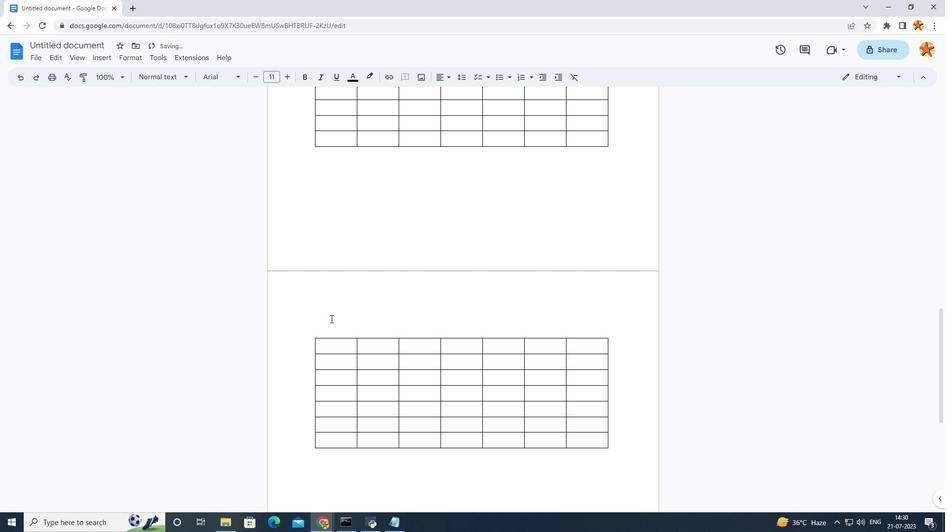 
Action: Key pressed <Key.enter><Key.enter>
Screenshot: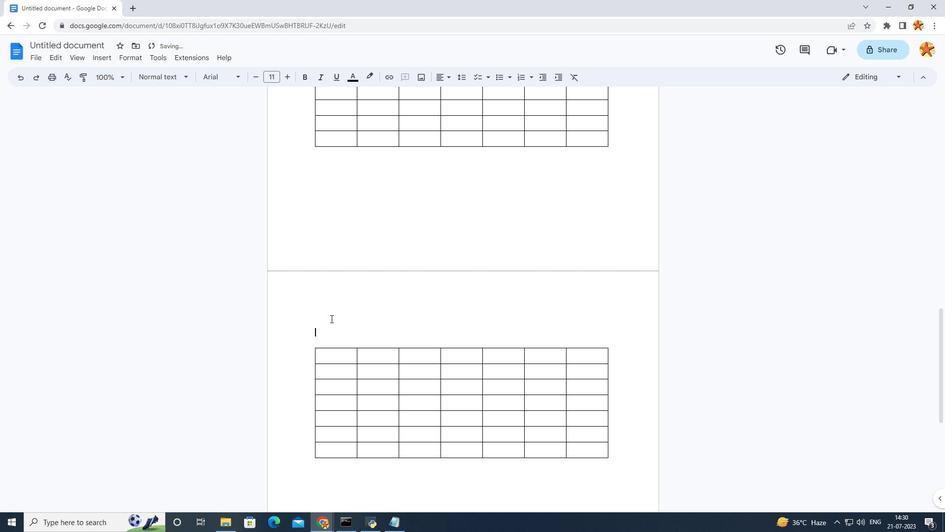 
Action: Mouse scrolled (331, 318) with delta (0, 0)
Screenshot: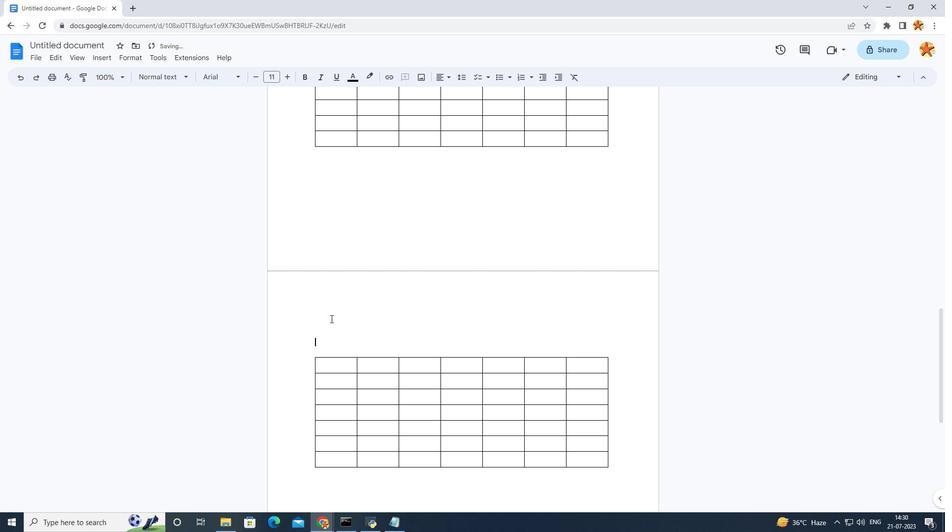 
Action: Mouse scrolled (331, 318) with delta (0, 0)
Screenshot: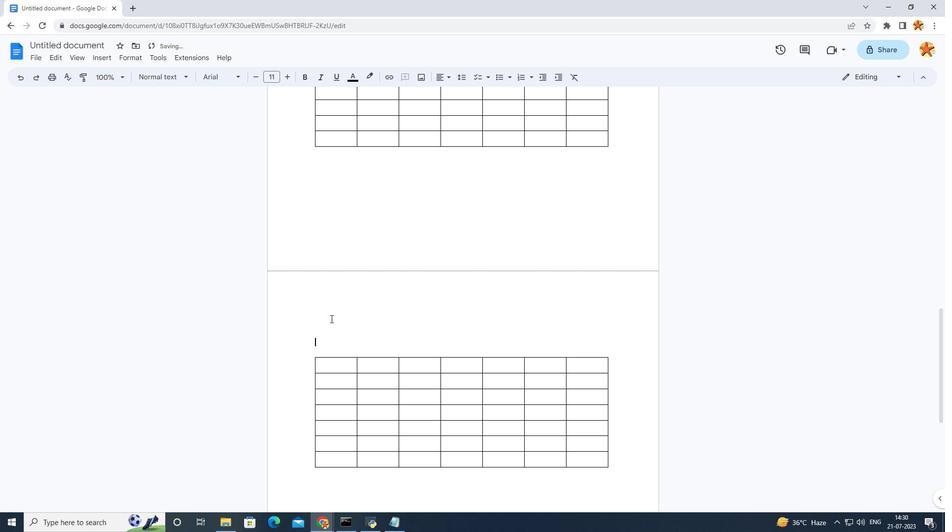 
Action: Mouse scrolled (331, 318) with delta (0, 0)
Screenshot: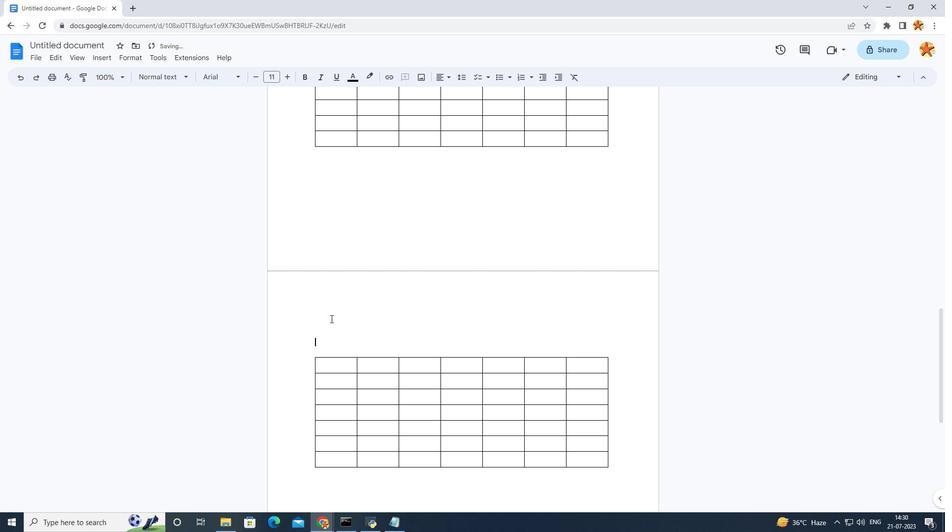 
Action: Mouse scrolled (331, 318) with delta (0, 0)
Screenshot: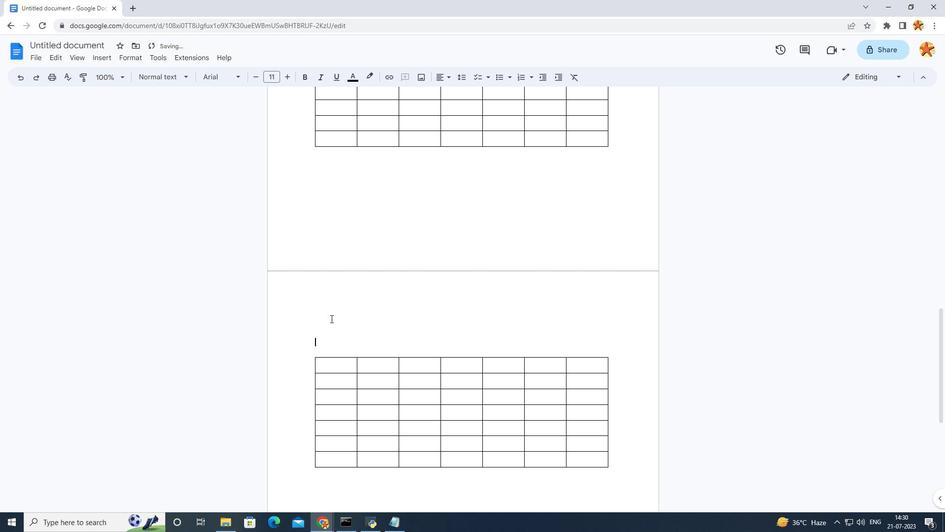 
Action: Mouse scrolled (331, 318) with delta (0, 0)
Screenshot: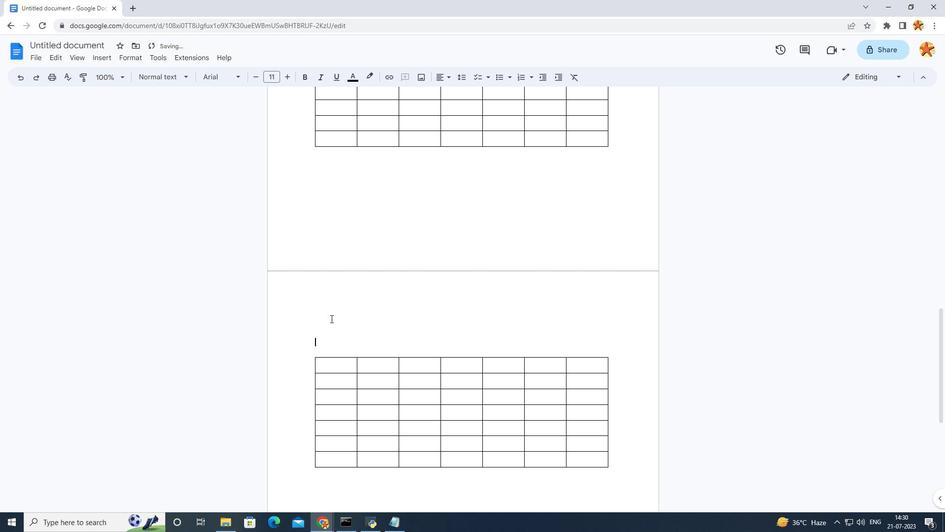 
Action: Mouse scrolled (331, 318) with delta (0, 0)
Screenshot: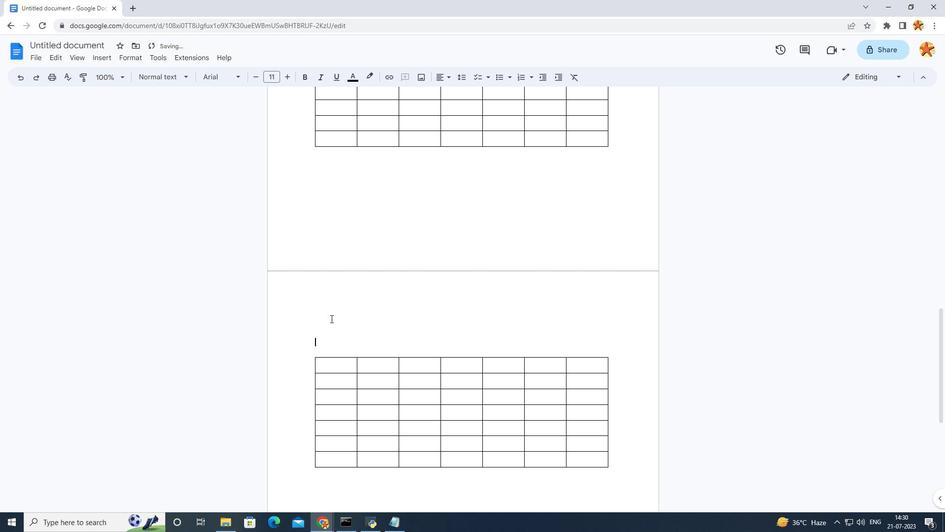 
Action: Mouse scrolled (331, 318) with delta (0, 0)
Screenshot: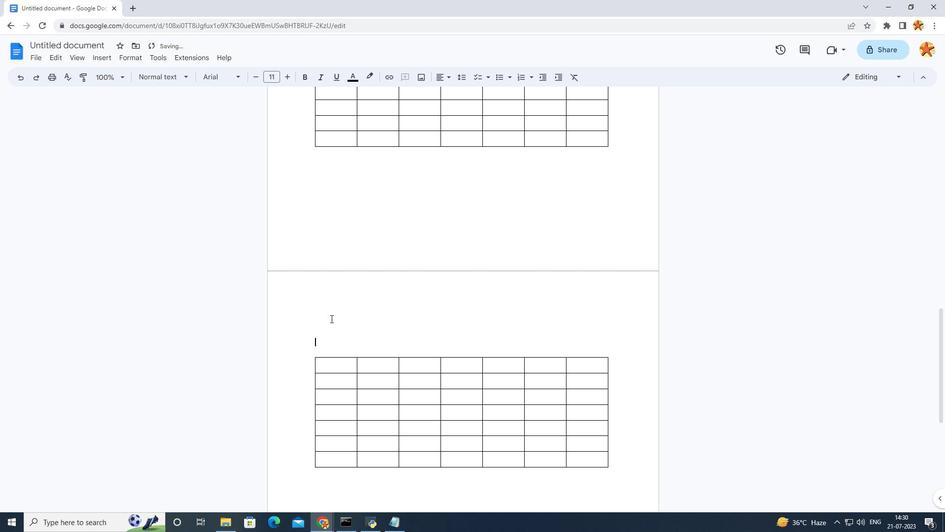 
Action: Mouse scrolled (331, 318) with delta (0, 0)
Screenshot: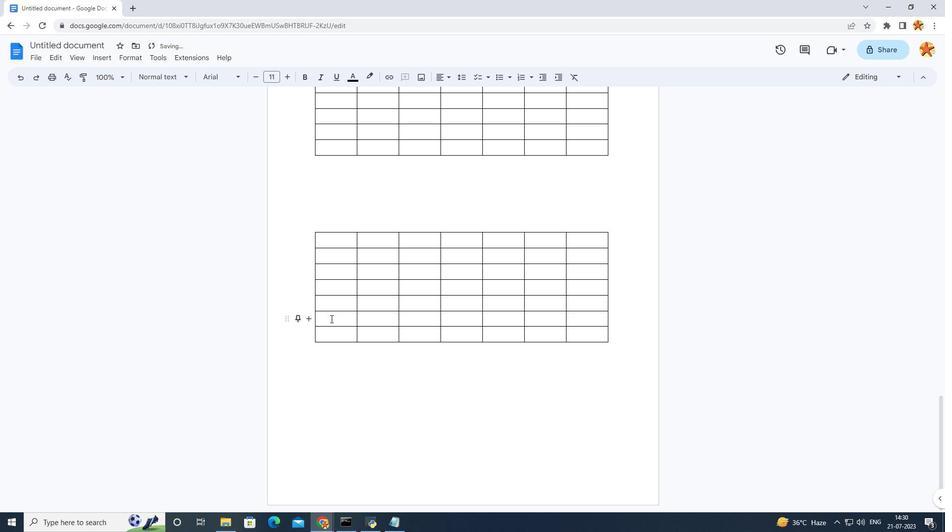 
Action: Mouse scrolled (331, 318) with delta (0, 0)
Screenshot: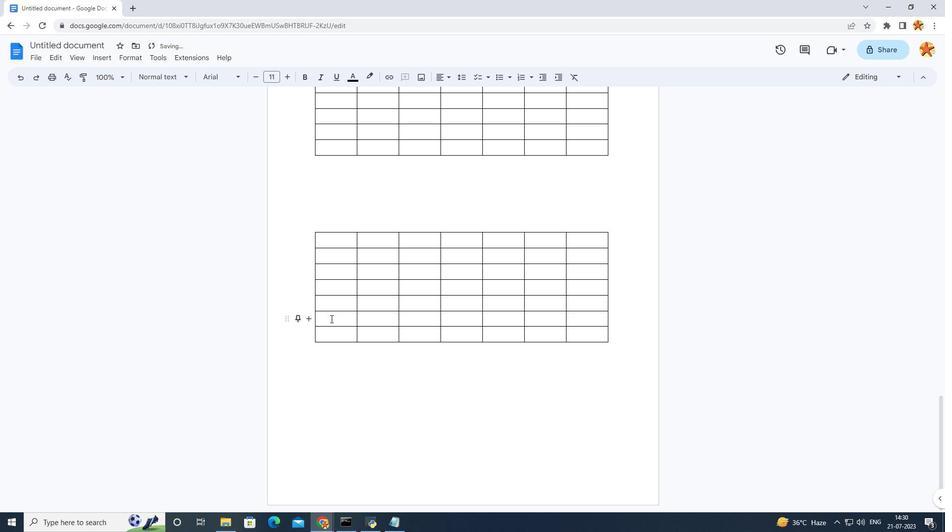 
Action: Mouse scrolled (331, 318) with delta (0, 0)
Screenshot: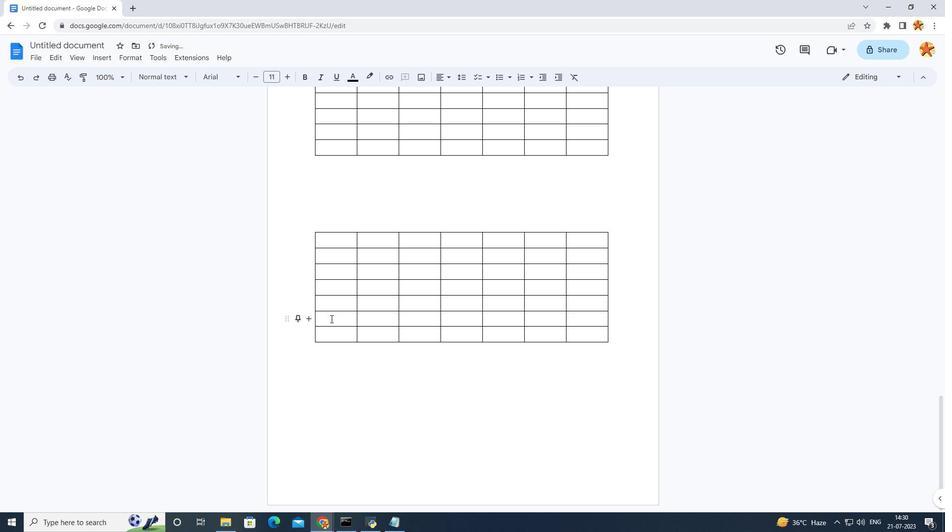 
Action: Mouse moved to (334, 368)
Screenshot: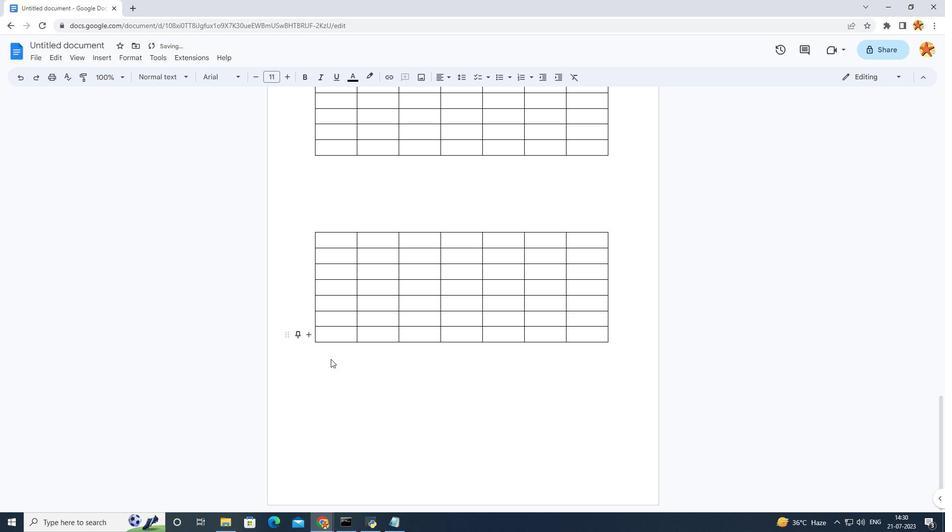 
Action: Mouse pressed left at (334, 368)
Screenshot: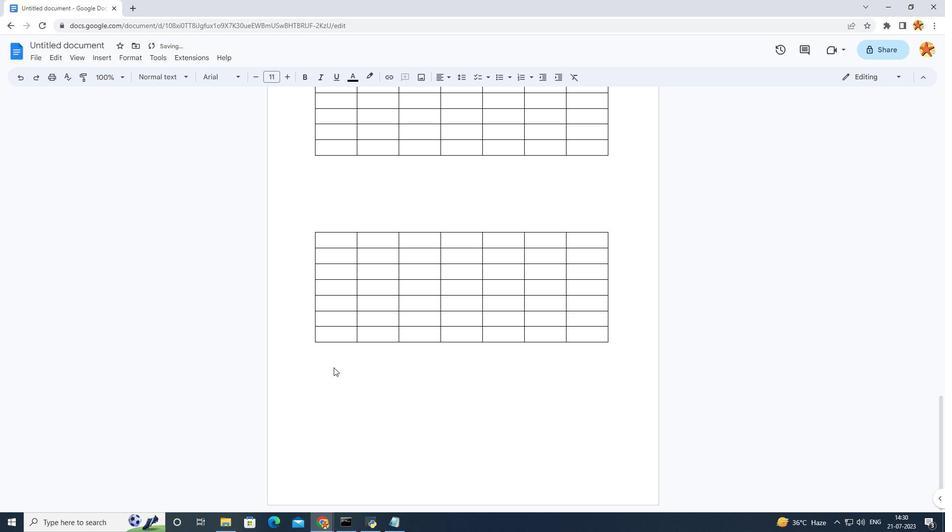 
Action: Mouse moved to (334, 368)
Screenshot: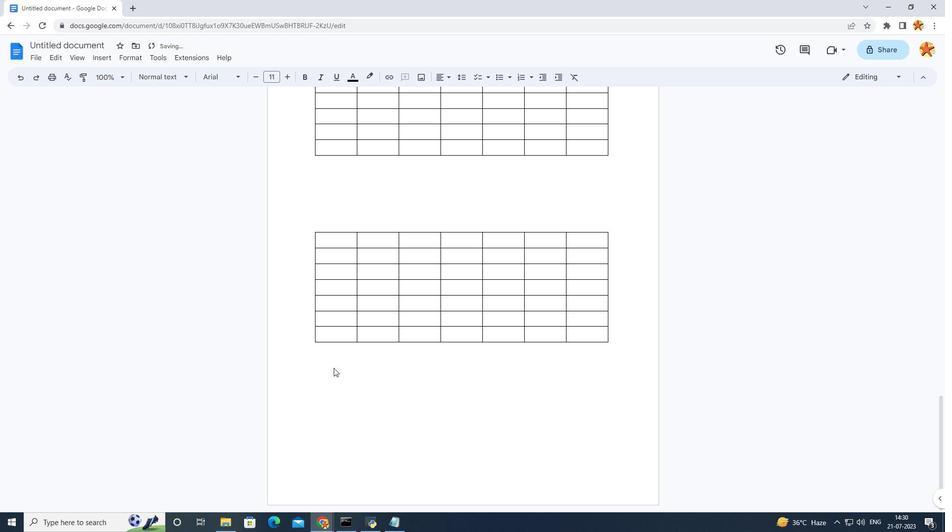 
Action: Key pressed <Key.enter><Key.enter><Key.enter><Key.enter><Key.enter><Key.enter><Key.enter><Key.enter><Key.enter><Key.enter>
Screenshot: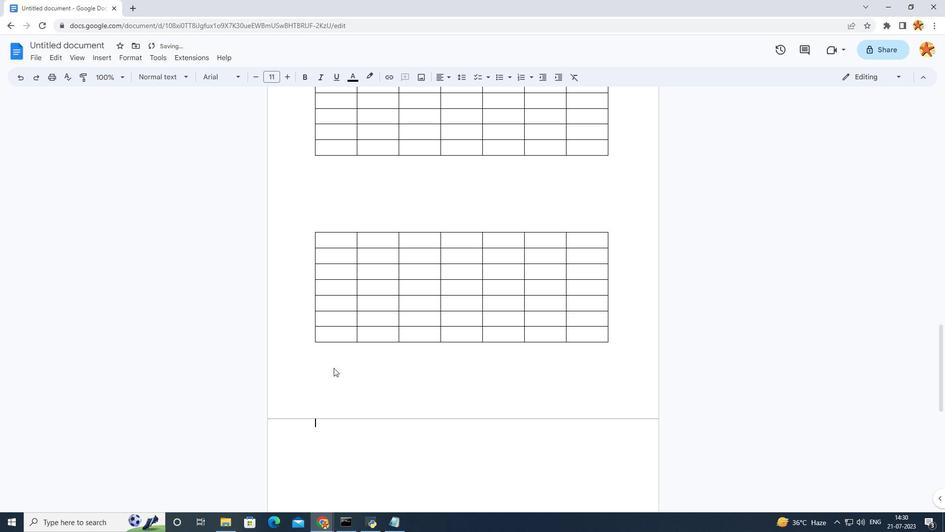 
Action: Mouse moved to (201, 77)
Screenshot: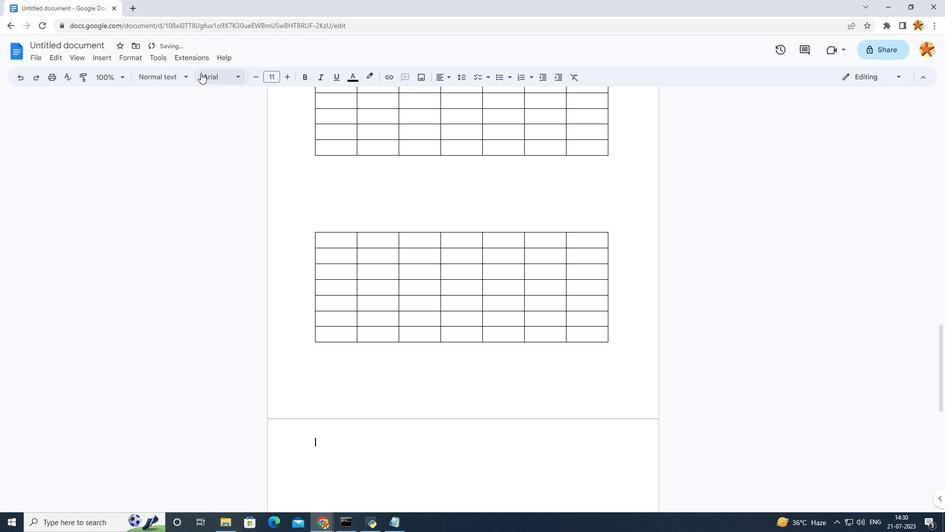 
Action: Key pressed <Key.enter>
Screenshot: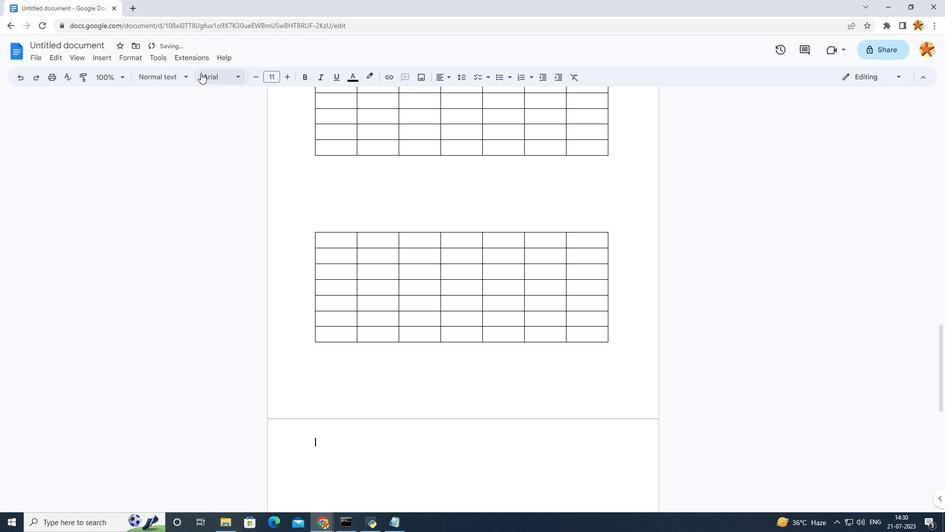 
Action: Mouse moved to (202, 83)
Screenshot: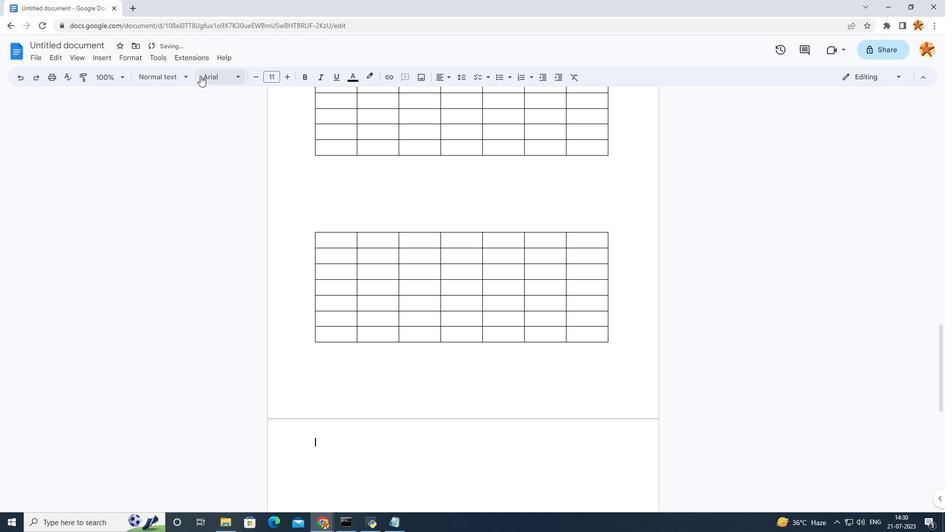 
Action: Key pressed <Key.enter><Key.enter>
Screenshot: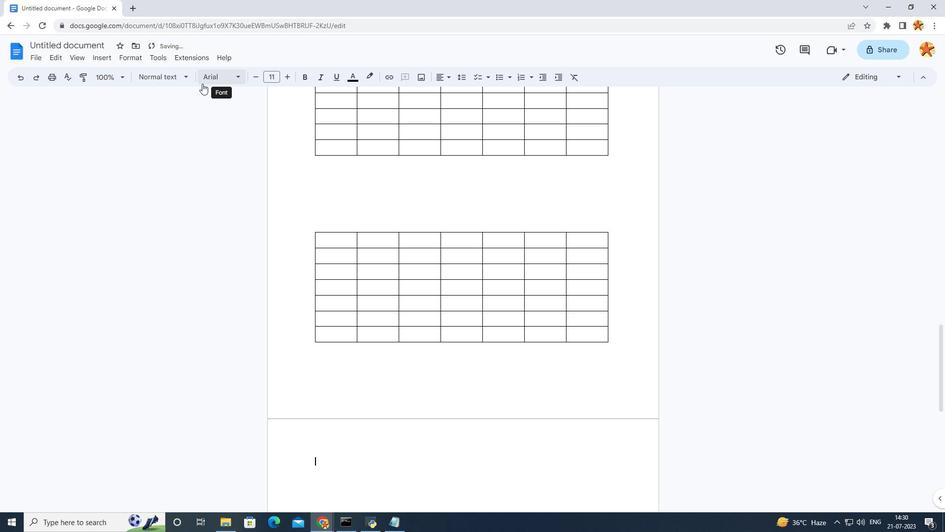 
Action: Mouse moved to (104, 57)
Screenshot: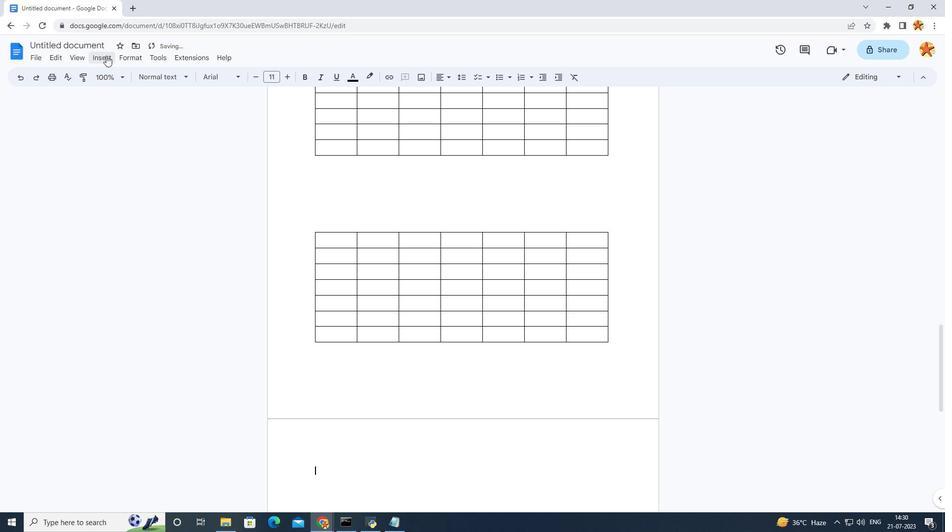 
Action: Mouse pressed left at (104, 57)
Screenshot: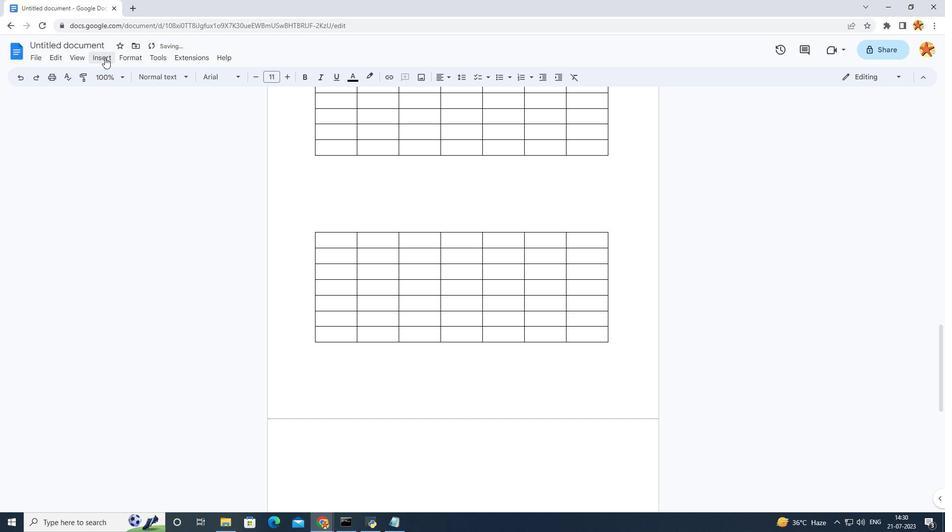 
Action: Mouse moved to (305, 172)
Screenshot: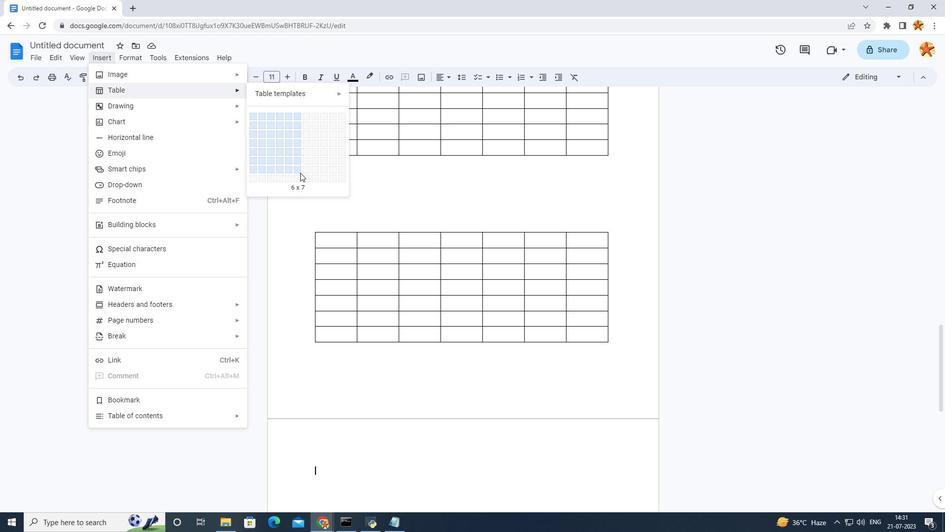 
Action: Mouse pressed left at (305, 172)
Screenshot: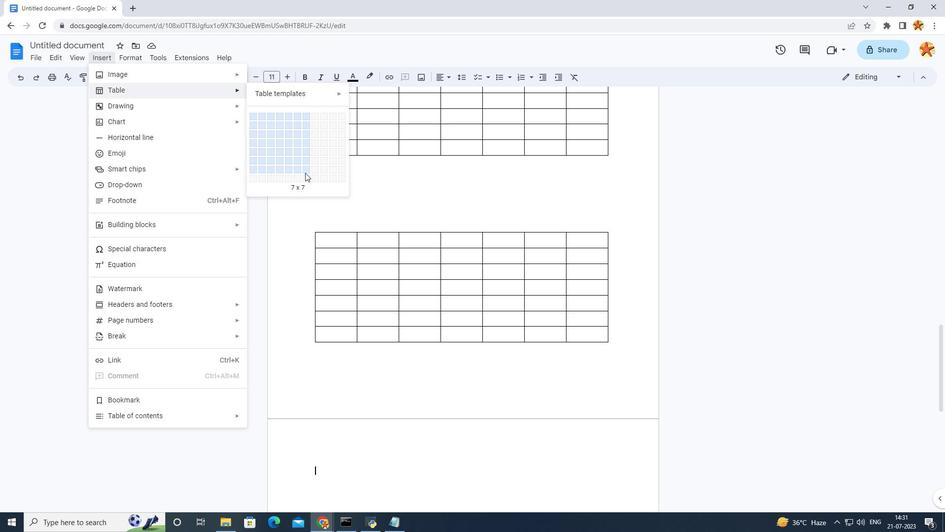 
Action: Mouse moved to (325, 460)
Screenshot: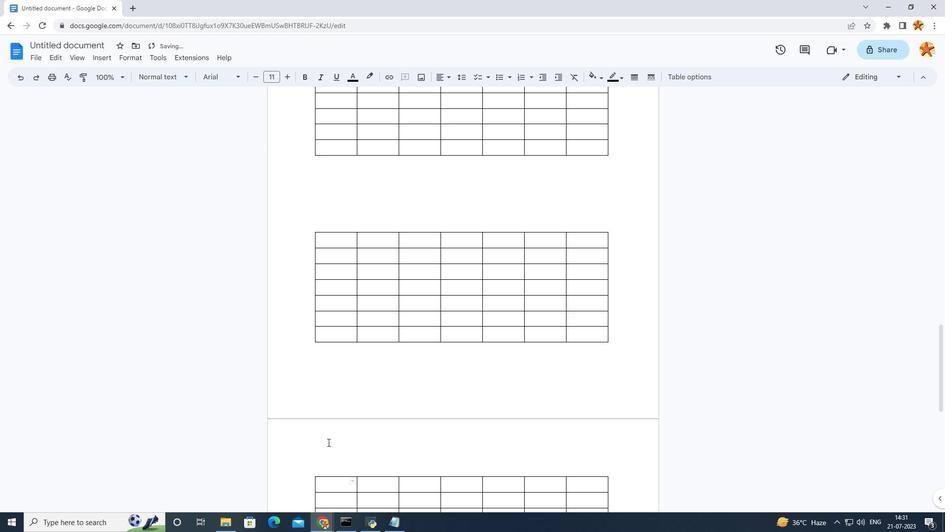 
Action: Mouse pressed left at (325, 460)
Screenshot: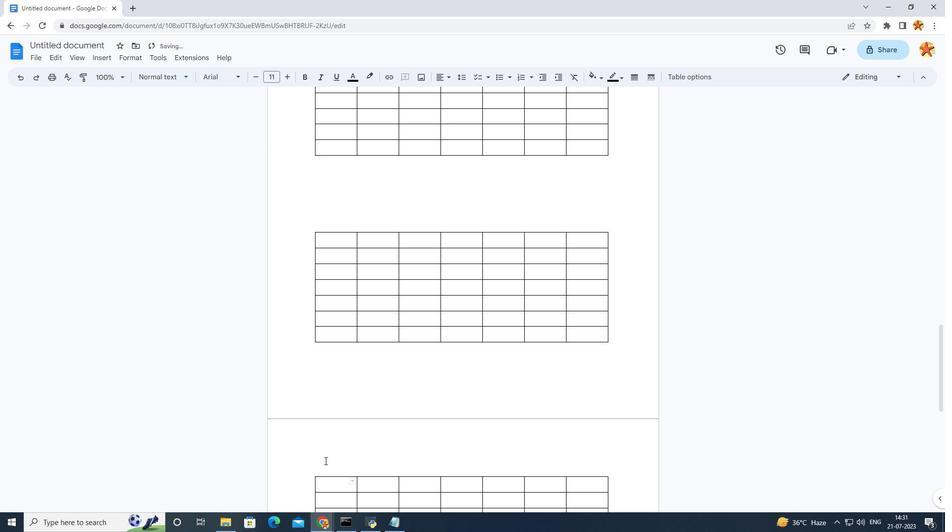 
Action: Mouse moved to (324, 460)
Screenshot: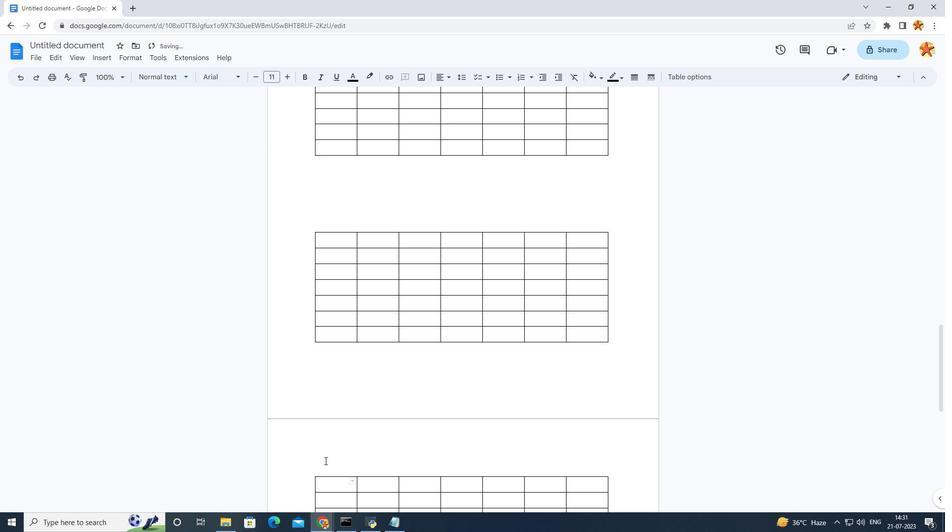 
Action: Key pressed <Key.enter><Key.enter><Key.enter><Key.enter>
Screenshot: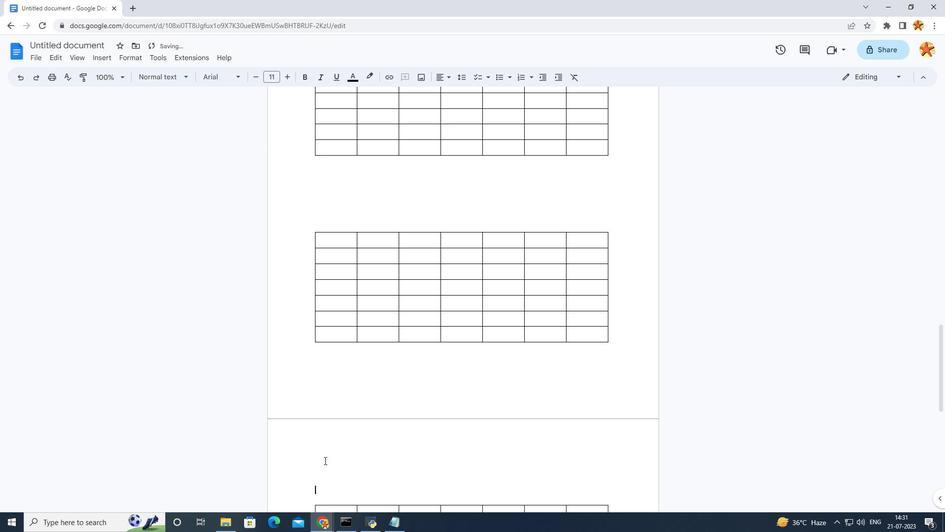 
Action: Mouse moved to (327, 452)
Screenshot: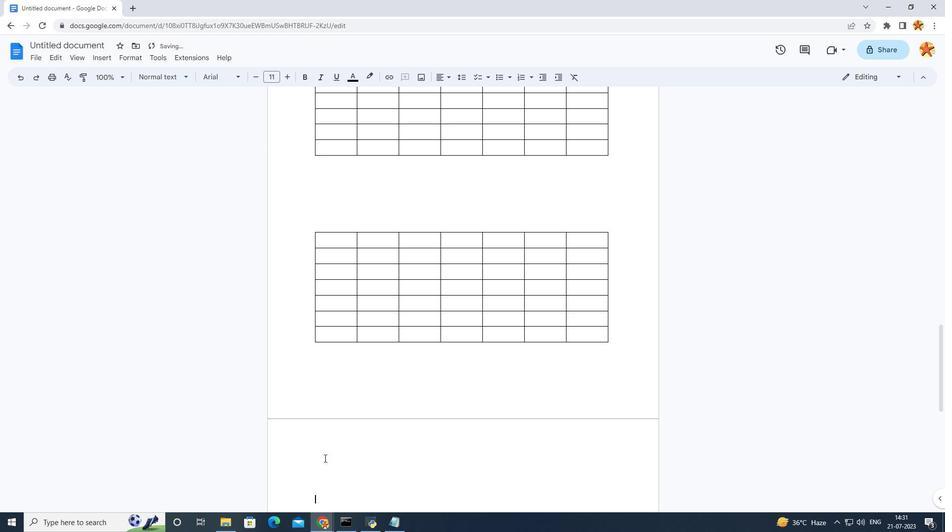 
Action: Mouse scrolled (327, 452) with delta (0, 0)
Screenshot: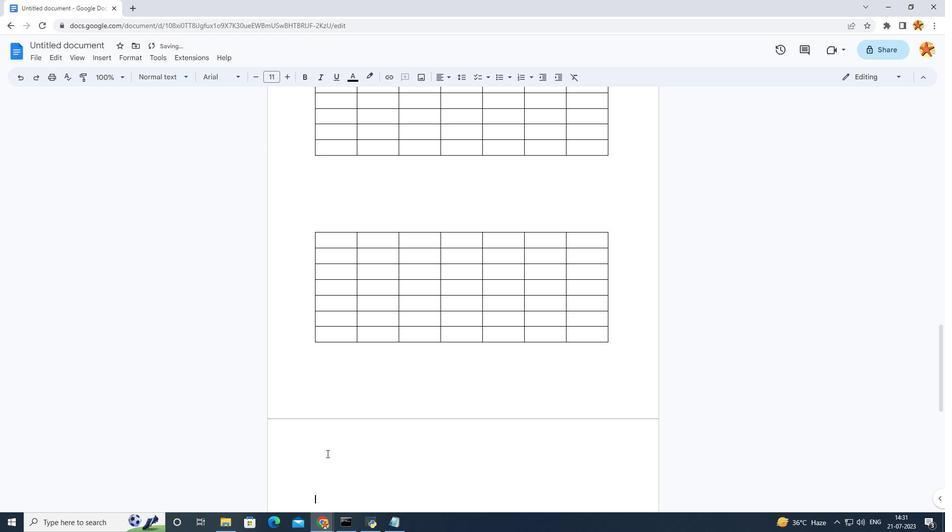 
Action: Mouse scrolled (327, 452) with delta (0, 0)
Screenshot: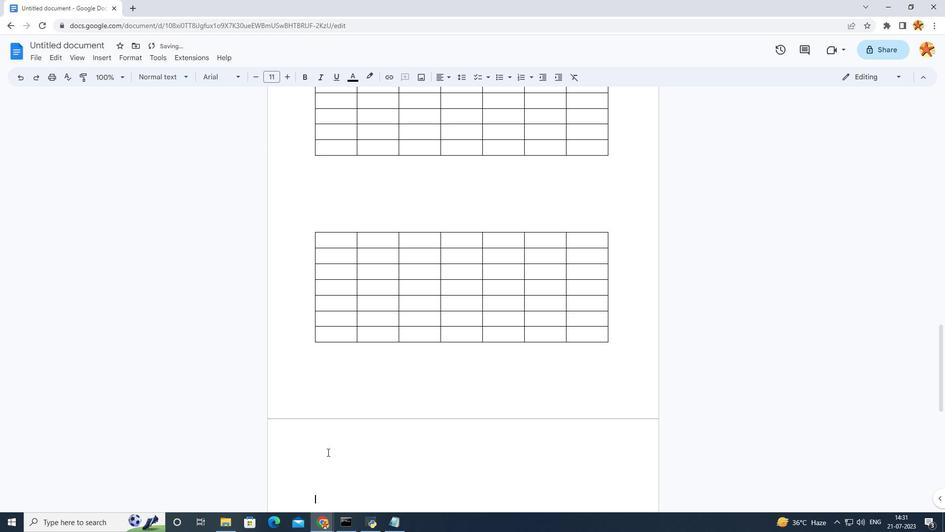 
Action: Mouse scrolled (327, 452) with delta (0, 0)
Screenshot: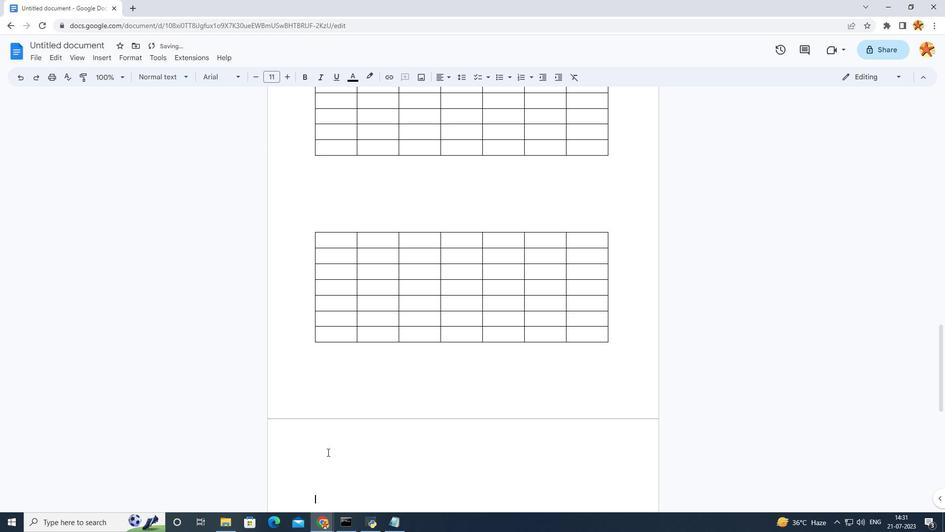 
Action: Mouse scrolled (327, 452) with delta (0, 0)
Screenshot: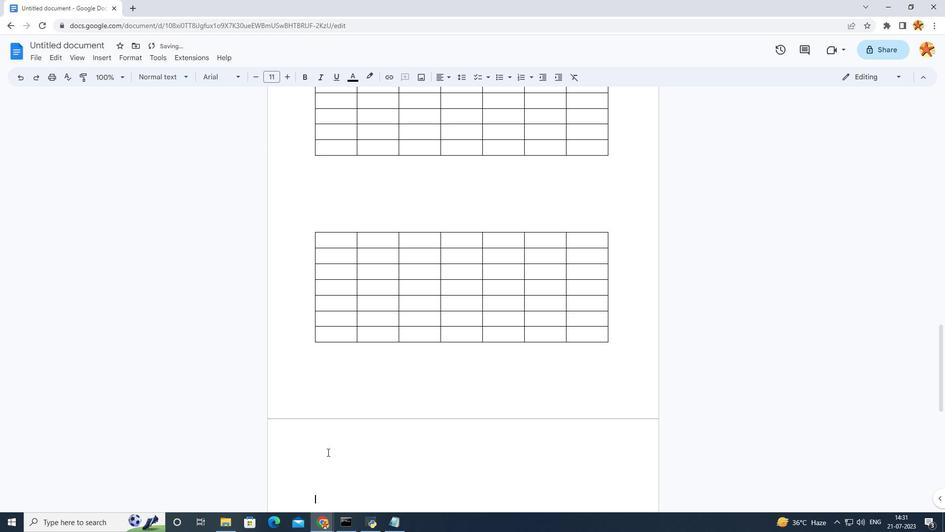 
Action: Mouse scrolled (327, 452) with delta (0, 0)
Screenshot: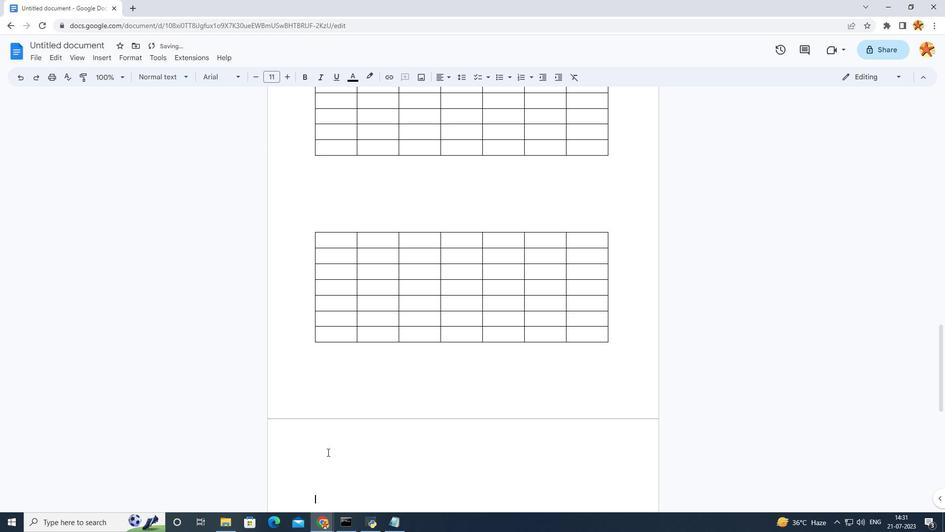 
Action: Mouse scrolled (327, 452) with delta (0, 0)
Screenshot: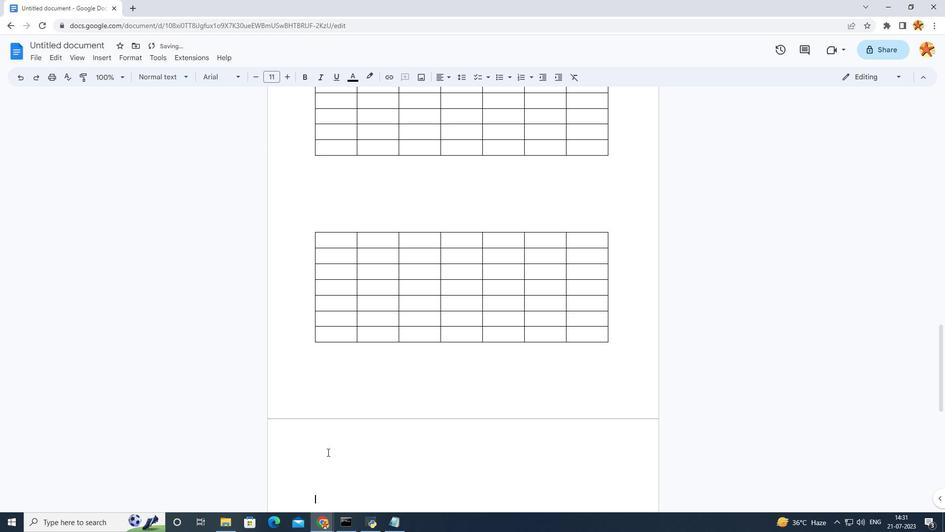 
Action: Mouse scrolled (327, 452) with delta (0, 0)
Screenshot: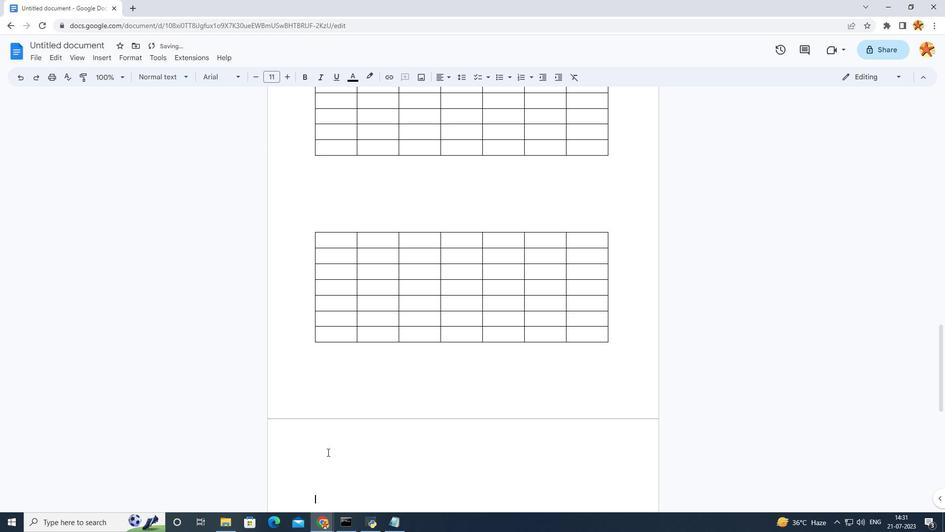 
Action: Mouse moved to (323, 443)
Screenshot: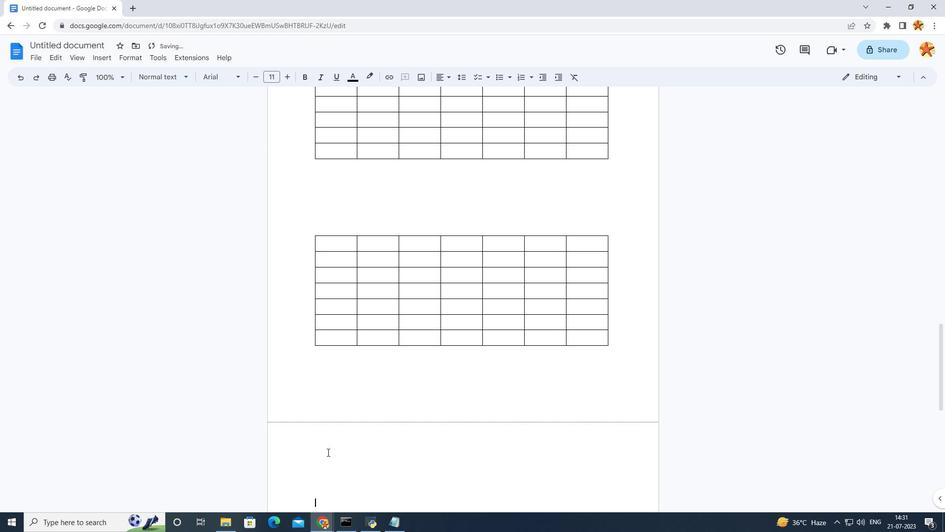 
Action: Mouse scrolled (323, 444) with delta (0, 0)
Screenshot: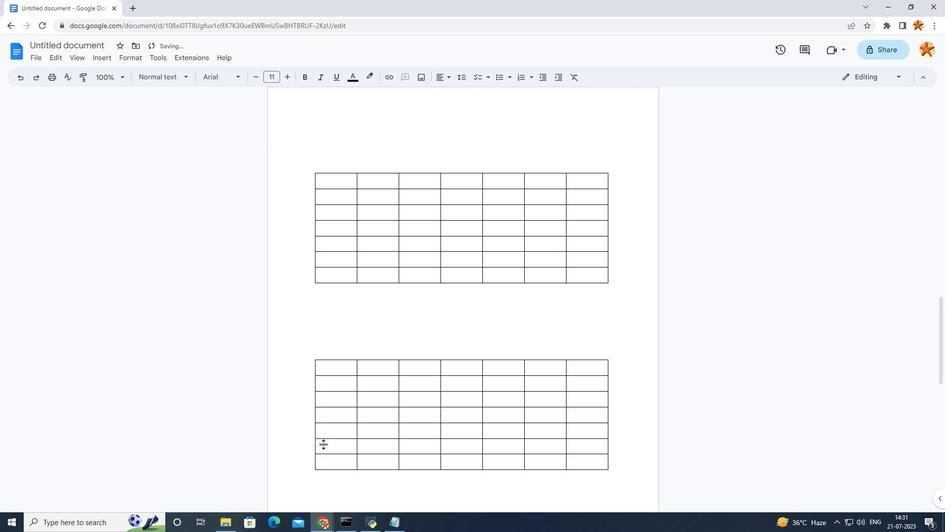 
Action: Mouse scrolled (323, 444) with delta (0, 0)
Screenshot: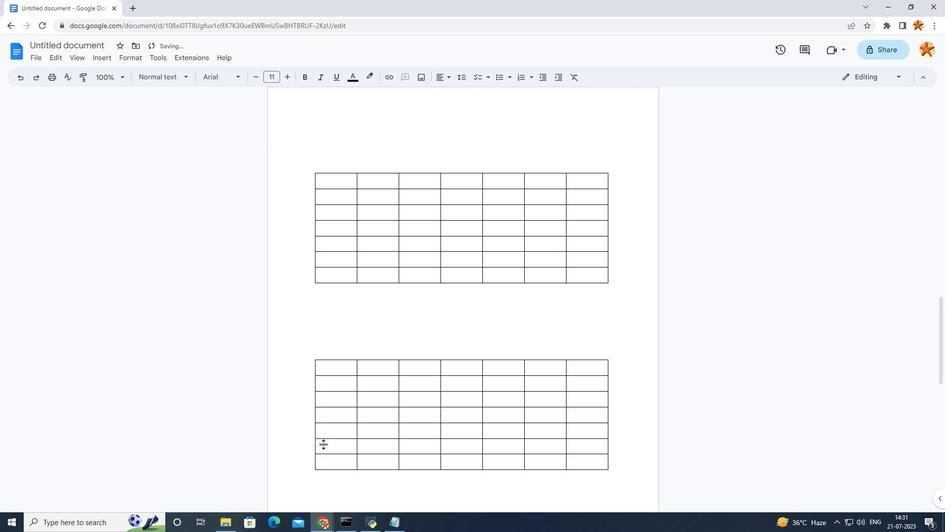 
Action: Mouse scrolled (323, 444) with delta (0, 0)
Screenshot: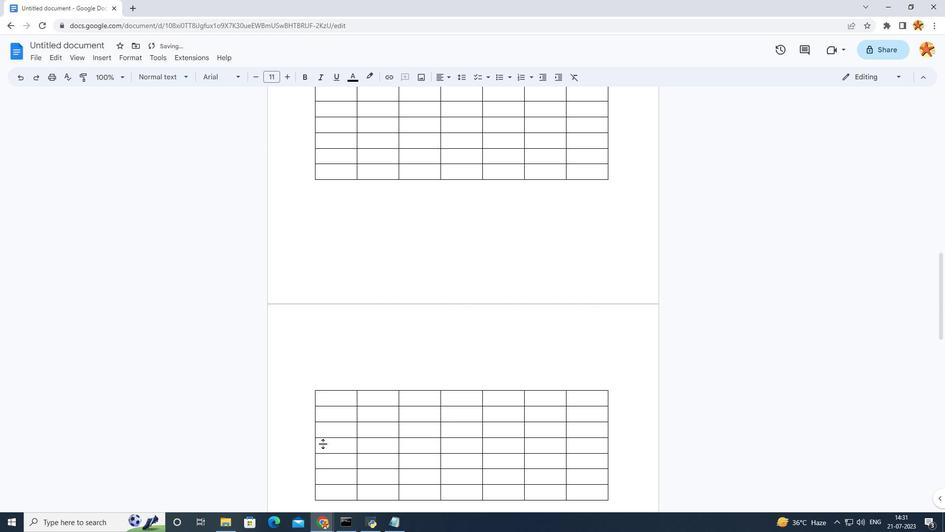 
Action: Mouse scrolled (323, 444) with delta (0, 0)
Screenshot: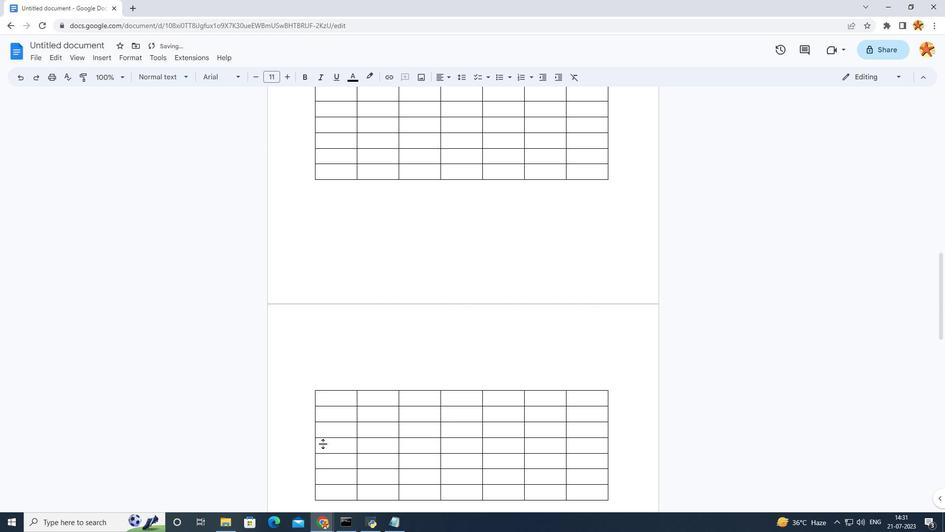 
Action: Mouse scrolled (323, 444) with delta (0, 0)
Screenshot: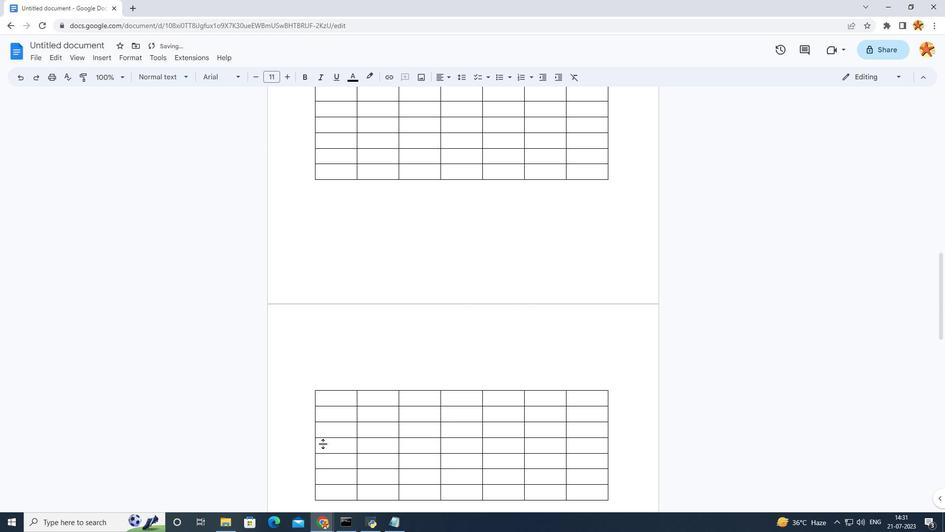 
Action: Mouse scrolled (323, 444) with delta (0, 0)
Screenshot: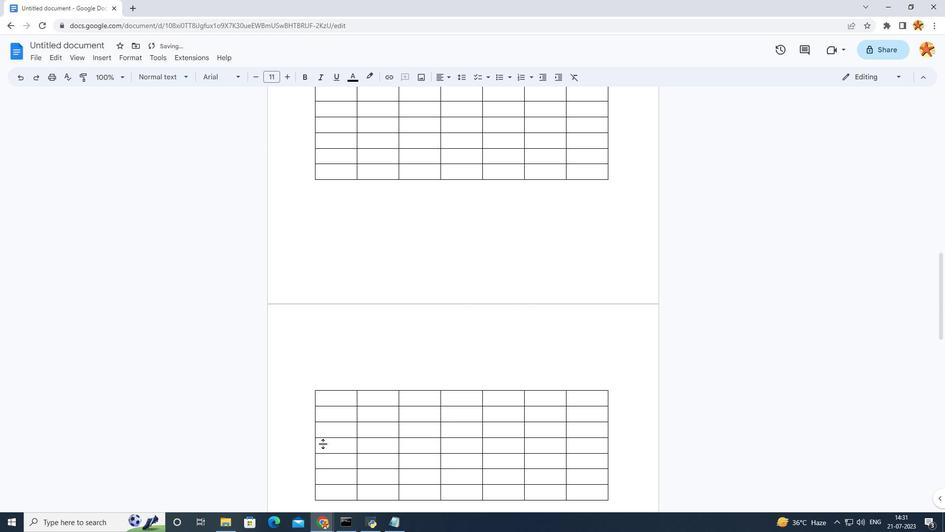 
Action: Mouse moved to (323, 441)
Screenshot: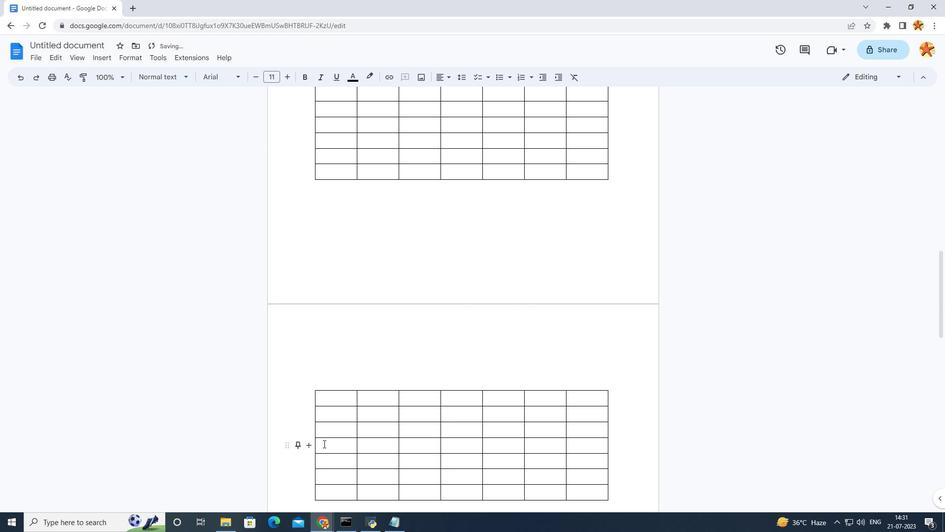 
Action: Mouse scrolled (323, 441) with delta (0, 0)
Screenshot: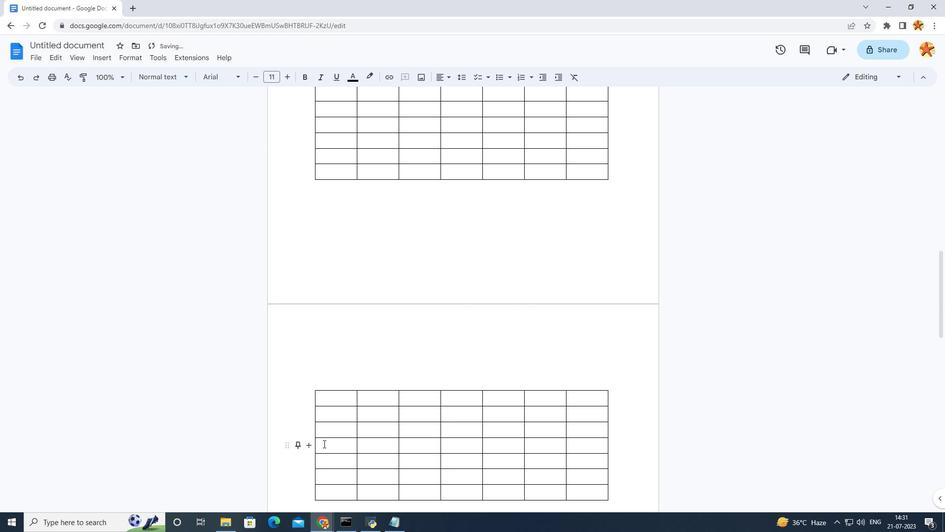 
Action: Mouse moved to (317, 433)
Screenshot: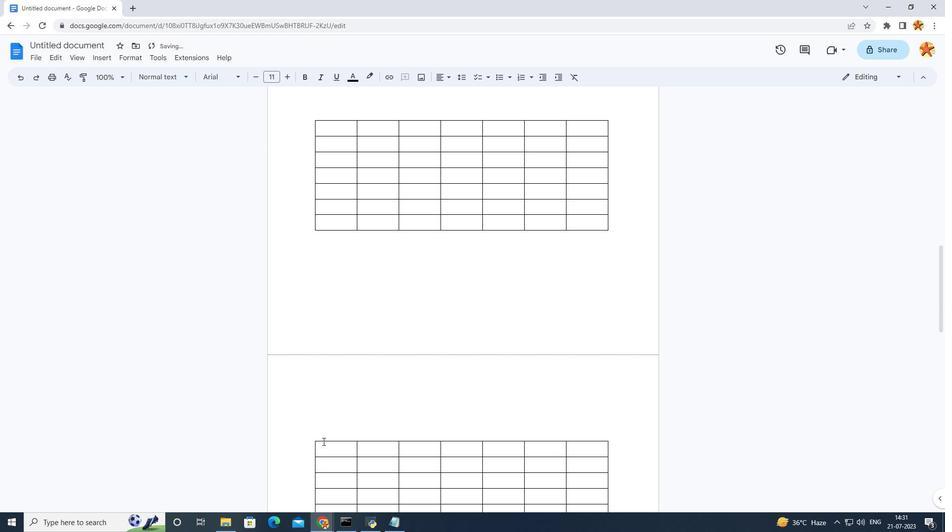 
Action: Mouse scrolled (317, 434) with delta (0, 0)
Screenshot: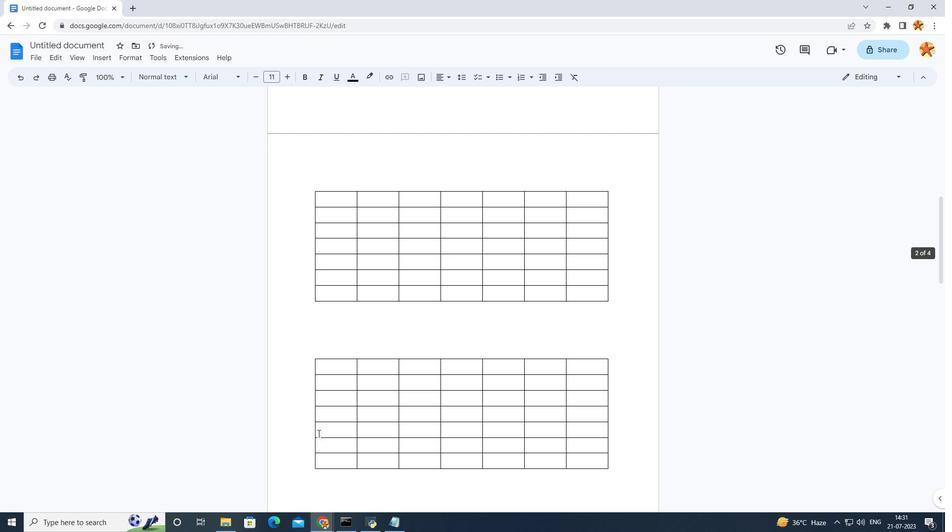 
Action: Mouse scrolled (317, 434) with delta (0, 0)
Screenshot: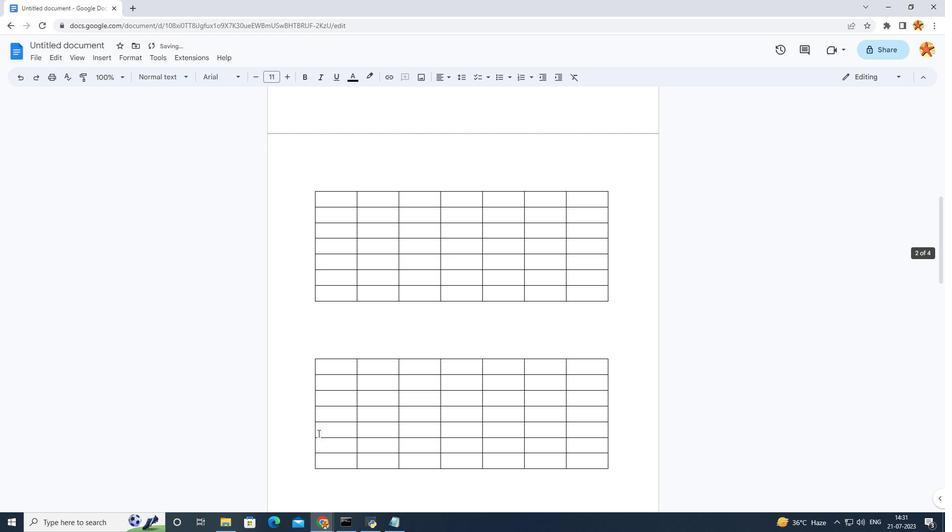 
Action: Mouse scrolled (317, 434) with delta (0, 0)
Screenshot: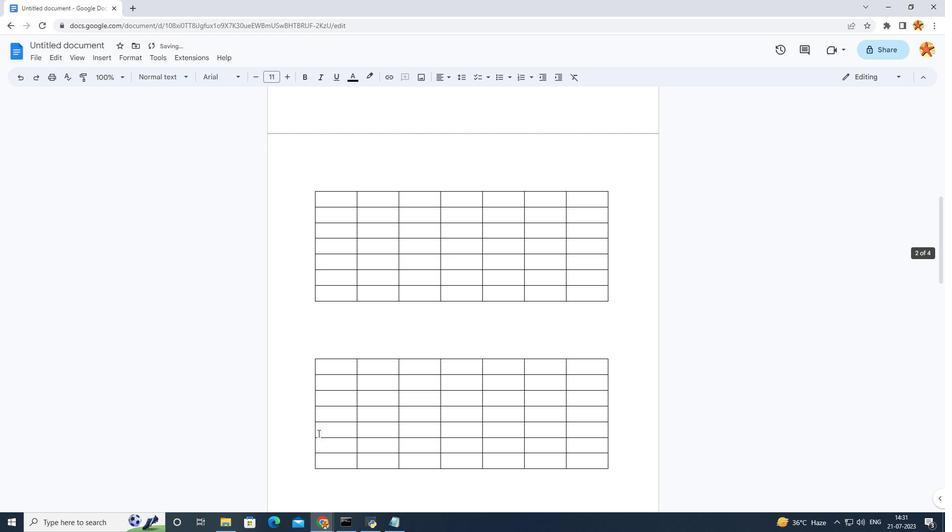 
Action: Mouse scrolled (317, 434) with delta (0, 0)
Screenshot: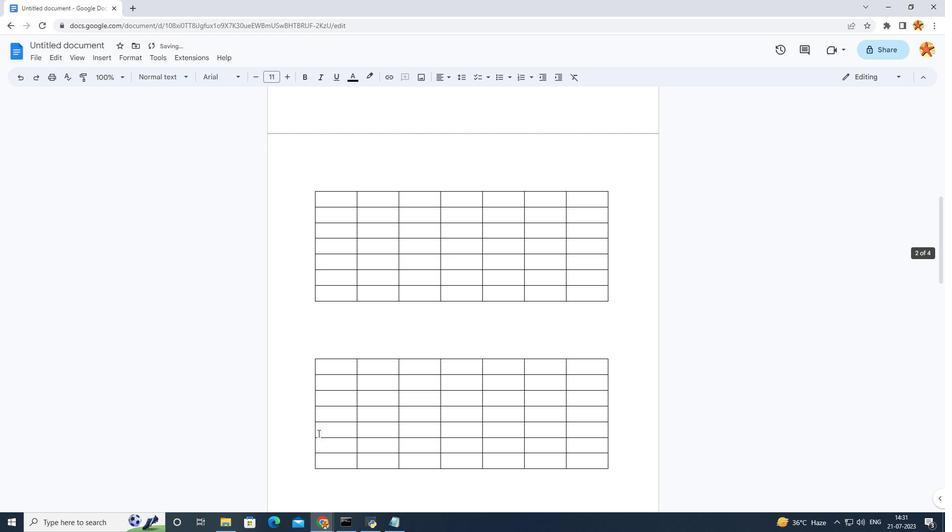 
Action: Mouse scrolled (317, 434) with delta (0, 0)
Screenshot: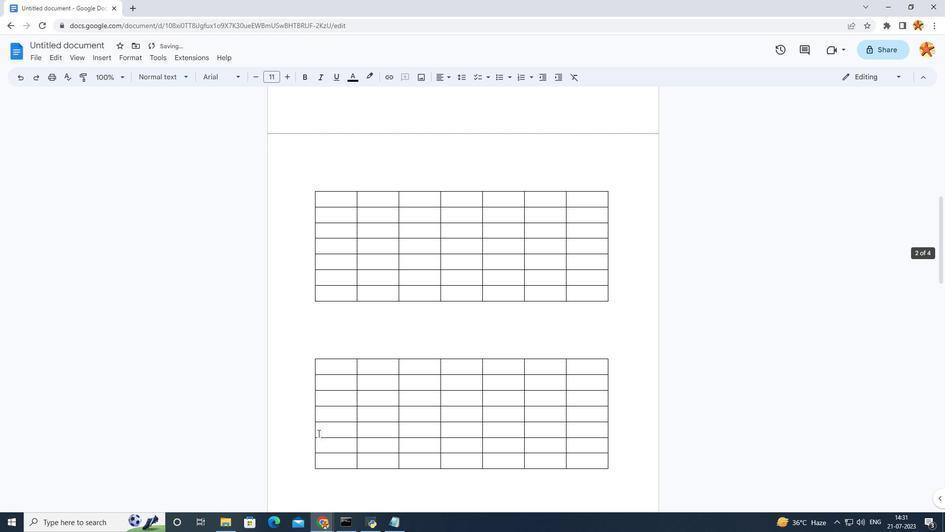 
Action: Mouse scrolled (317, 434) with delta (0, 0)
Screenshot: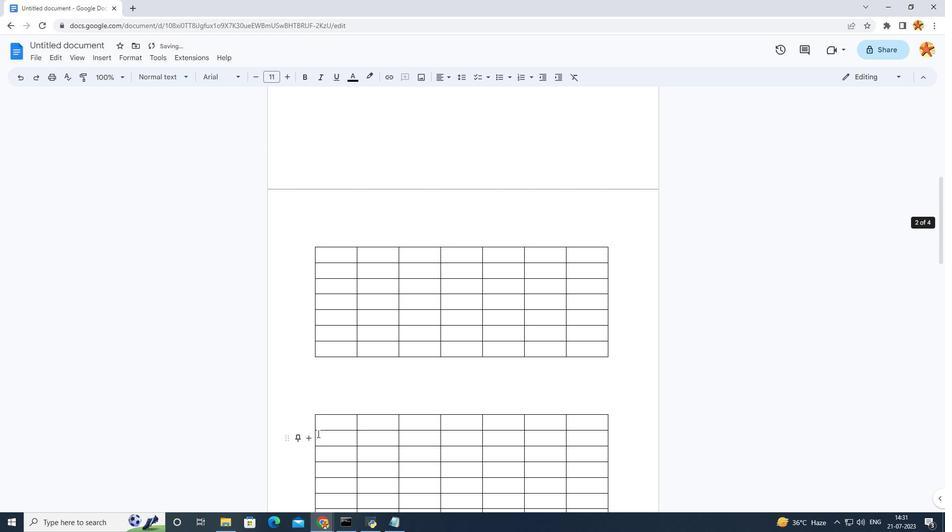 
Action: Mouse scrolled (317, 434) with delta (0, 0)
Screenshot: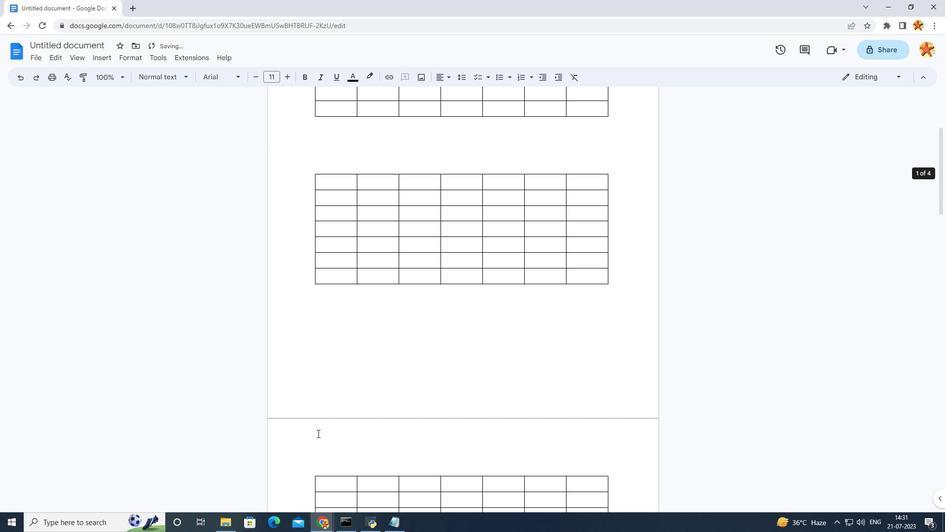 
Action: Mouse scrolled (317, 434) with delta (0, 0)
Screenshot: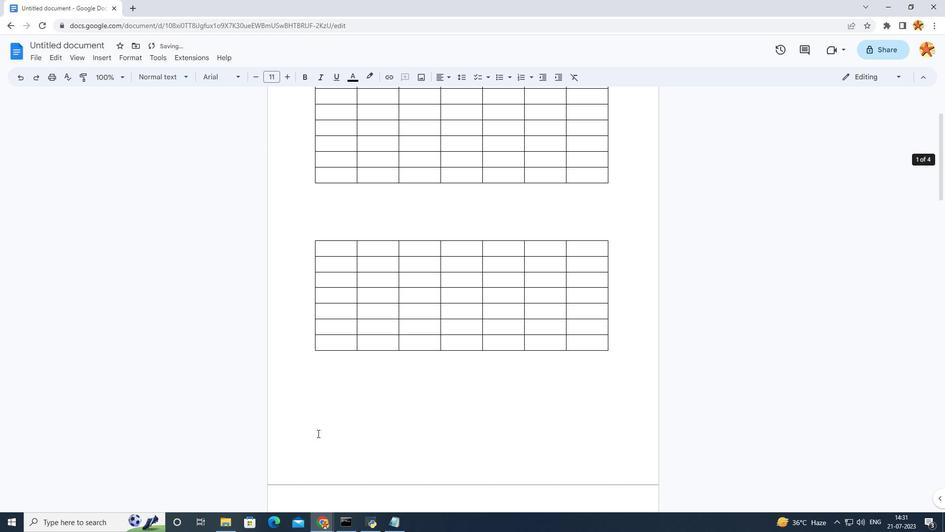 
Action: Mouse scrolled (317, 434) with delta (0, 0)
Screenshot: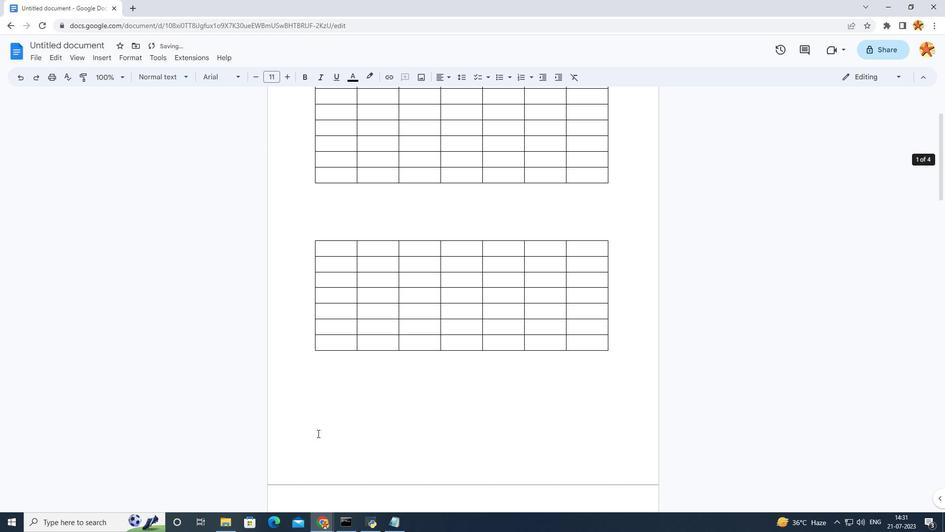 
Action: Mouse scrolled (317, 434) with delta (0, 0)
Screenshot: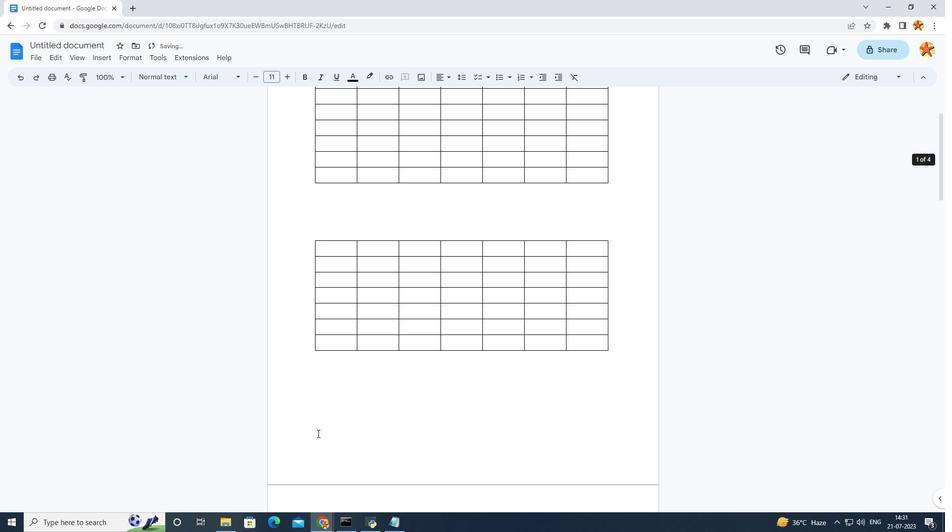 
Action: Mouse scrolled (317, 434) with delta (0, 0)
Screenshot: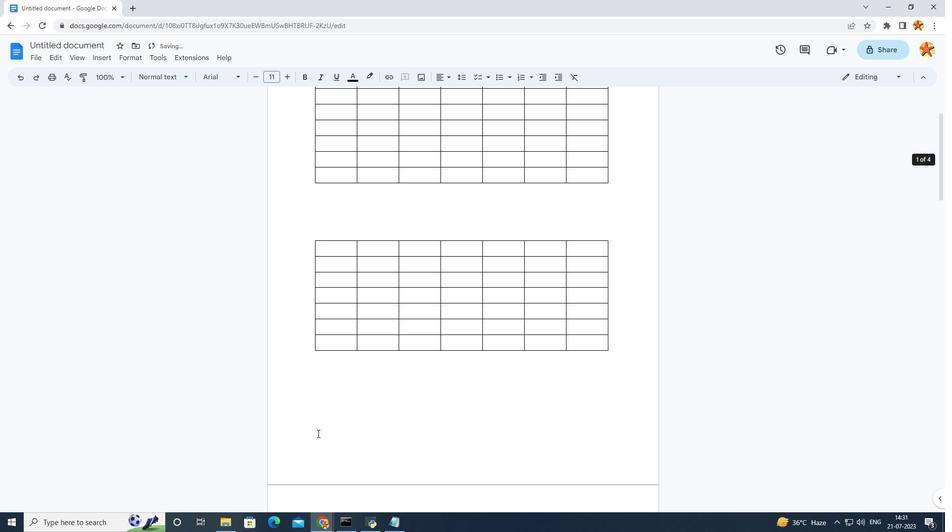 
Action: Mouse scrolled (317, 434) with delta (0, 0)
Screenshot: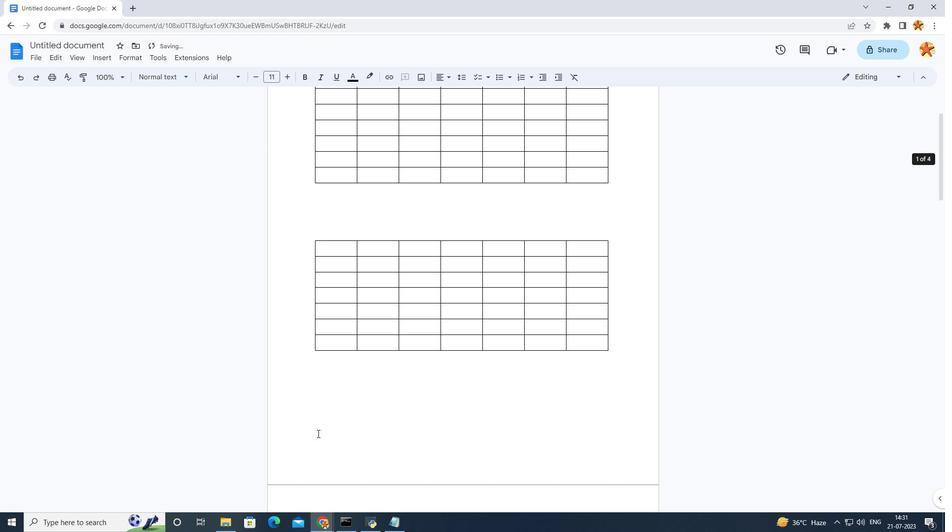 
Action: Mouse scrolled (317, 434) with delta (0, 0)
Screenshot: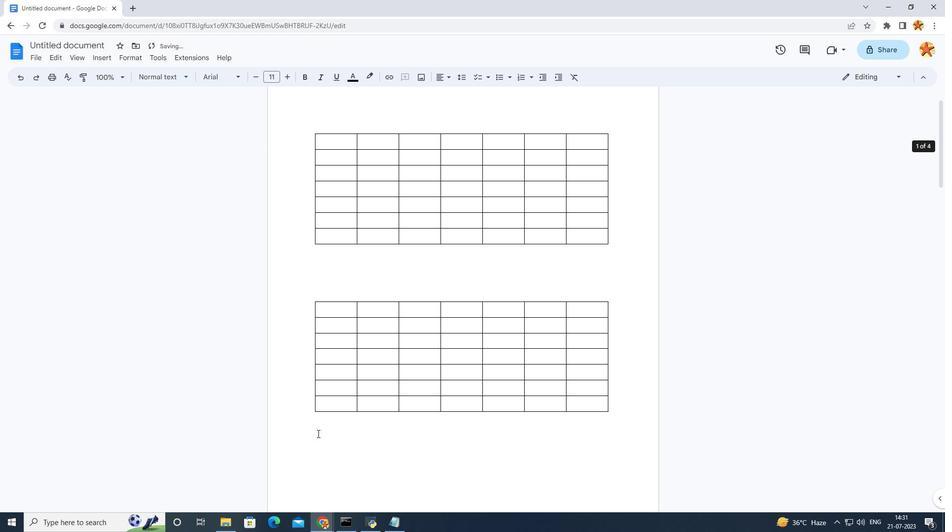 
Action: Mouse scrolled (317, 434) with delta (0, 0)
Screenshot: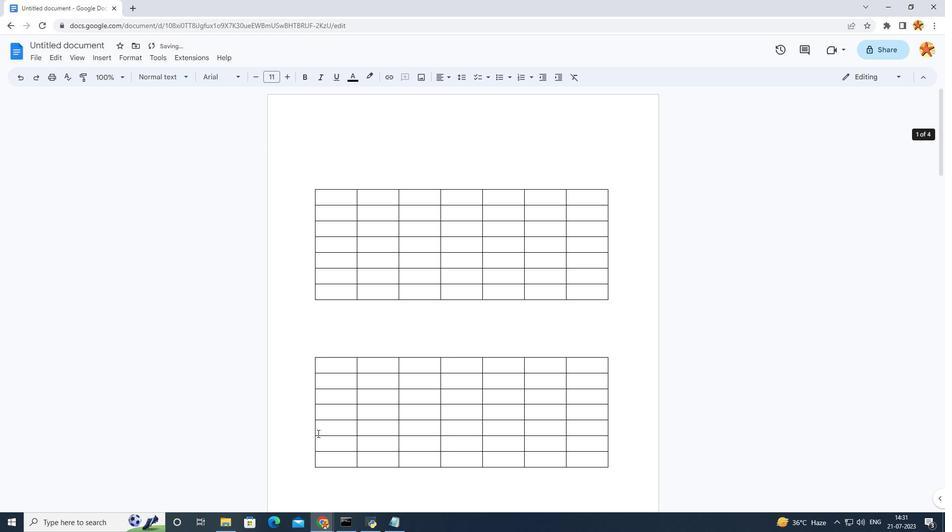 
Action: Mouse scrolled (317, 434) with delta (0, 0)
Screenshot: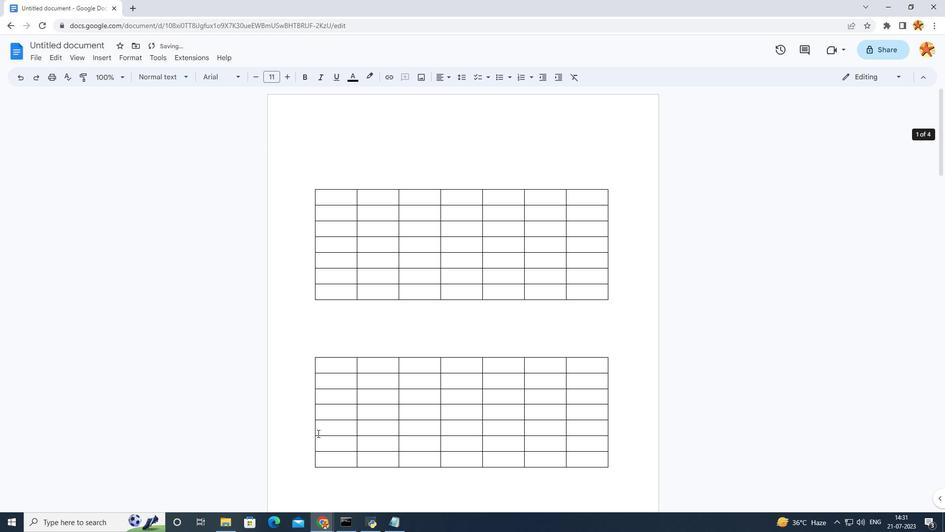 
Action: Mouse scrolled (317, 434) with delta (0, 0)
Screenshot: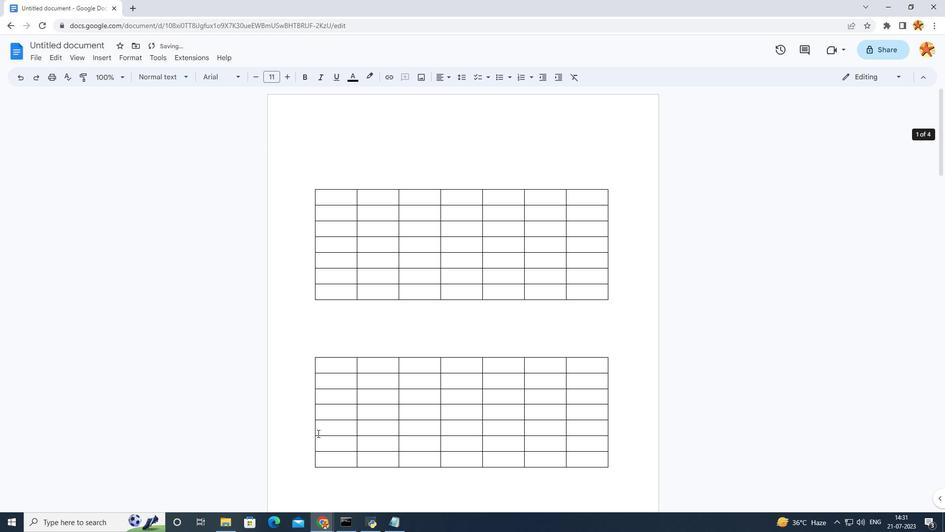 
Action: Mouse scrolled (317, 434) with delta (0, 0)
Screenshot: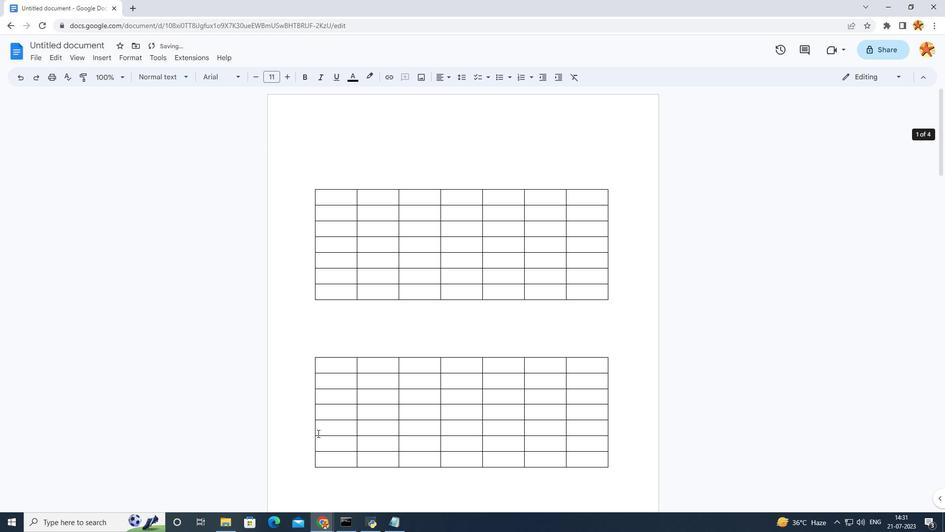 
Action: Mouse scrolled (317, 434) with delta (0, 0)
Screenshot: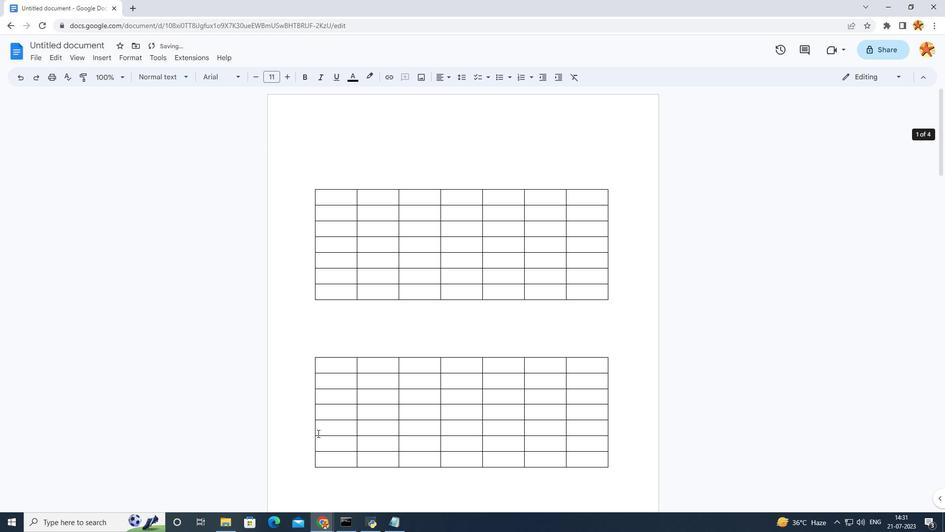 
Action: Mouse scrolled (317, 433) with delta (0, 0)
Screenshot: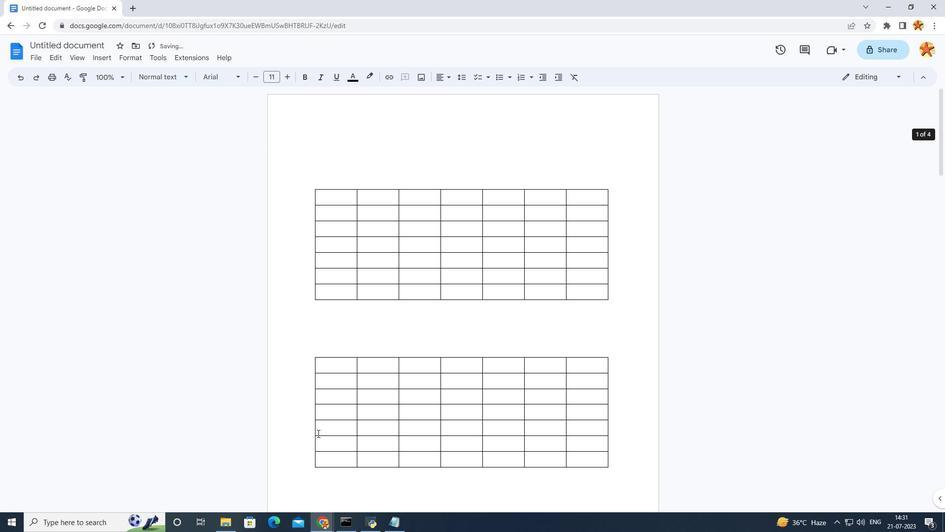 
Action: Mouse scrolled (317, 433) with delta (0, 0)
Screenshot: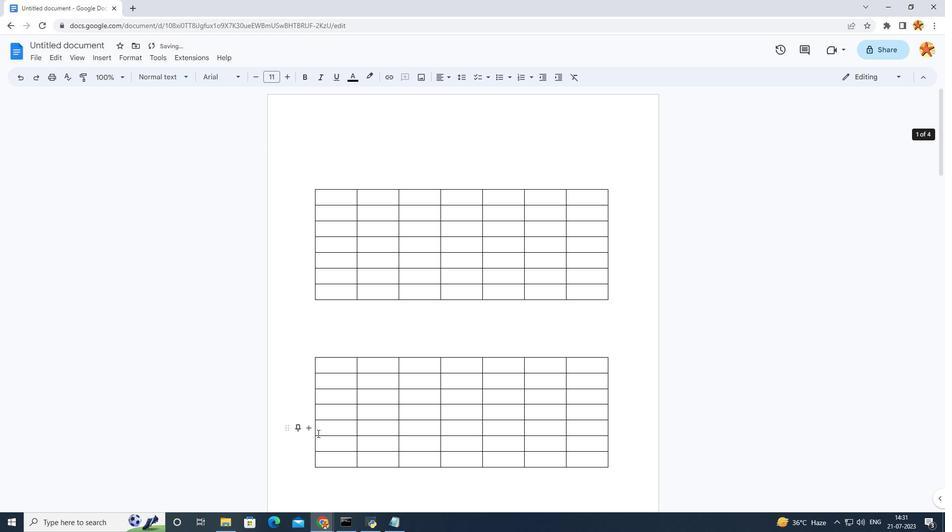 
Action: Mouse scrolled (317, 433) with delta (0, 0)
Screenshot: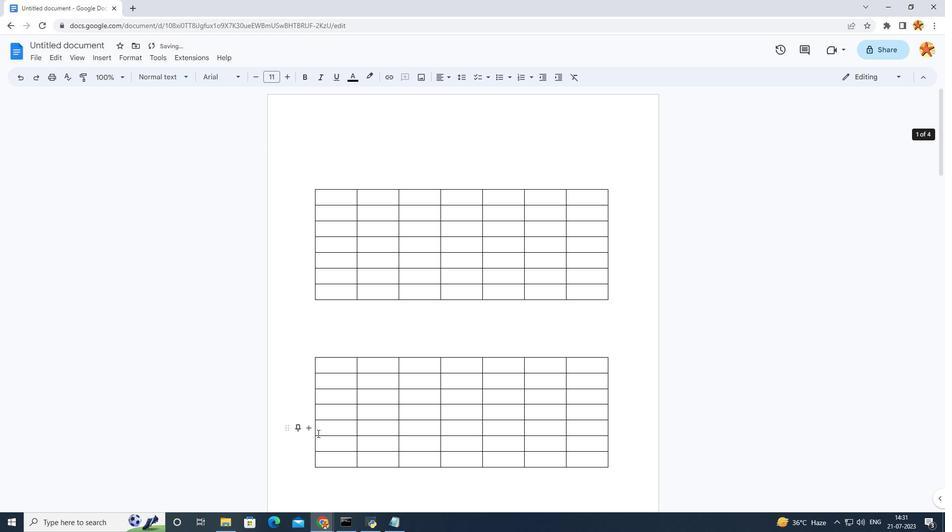 
Action: Mouse scrolled (317, 433) with delta (0, 0)
Screenshot: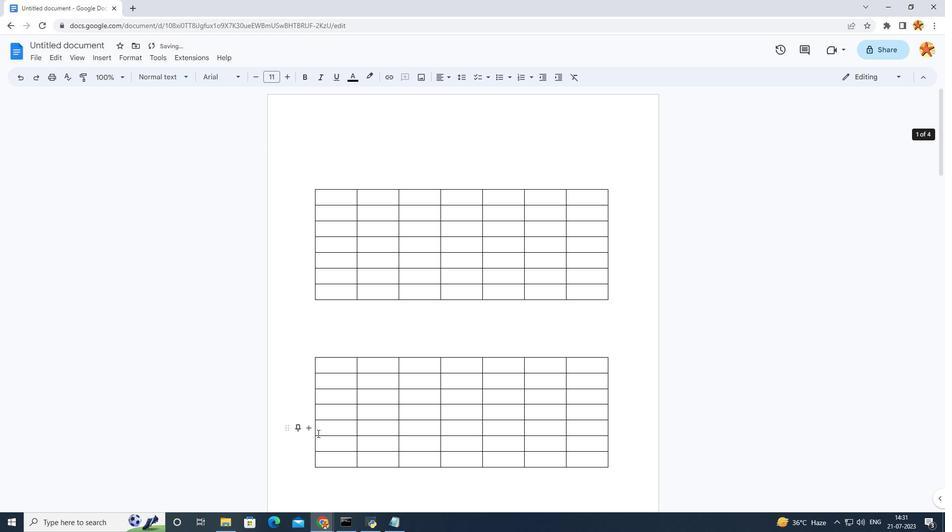 
Action: Mouse scrolled (317, 433) with delta (0, 0)
Screenshot: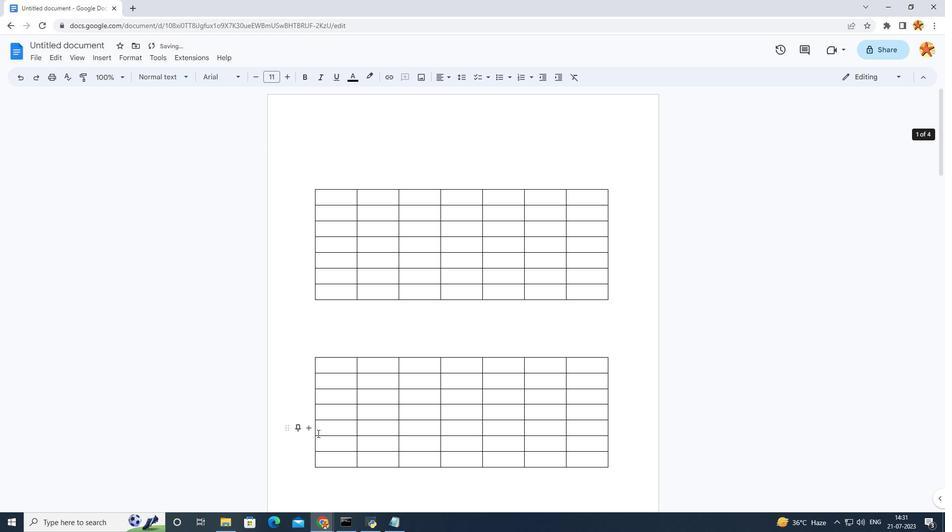 
Action: Mouse scrolled (317, 433) with delta (0, 0)
Screenshot: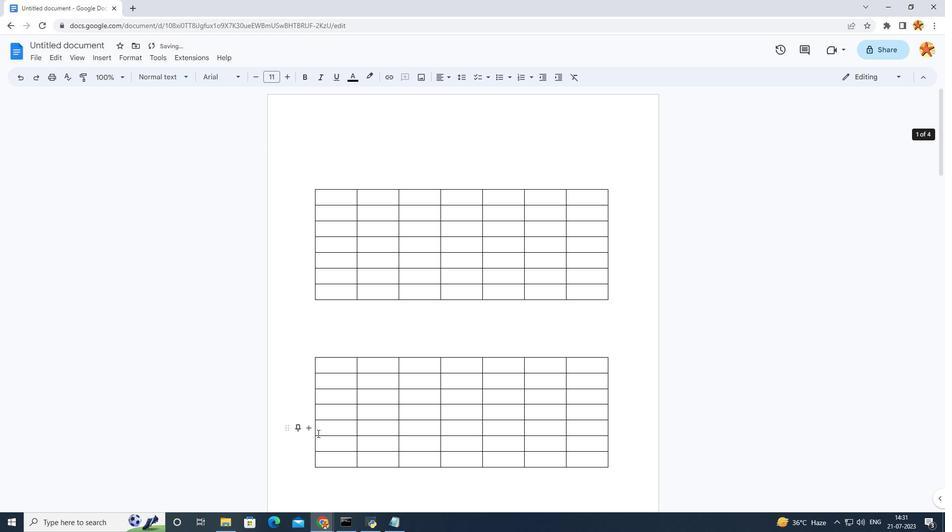 
Action: Mouse scrolled (317, 433) with delta (0, 0)
Screenshot: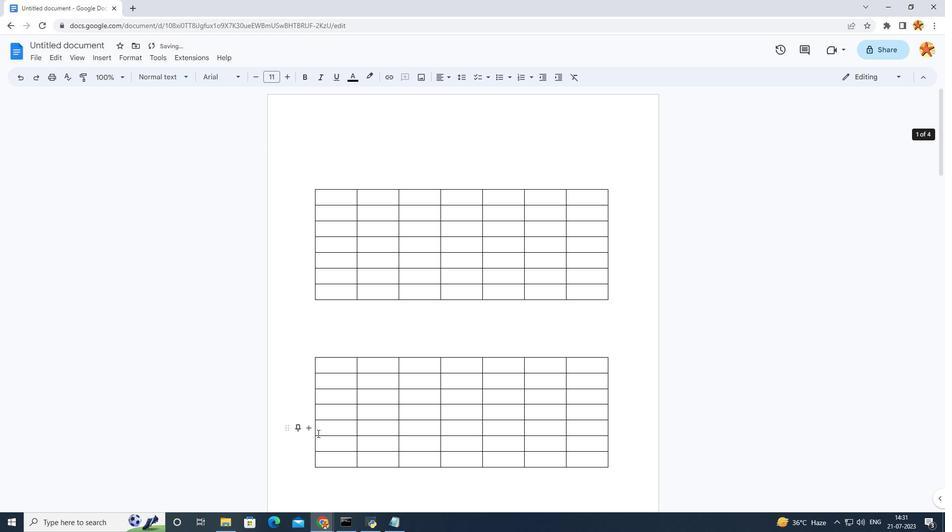 
Action: Mouse scrolled (317, 433) with delta (0, 0)
Screenshot: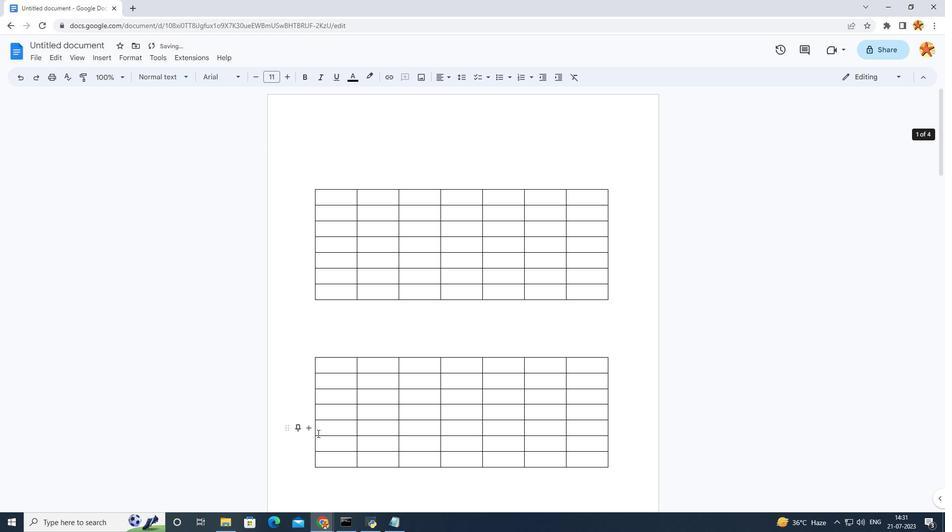
Action: Mouse moved to (317, 433)
Screenshot: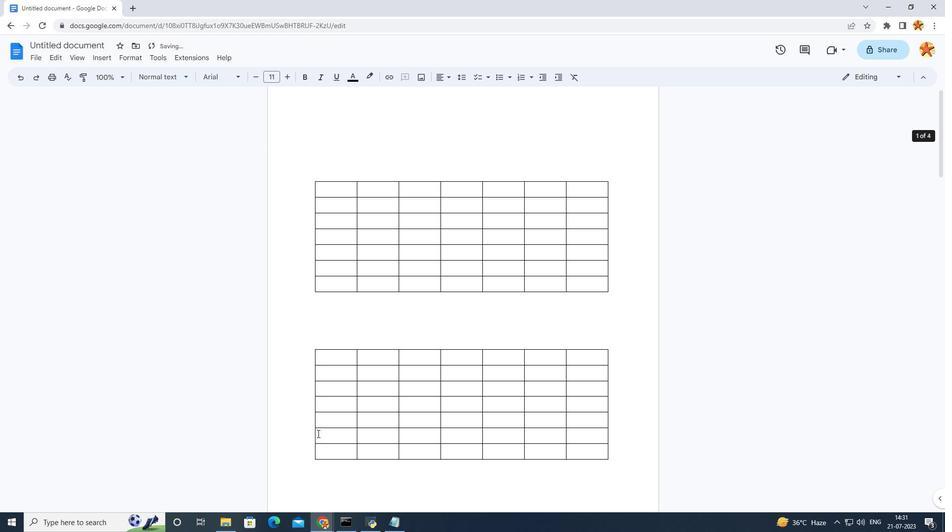 
Action: Mouse scrolled (317, 432) with delta (0, 0)
Screenshot: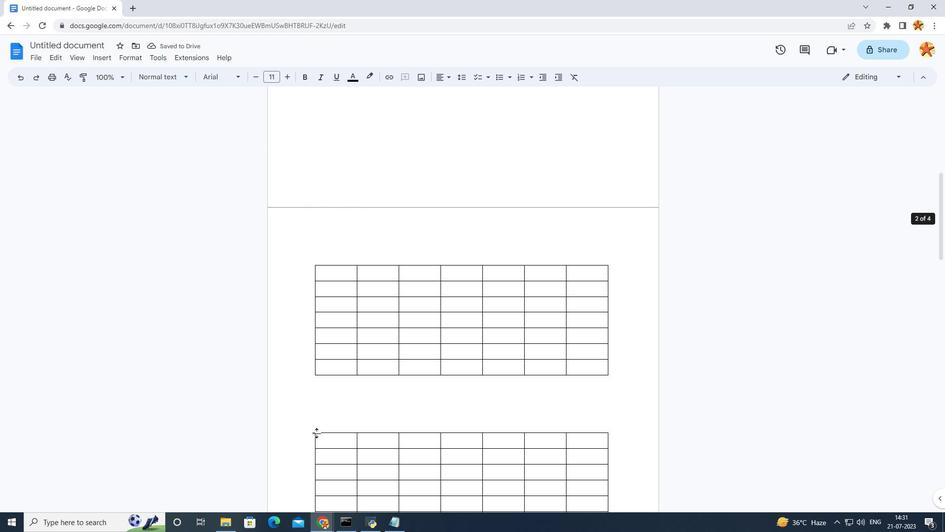 
Action: Mouse scrolled (317, 432) with delta (0, 0)
Screenshot: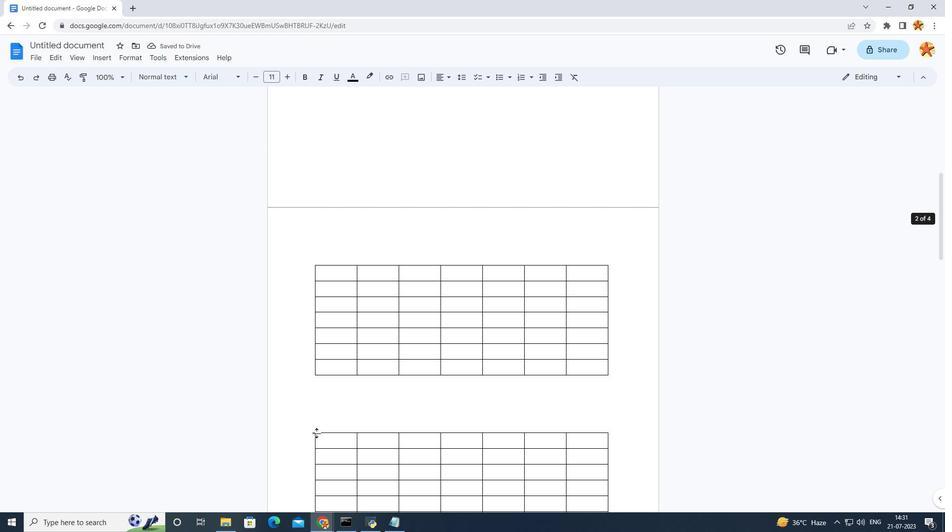 
Action: Mouse scrolled (317, 432) with delta (0, 0)
Screenshot: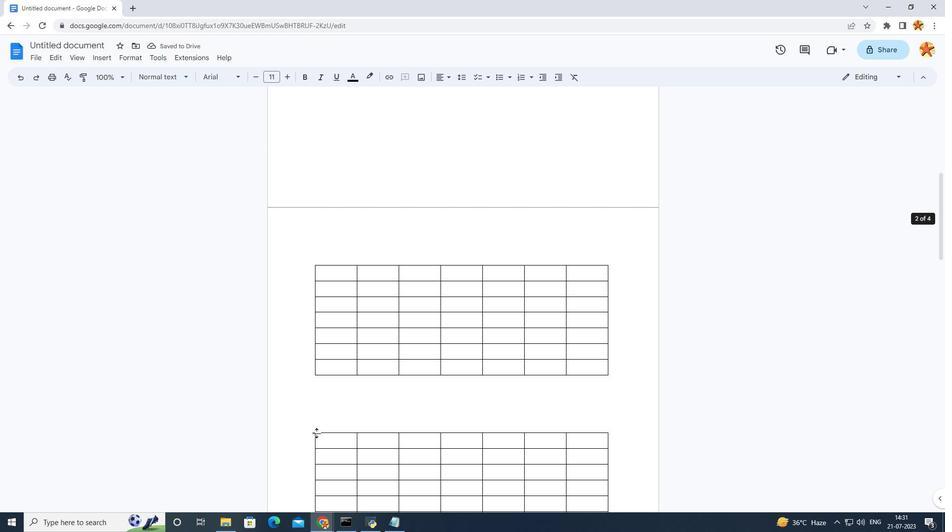 
Action: Mouse scrolled (317, 432) with delta (0, 0)
Screenshot: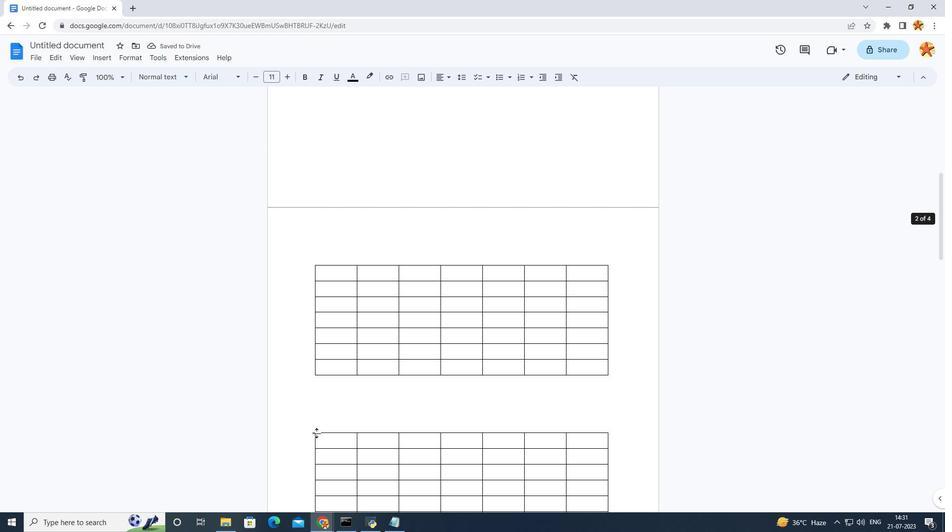 
Action: Mouse scrolled (317, 432) with delta (0, 0)
Screenshot: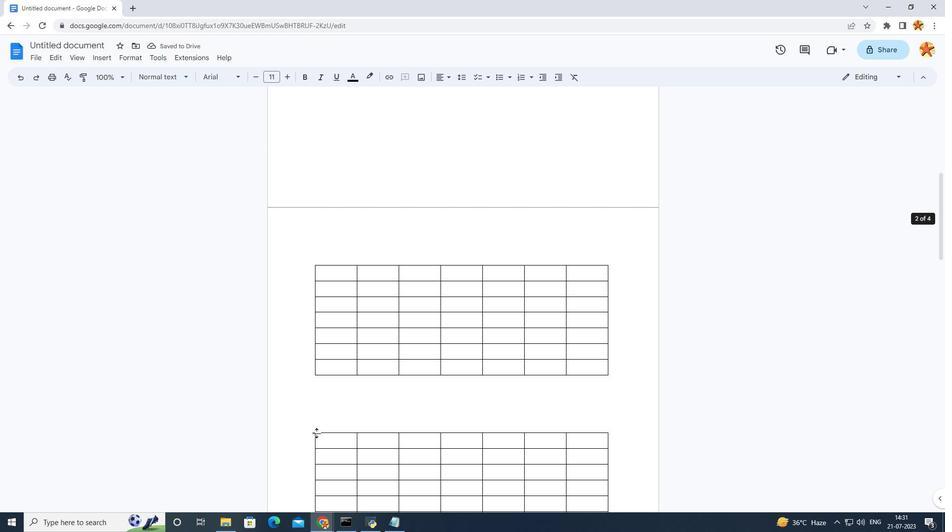 
Action: Mouse scrolled (317, 432) with delta (0, 0)
Screenshot: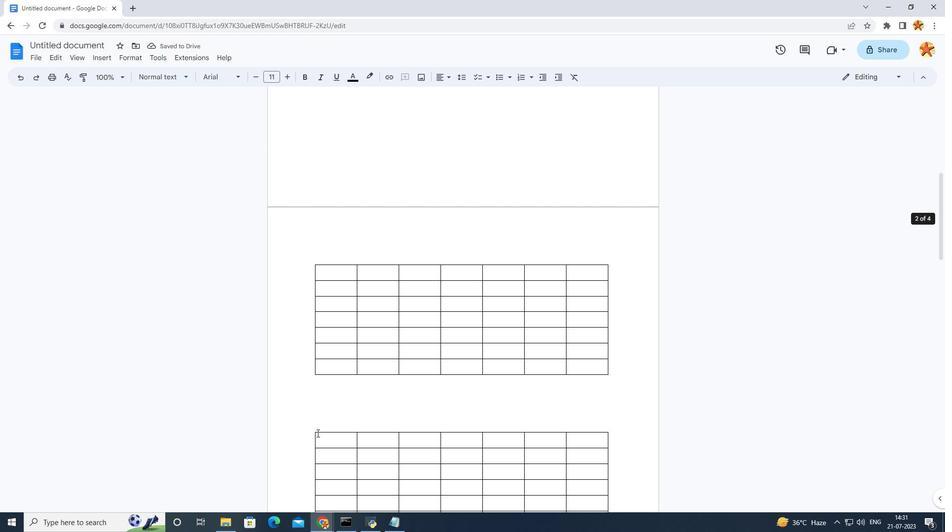 
Action: Mouse scrolled (317, 432) with delta (0, 0)
Screenshot: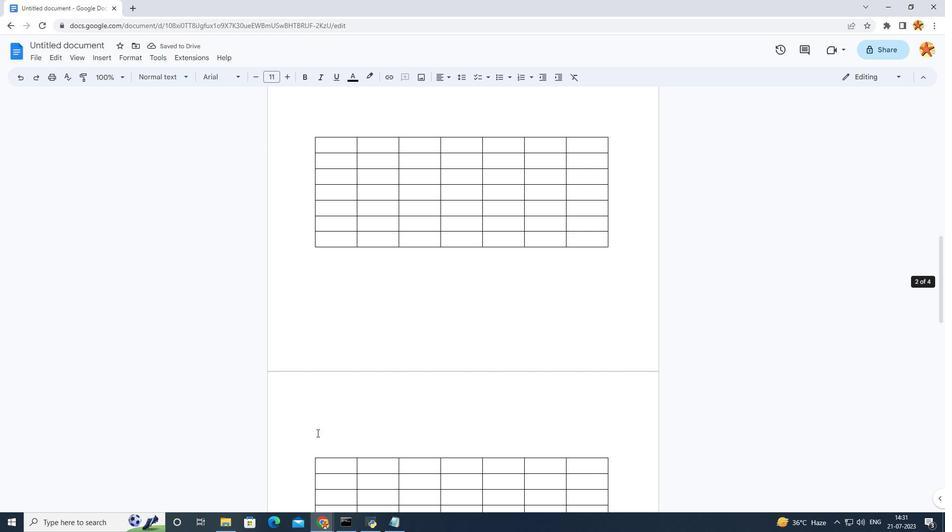 
Action: Mouse scrolled (317, 432) with delta (0, 0)
Screenshot: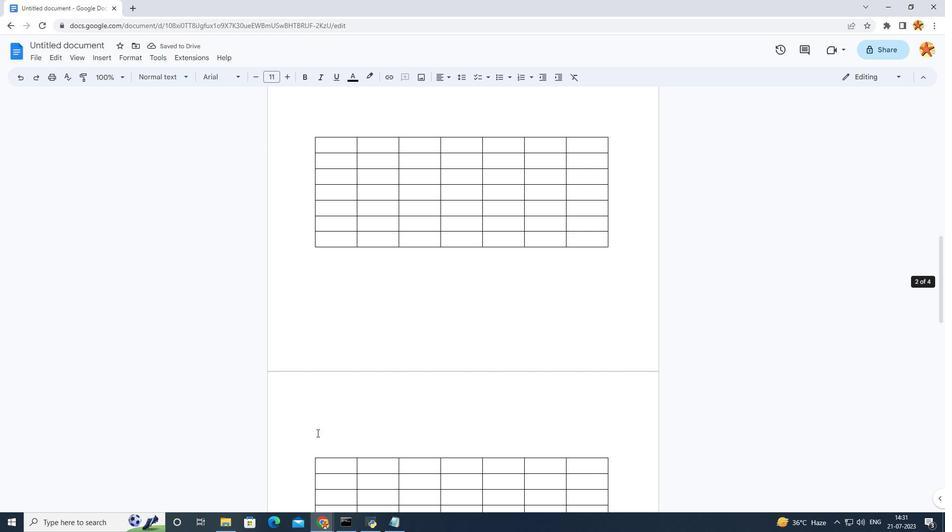 
Action: Mouse scrolled (317, 432) with delta (0, 0)
Screenshot: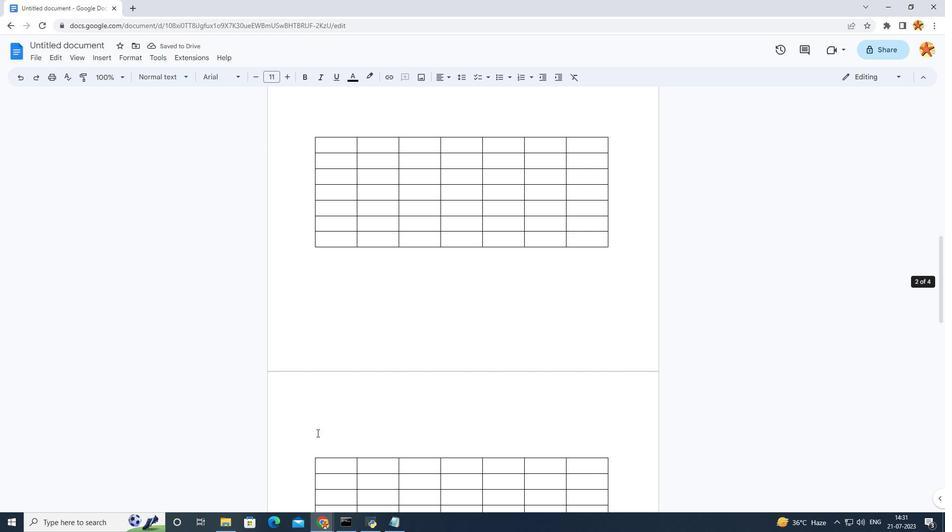 
Action: Mouse scrolled (317, 432) with delta (0, 0)
Screenshot: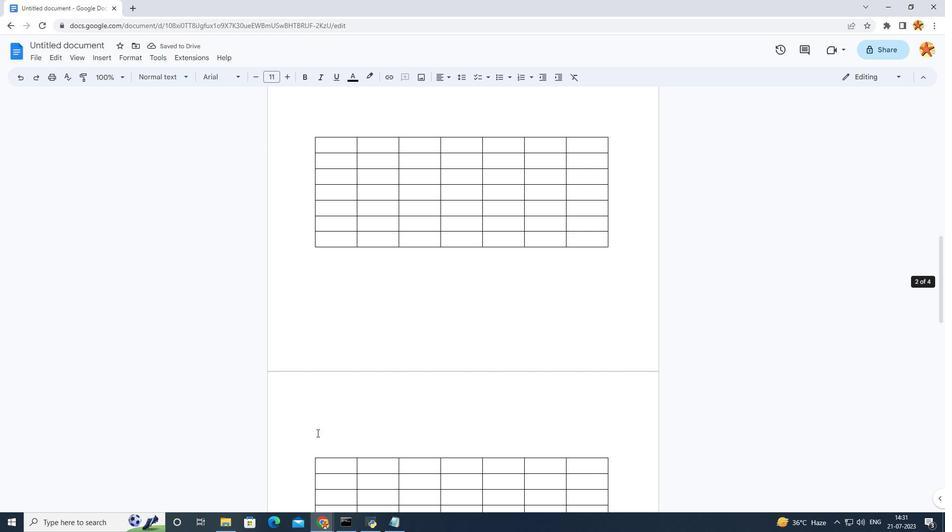 
Action: Mouse scrolled (317, 432) with delta (0, 0)
Screenshot: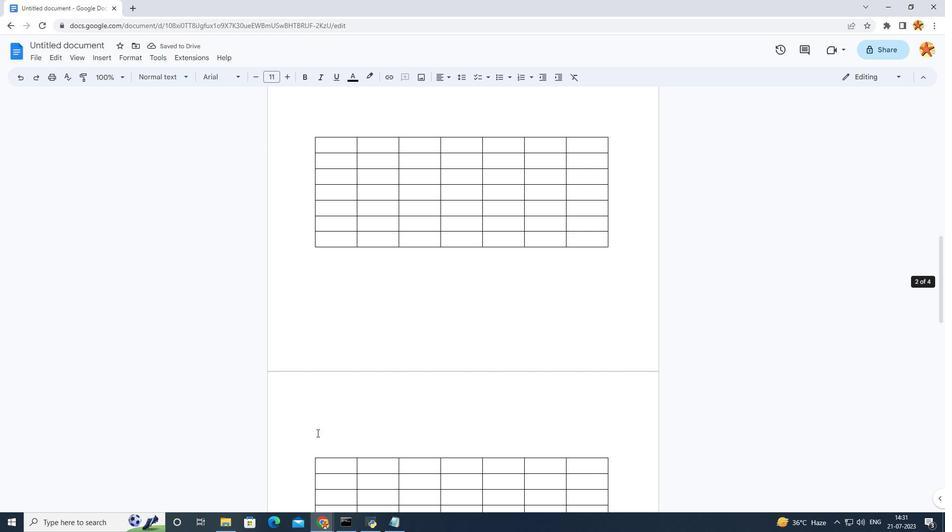 
Action: Mouse scrolled (317, 432) with delta (0, 0)
Screenshot: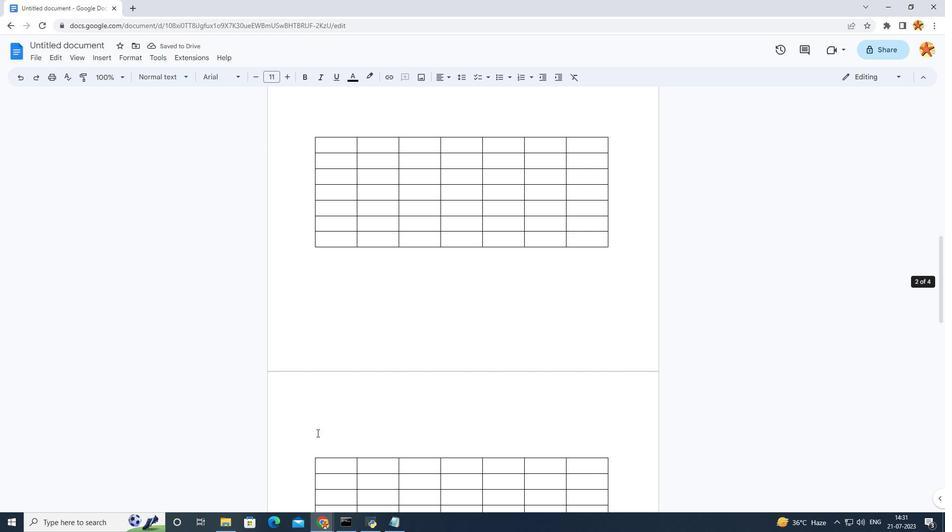 
Action: Mouse scrolled (317, 432) with delta (0, 0)
Screenshot: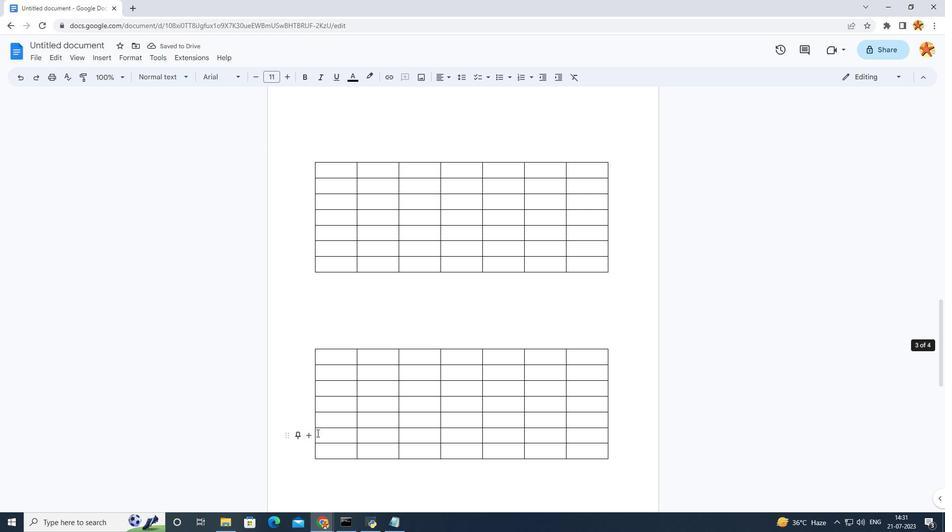 
Action: Mouse scrolled (317, 432) with delta (0, 0)
Screenshot: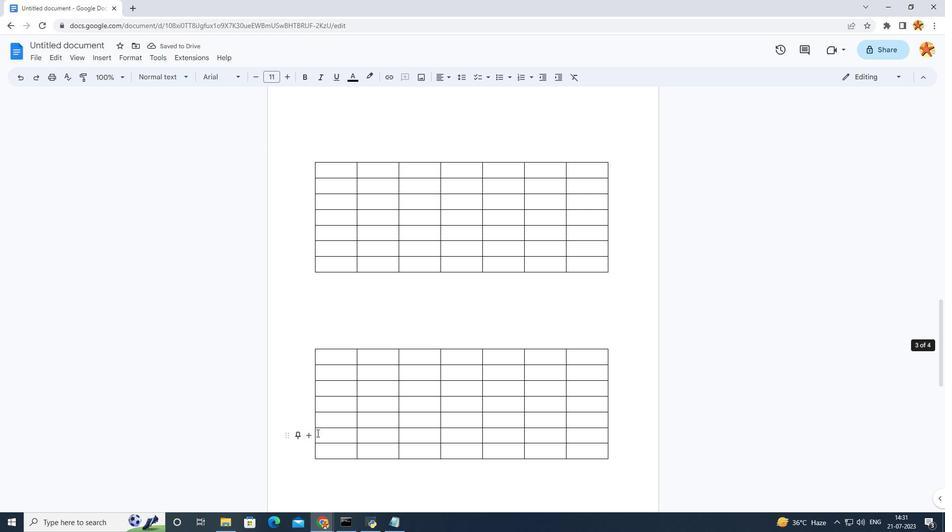 
Action: Mouse scrolled (317, 432) with delta (0, 0)
Screenshot: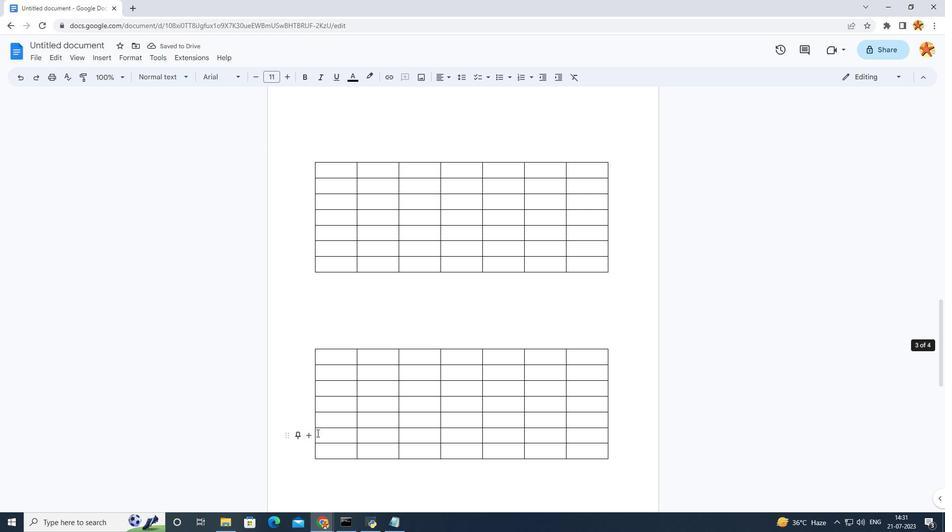 
Action: Mouse scrolled (317, 432) with delta (0, 0)
Screenshot: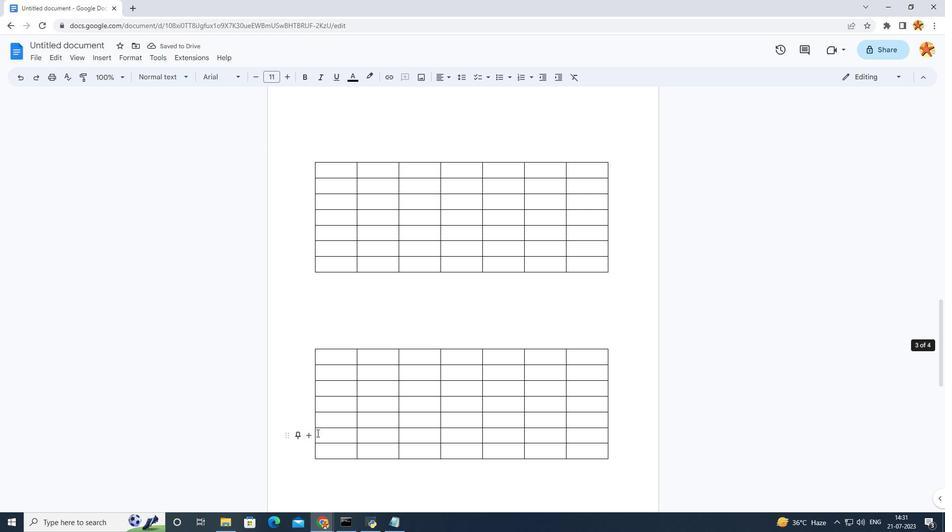 
Action: Mouse scrolled (317, 432) with delta (0, 0)
Screenshot: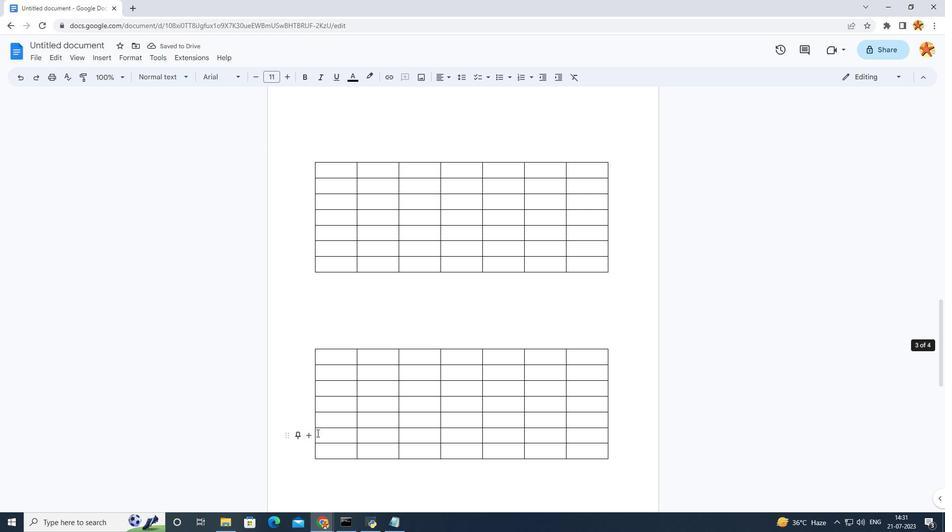
Action: Mouse scrolled (317, 432) with delta (0, 0)
Screenshot: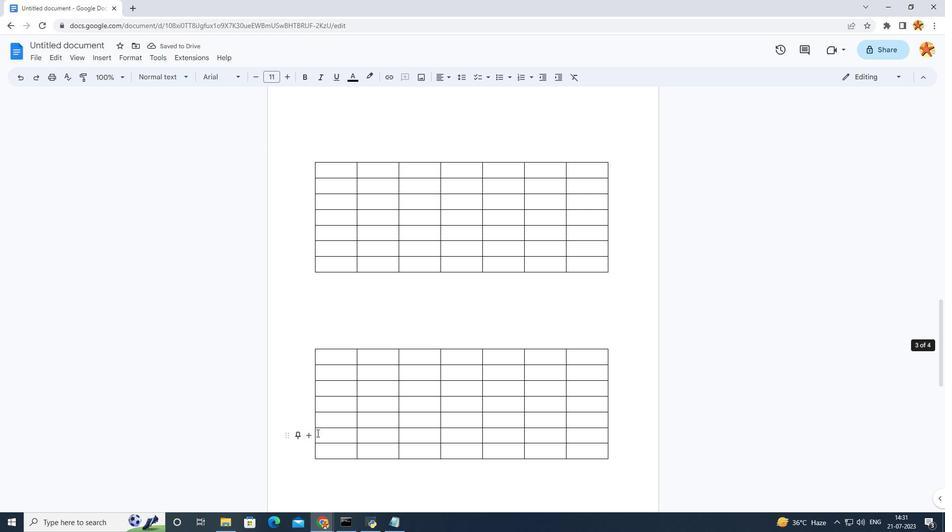 
Action: Mouse scrolled (317, 432) with delta (0, 0)
Screenshot: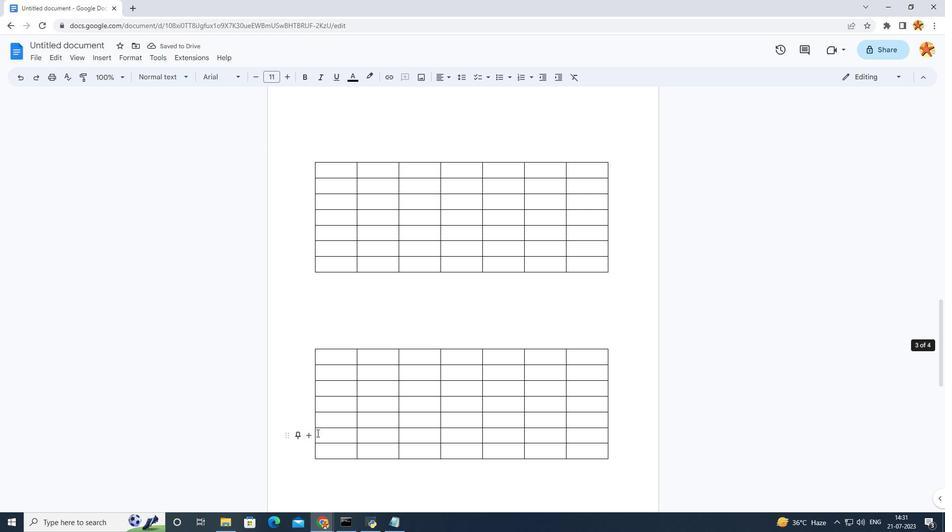 
Action: Mouse scrolled (317, 432) with delta (0, 0)
Screenshot: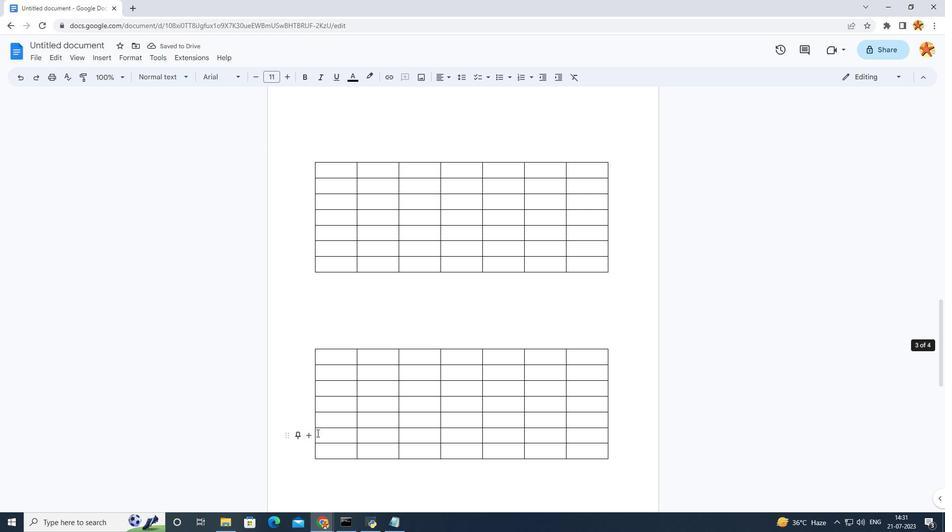 
Action: Mouse scrolled (317, 432) with delta (0, 0)
Screenshot: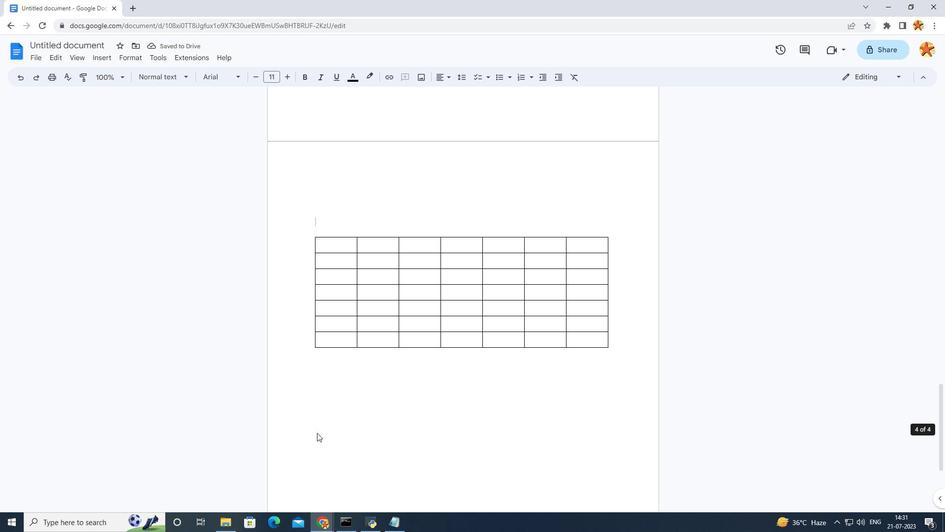 
Action: Mouse scrolled (317, 432) with delta (0, 0)
Screenshot: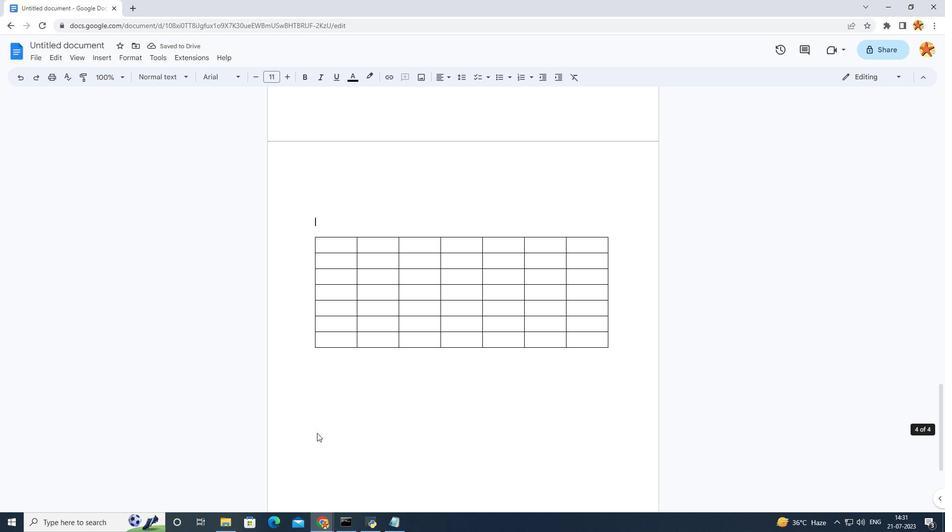 
Action: Mouse scrolled (317, 432) with delta (0, 0)
Screenshot: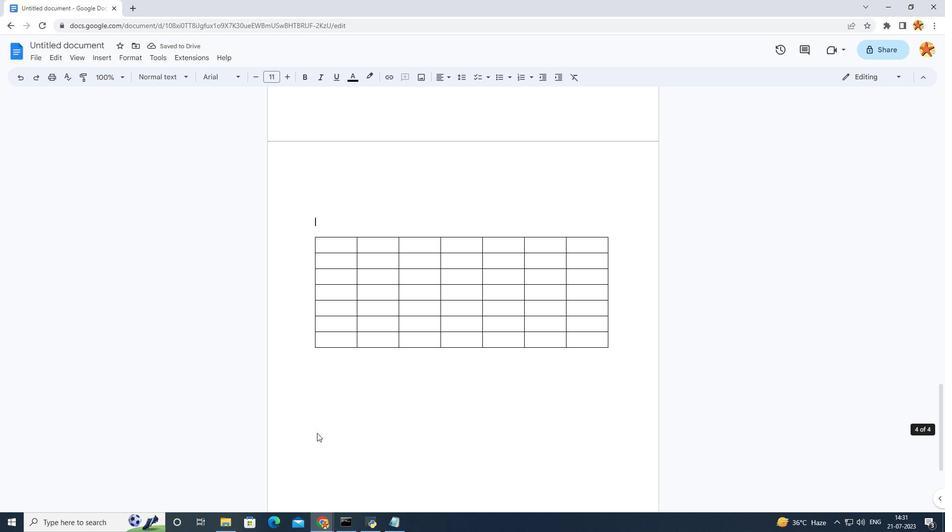
Action: Mouse scrolled (317, 432) with delta (0, 0)
Screenshot: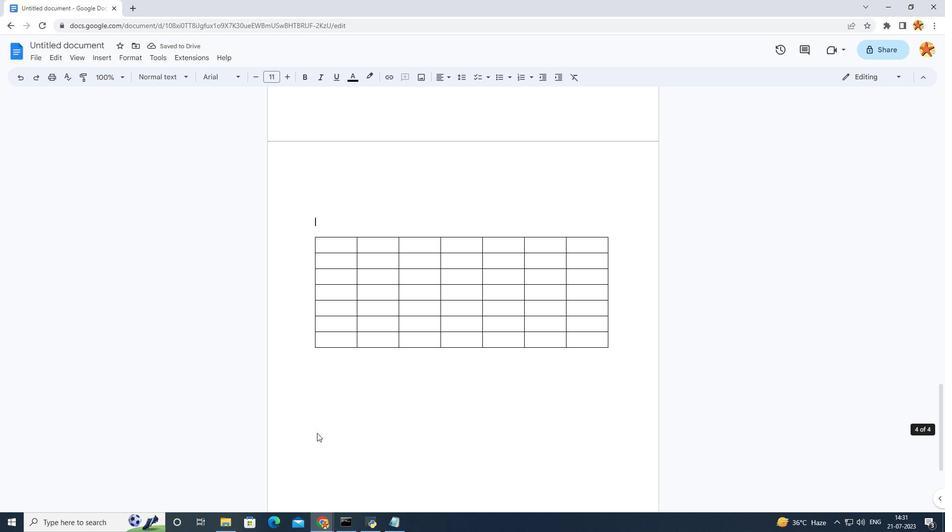 
Action: Mouse scrolled (317, 432) with delta (0, 0)
Screenshot: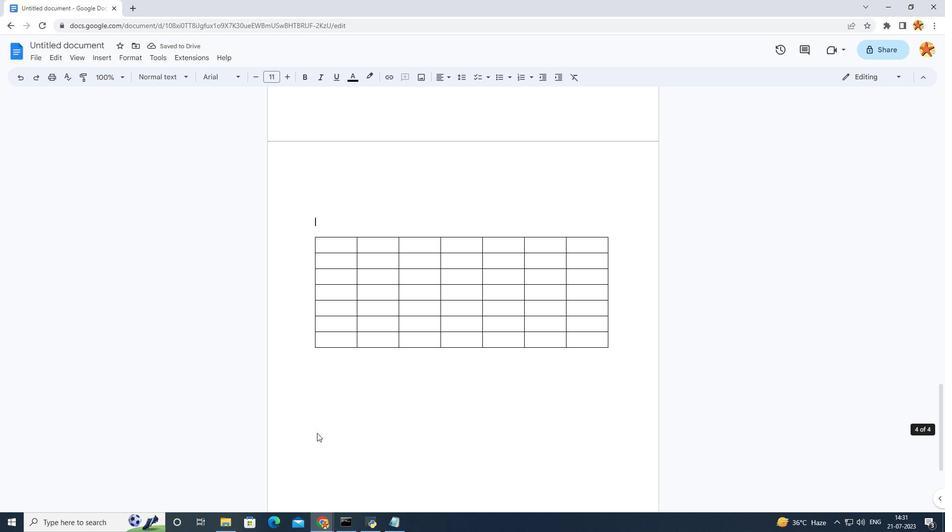 
Action: Mouse moved to (335, 270)
Screenshot: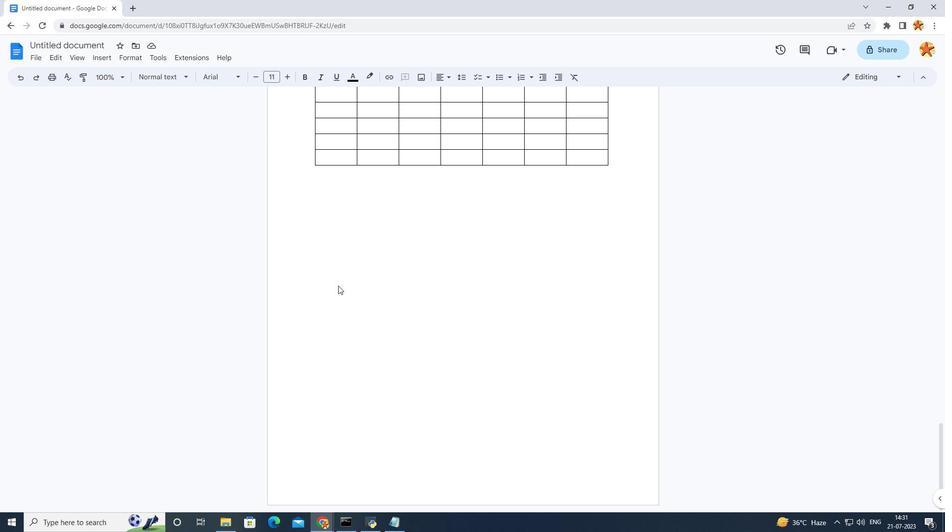 
Action: Mouse pressed left at (335, 270)
Screenshot: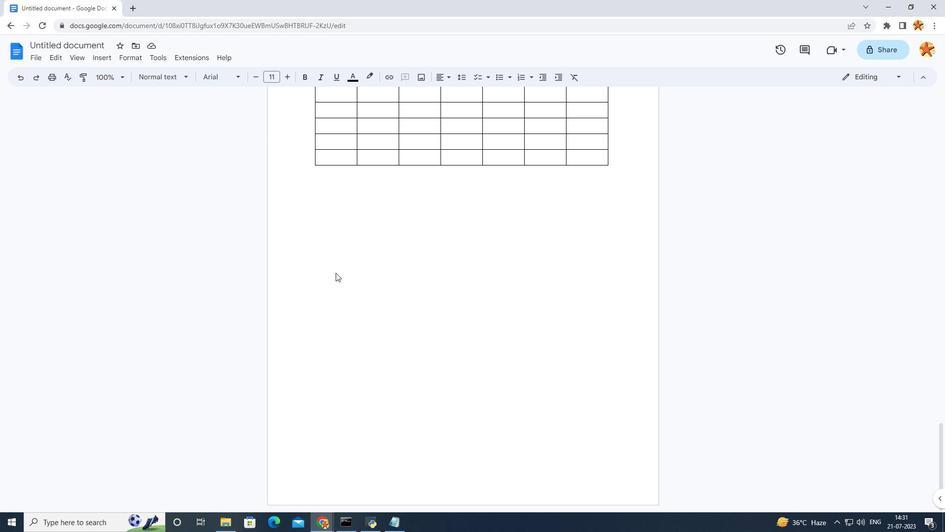 
Action: Mouse moved to (336, 252)
Screenshot: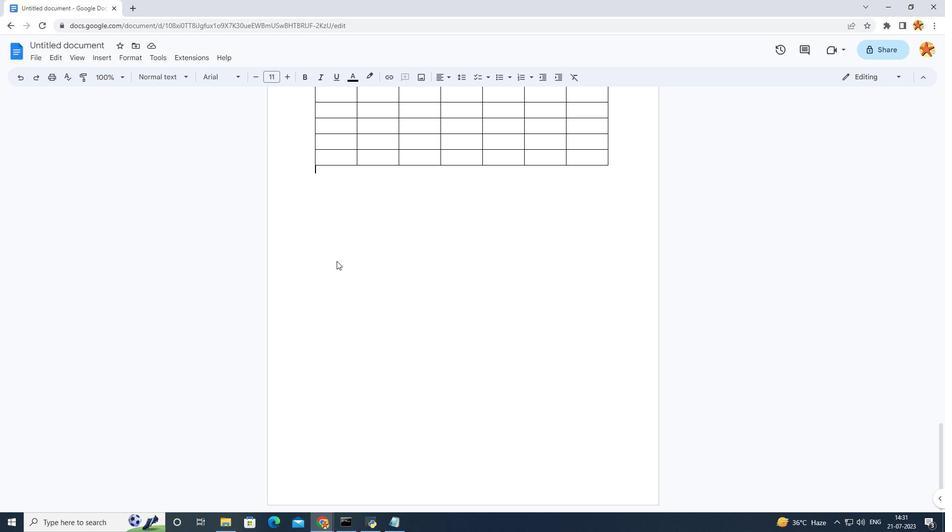 
Action: Key pressed <Key.enter><Key.enter><Key.enter><Key.enter><Key.enter><Key.enter><Key.enter>
Screenshot: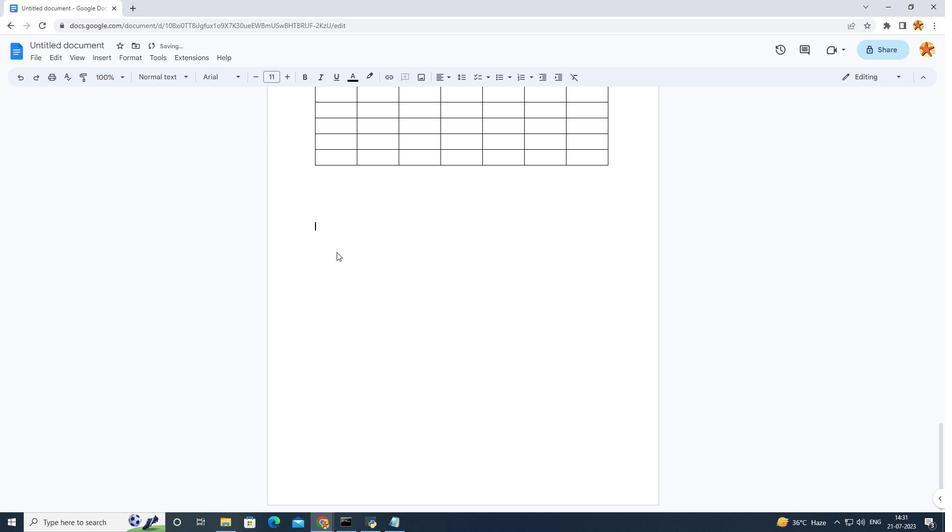 
Action: Mouse moved to (106, 56)
Screenshot: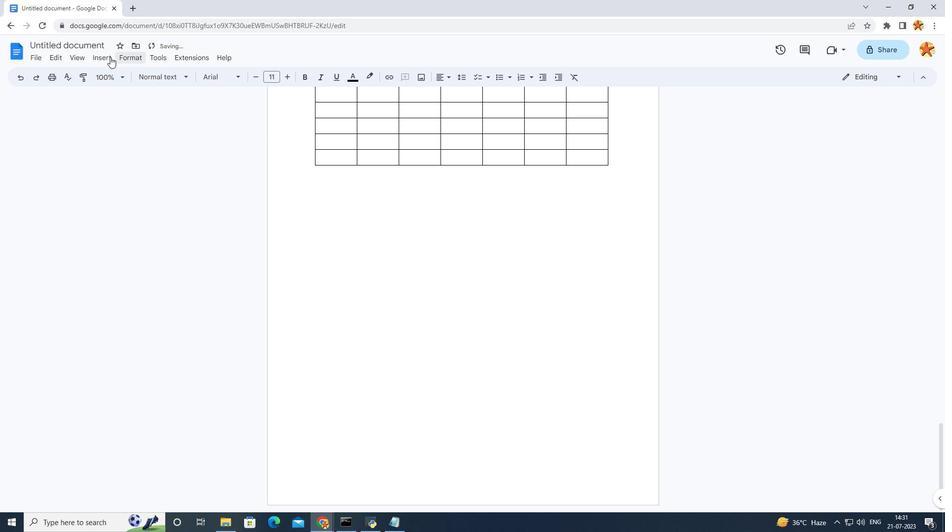 
Action: Mouse pressed left at (106, 56)
Screenshot: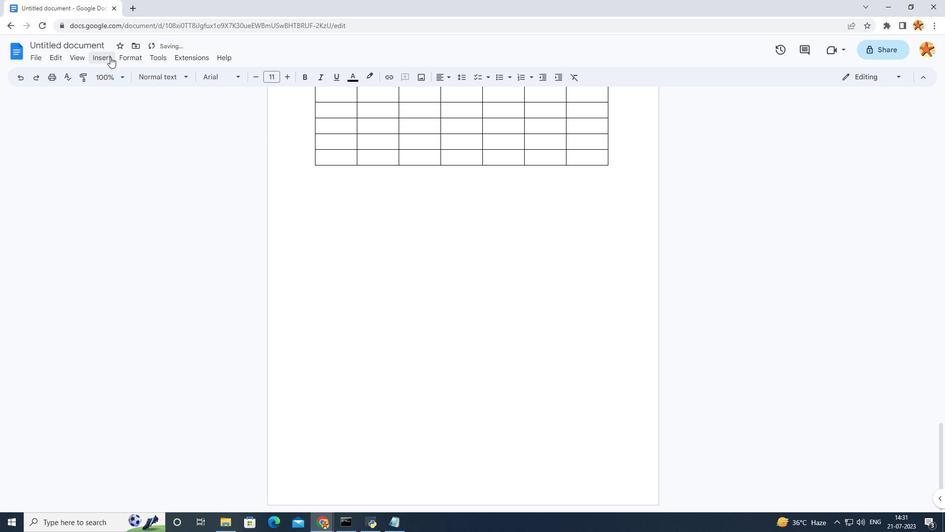 
Action: Mouse moved to (305, 168)
Screenshot: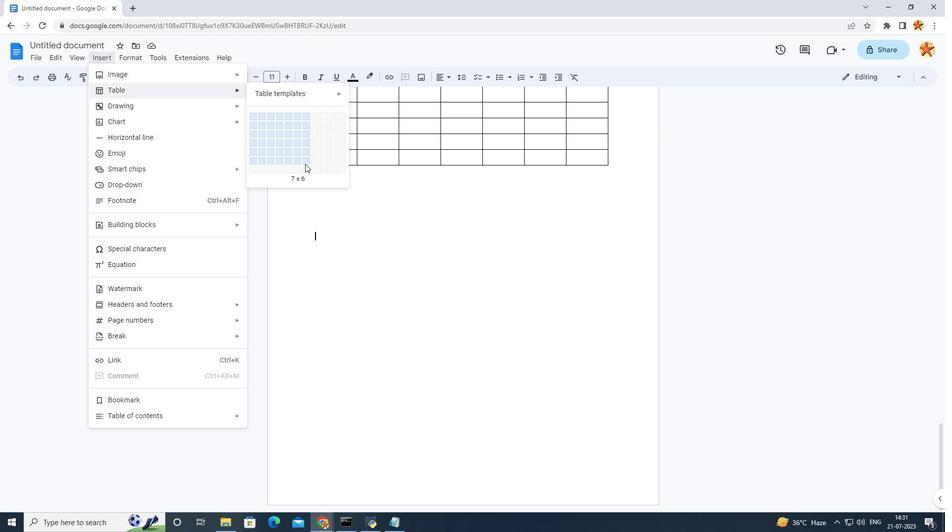 
Action: Mouse pressed left at (305, 168)
Screenshot: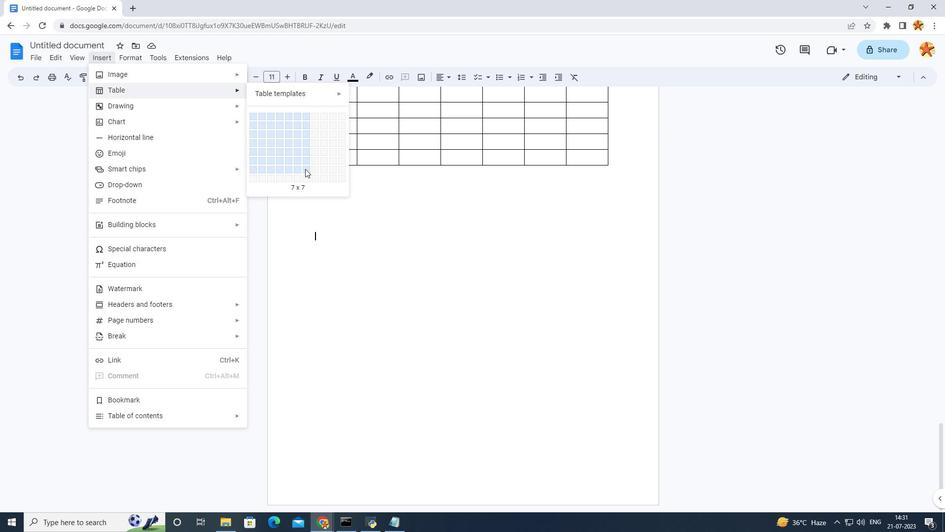 
Action: Mouse moved to (372, 385)
Screenshot: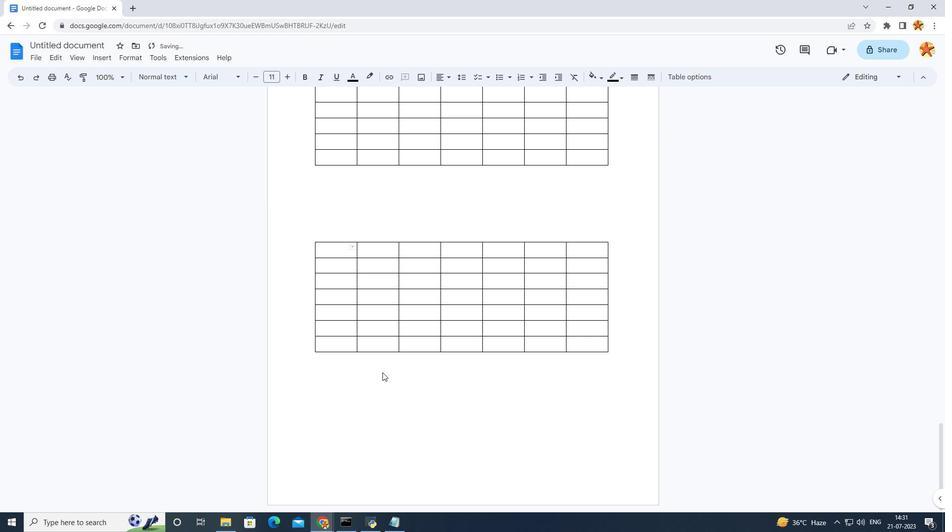 
Action: Mouse pressed left at (372, 385)
Screenshot: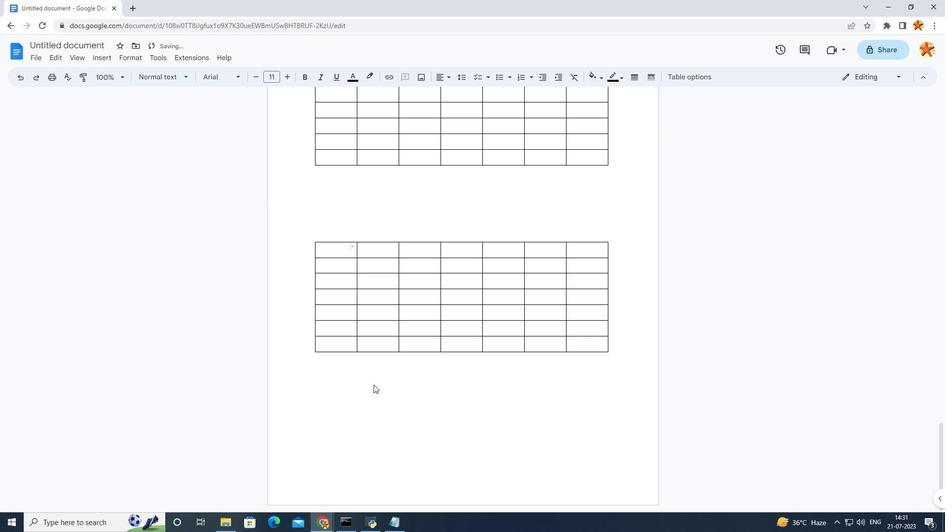 
Action: Key pressed <Key.enter><Key.enter><Key.enter><Key.enter>
